 Task: Find connections with filter location Noisiel with filter topic #realestateagentwith filter profile language Spanish with filter current company Future Group India with filter school Loyola School Jamshedpur with filter industry Postal Services with filter service category Home Networking with filter keywords title Software Engineer
Action: Mouse moved to (670, 120)
Screenshot: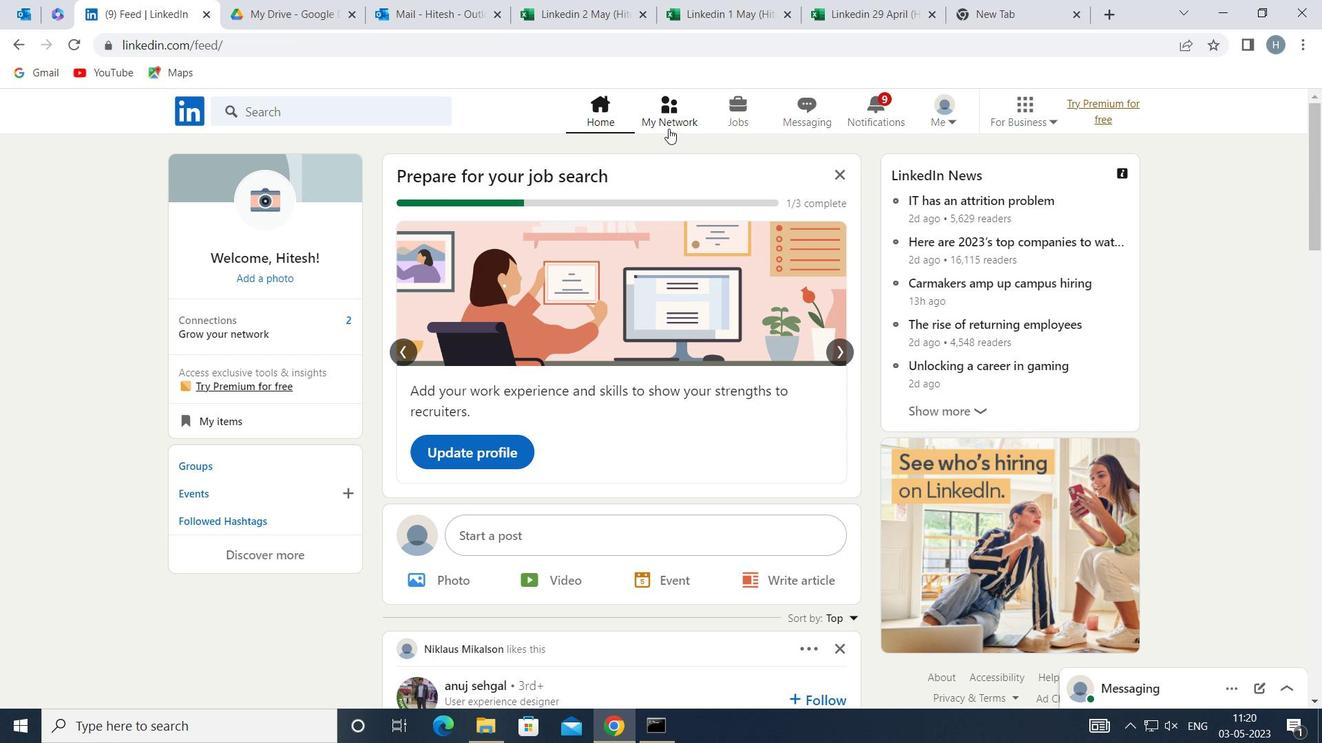 
Action: Mouse pressed left at (670, 120)
Screenshot: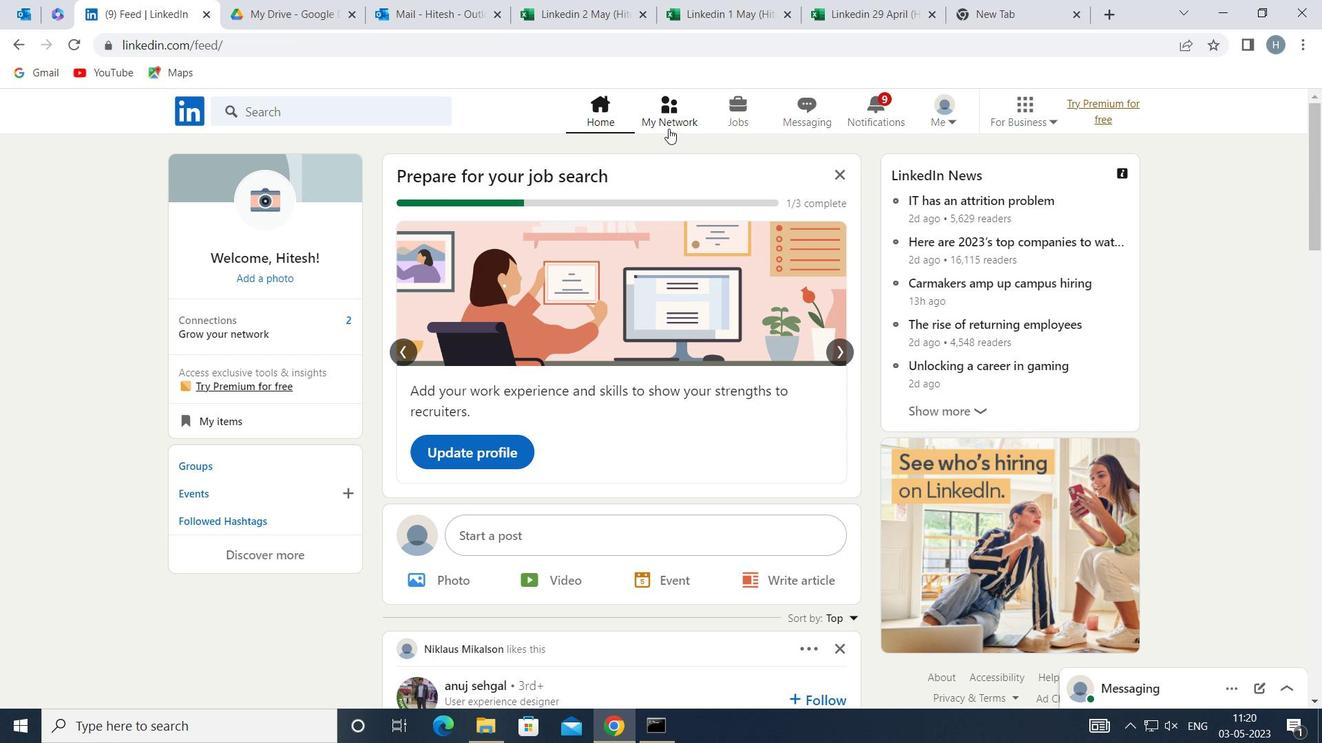 
Action: Mouse moved to (386, 204)
Screenshot: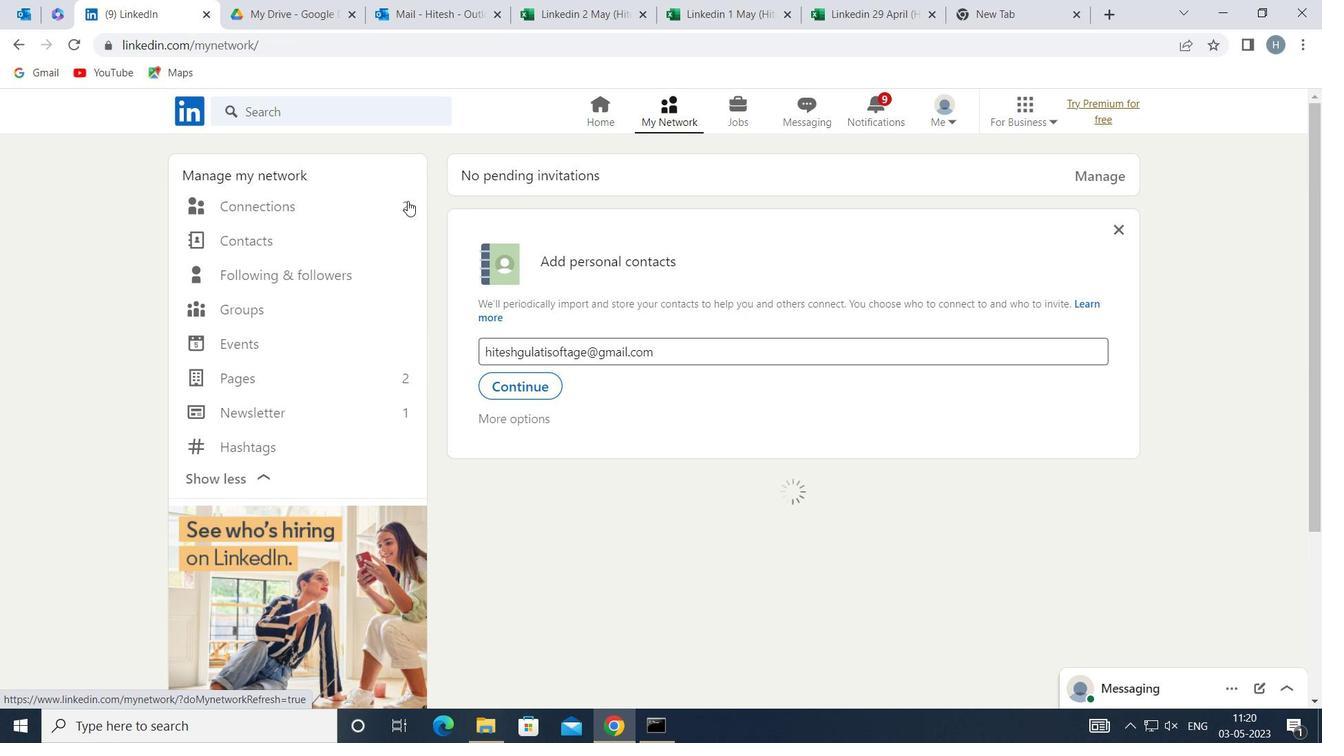 
Action: Mouse pressed left at (386, 204)
Screenshot: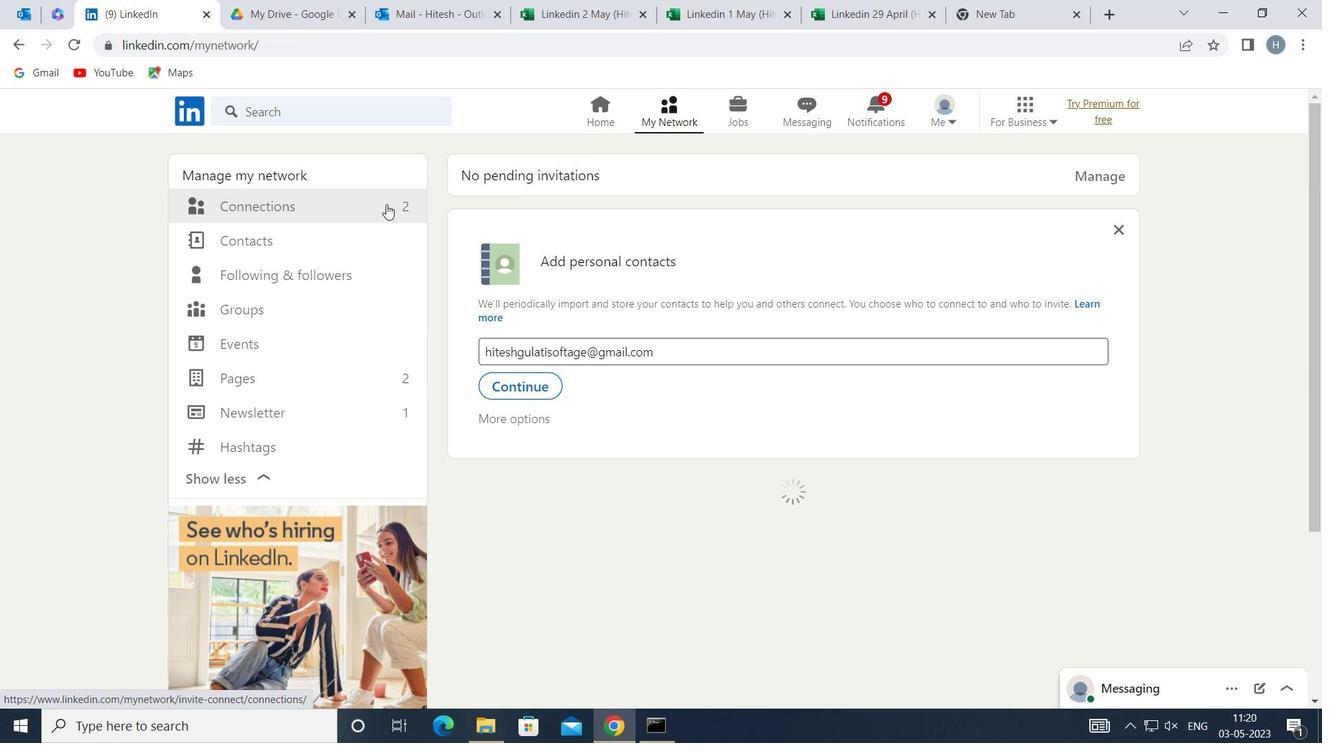
Action: Mouse moved to (786, 210)
Screenshot: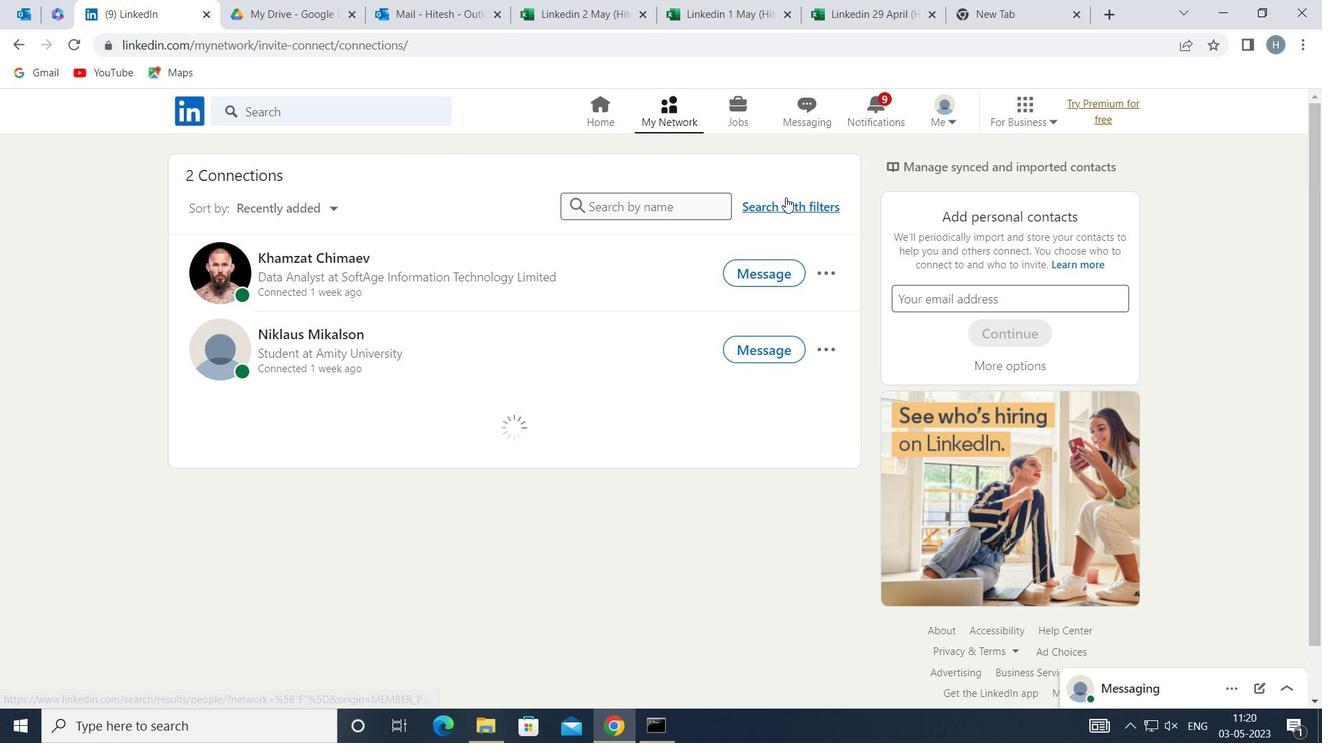 
Action: Mouse pressed left at (786, 210)
Screenshot: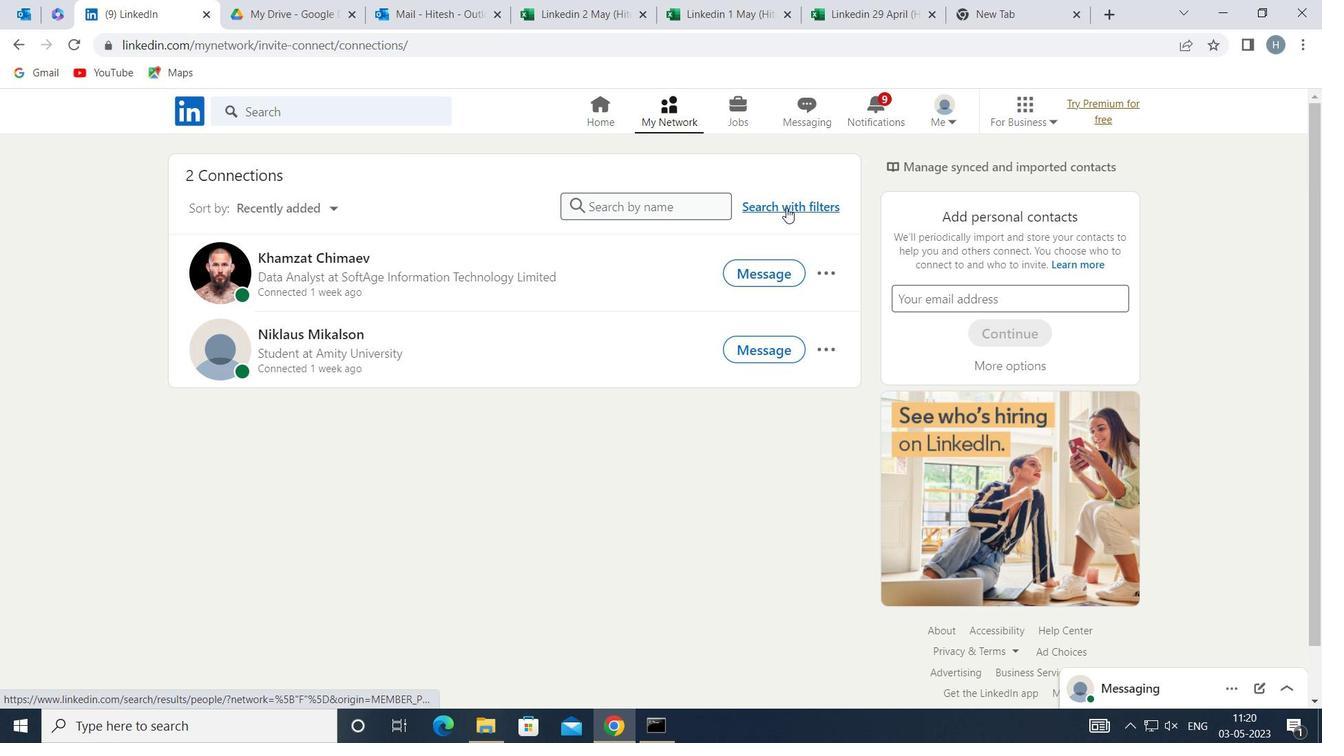 
Action: Mouse moved to (723, 157)
Screenshot: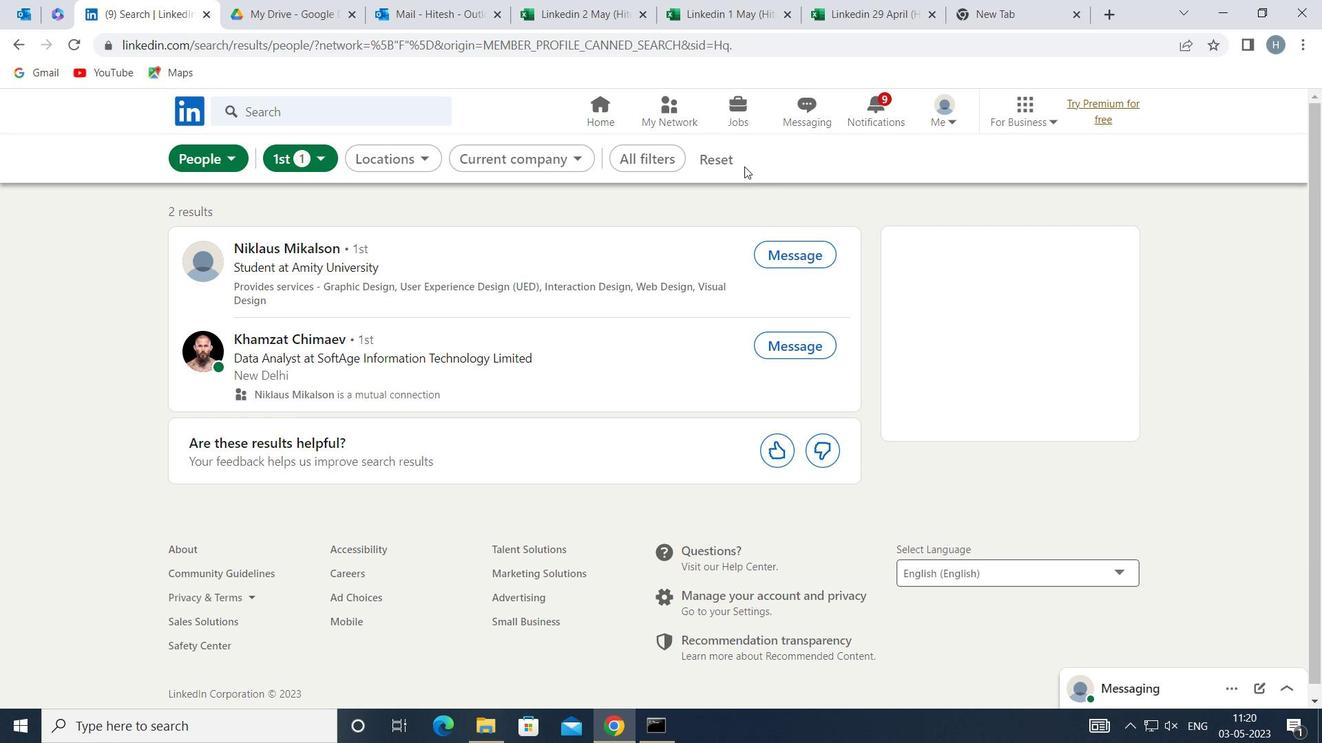 
Action: Mouse pressed left at (723, 157)
Screenshot: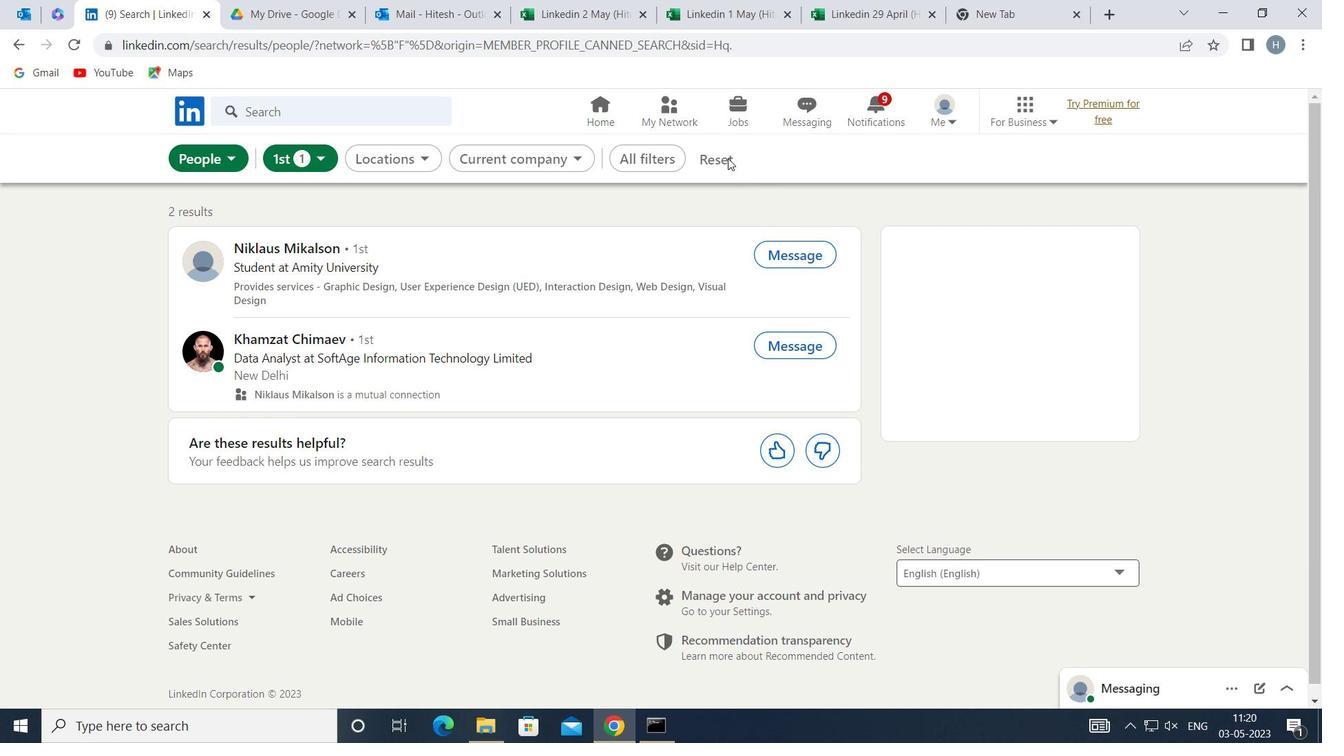 
Action: Mouse moved to (709, 157)
Screenshot: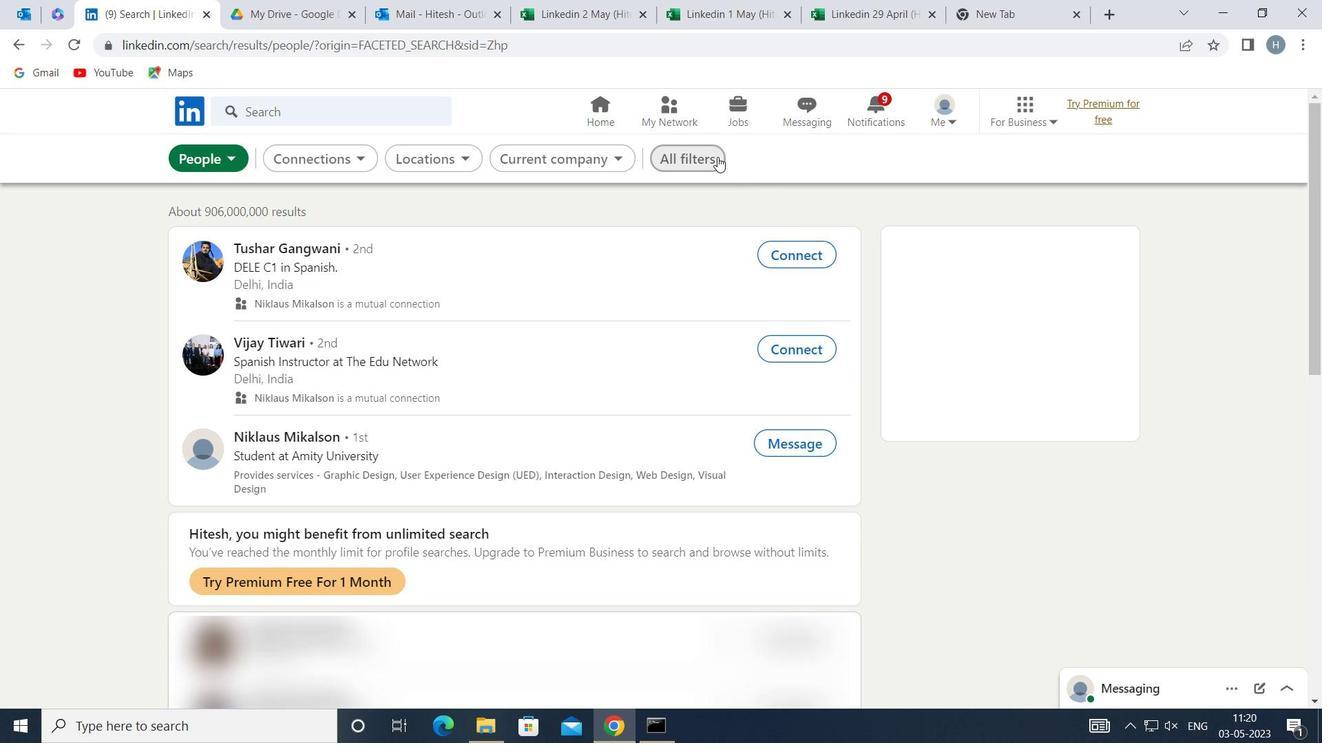 
Action: Mouse pressed left at (709, 157)
Screenshot: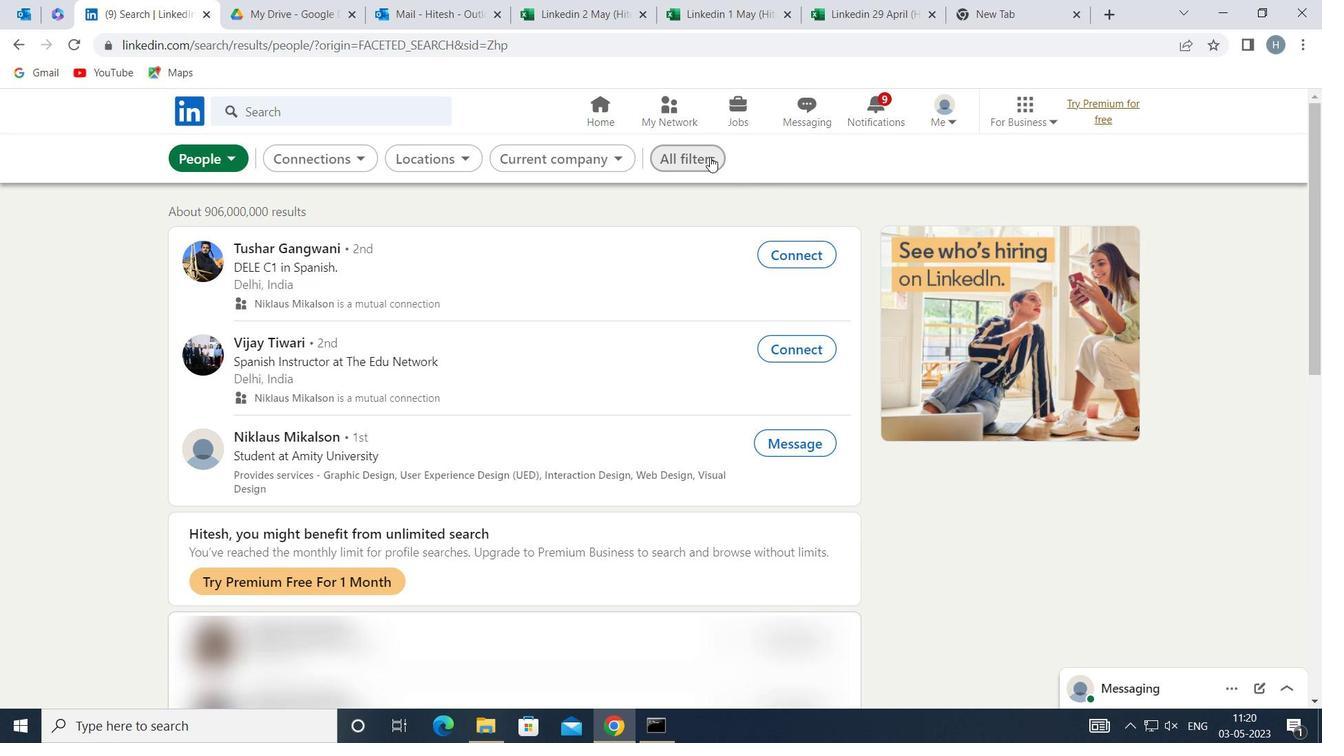 
Action: Mouse moved to (1029, 355)
Screenshot: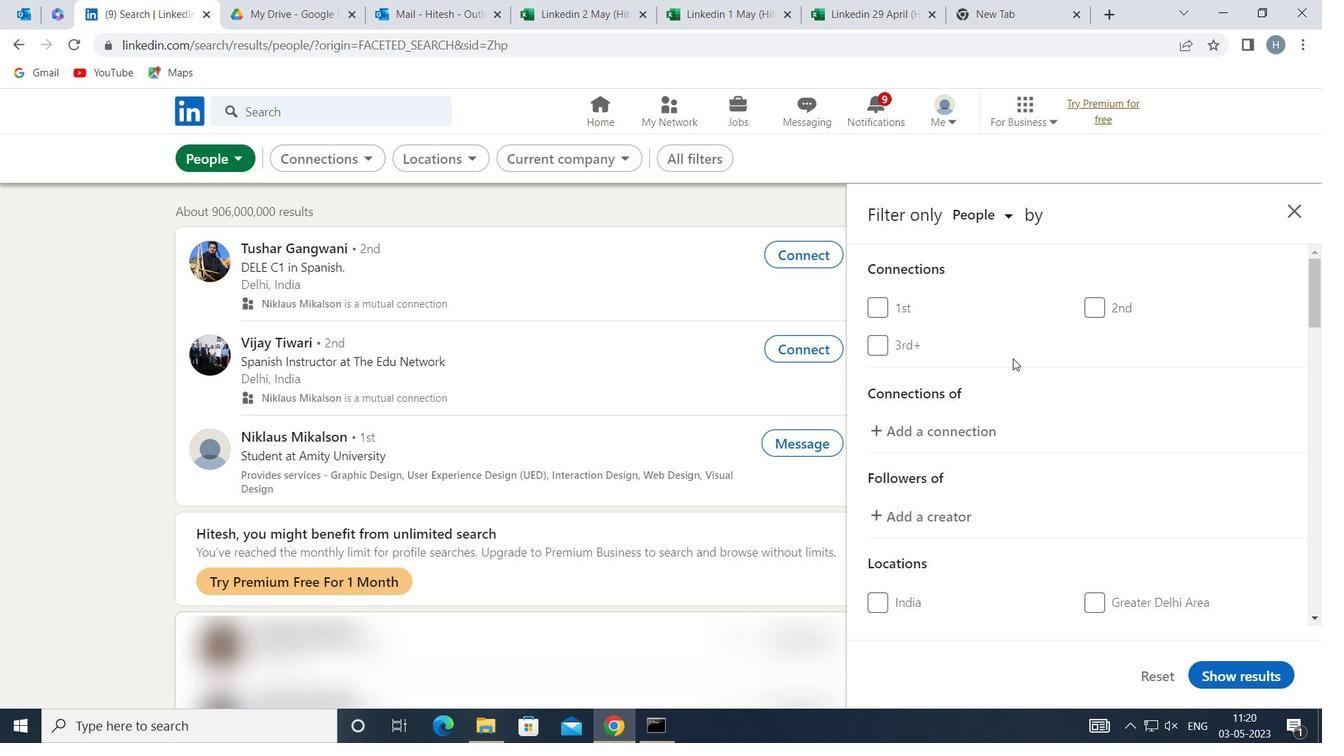 
Action: Mouse scrolled (1029, 354) with delta (0, 0)
Screenshot: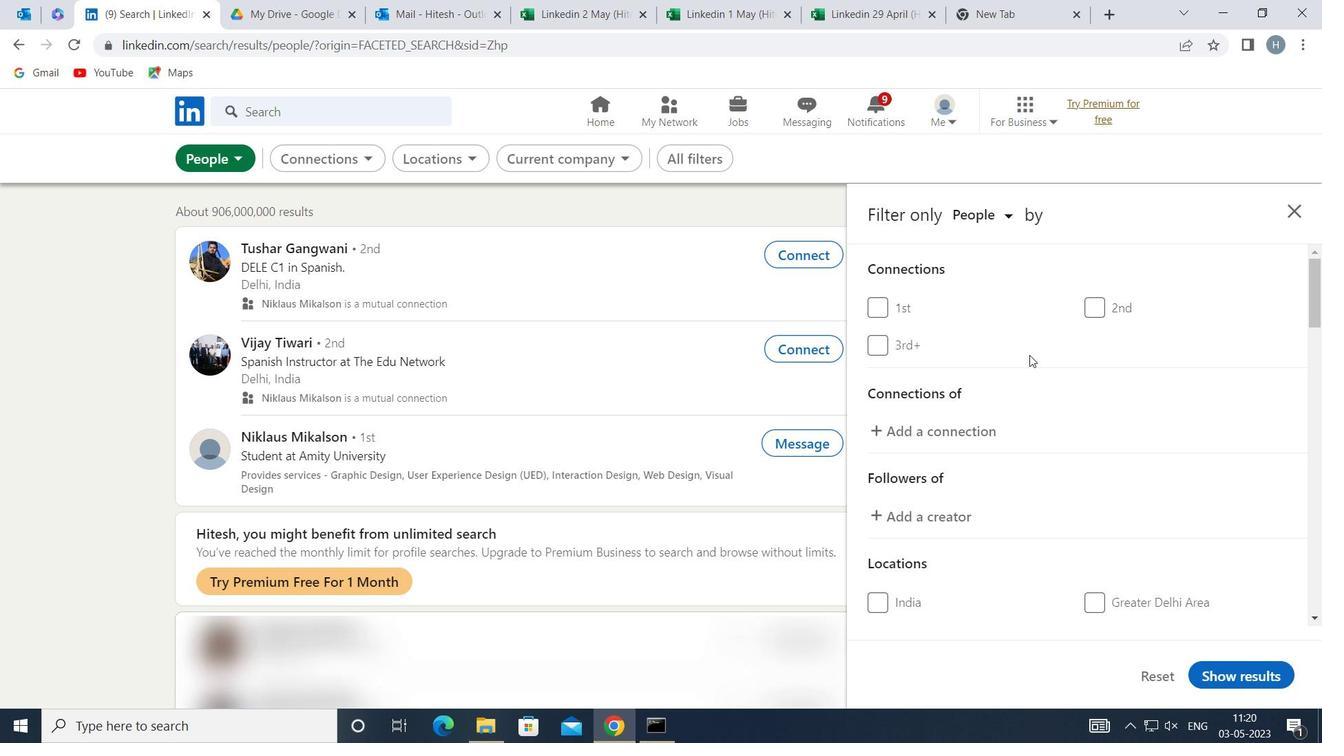 
Action: Mouse scrolled (1029, 354) with delta (0, 0)
Screenshot: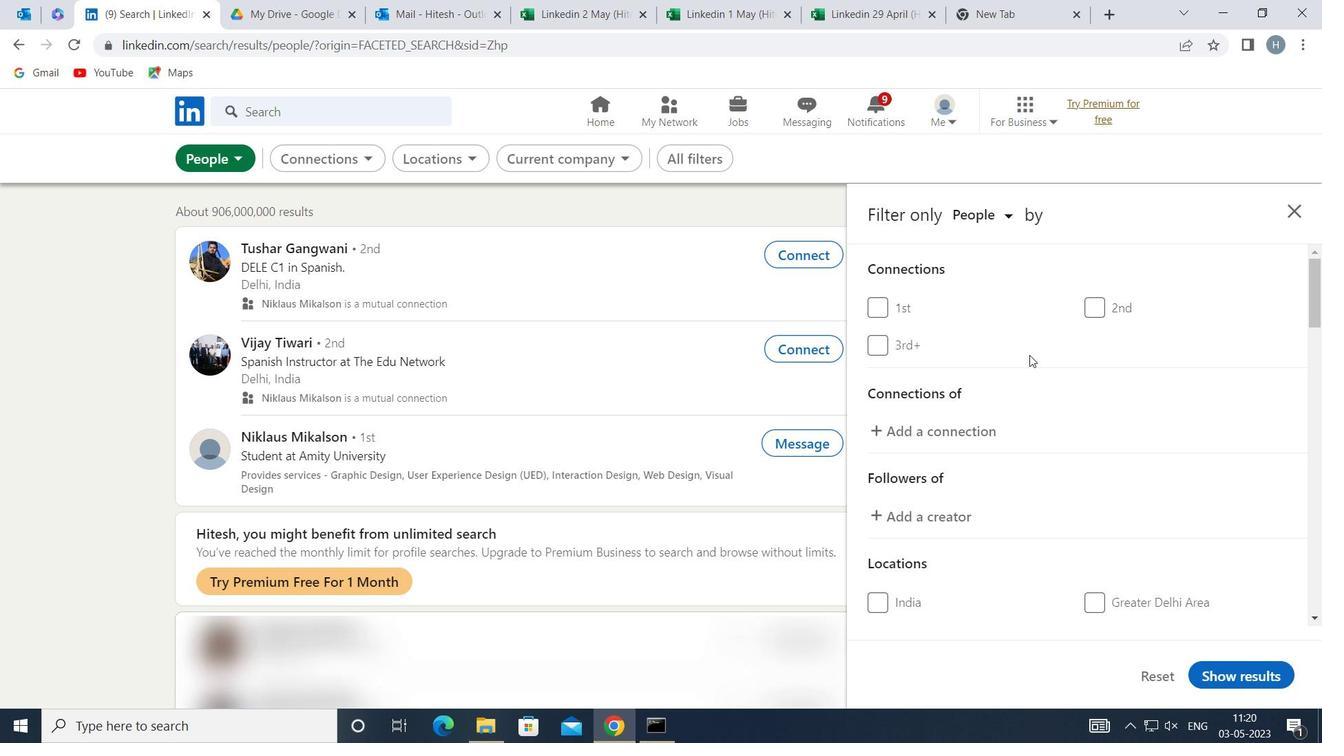 
Action: Mouse scrolled (1029, 354) with delta (0, 0)
Screenshot: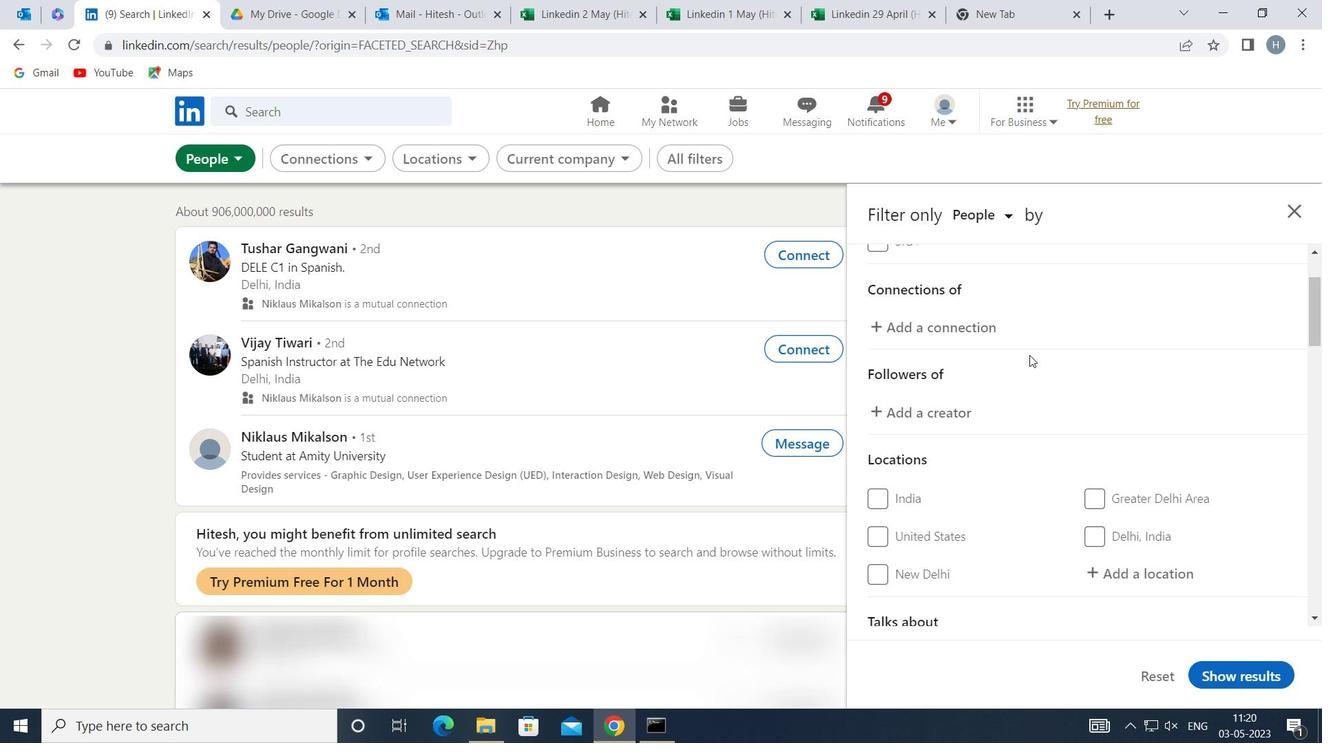 
Action: Mouse moved to (1105, 415)
Screenshot: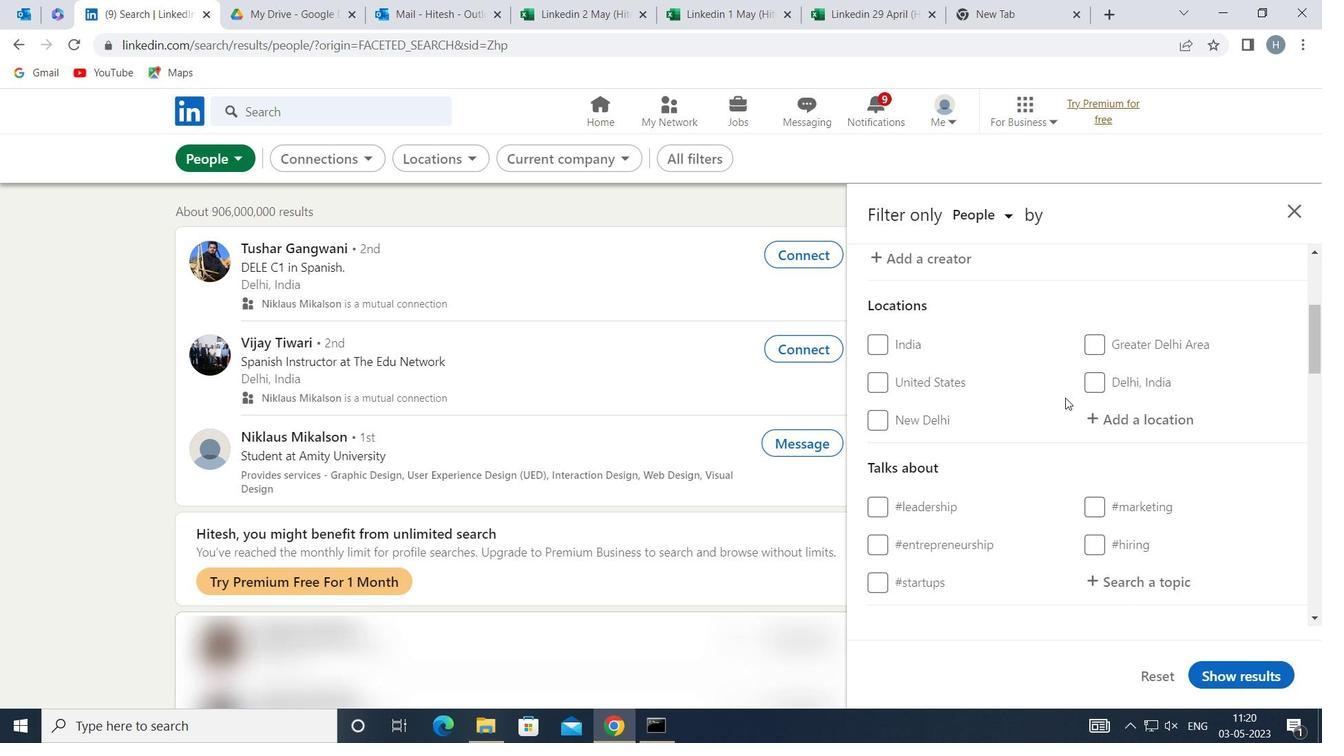 
Action: Mouse pressed left at (1105, 415)
Screenshot: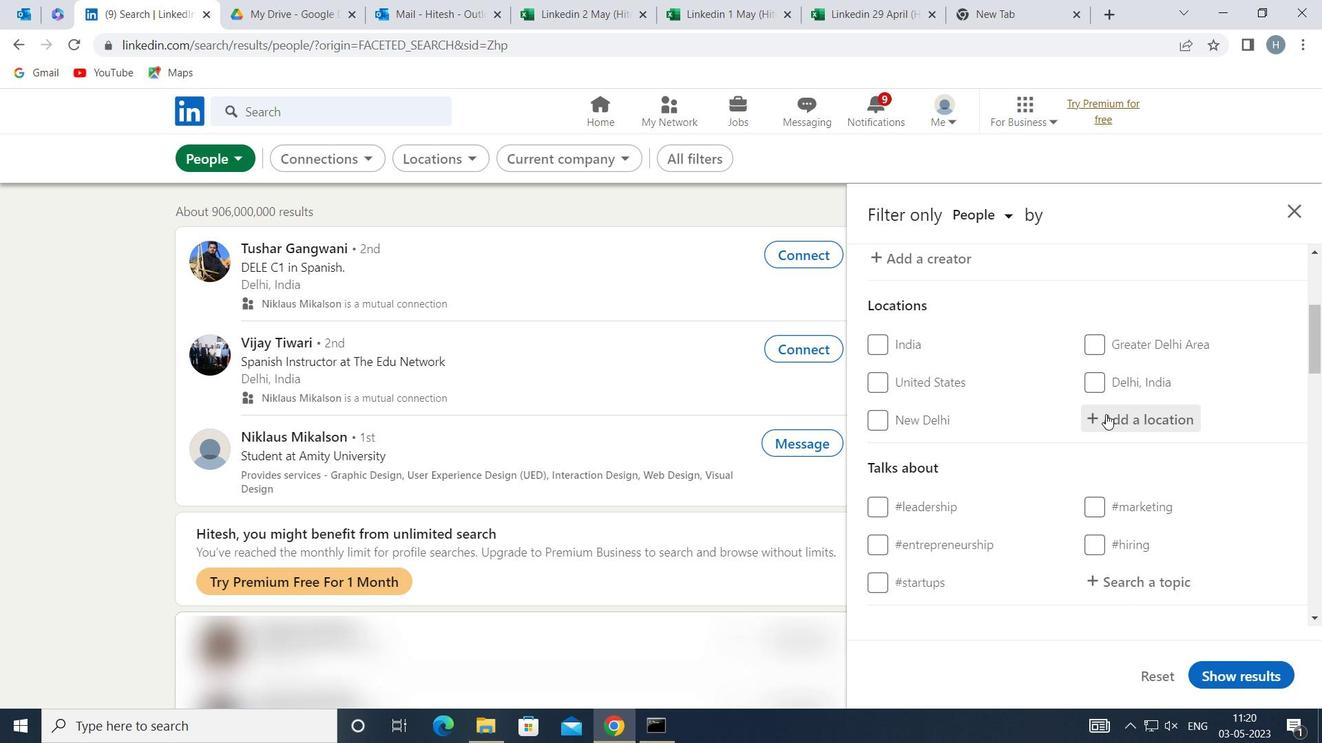 
Action: Mouse moved to (1105, 415)
Screenshot: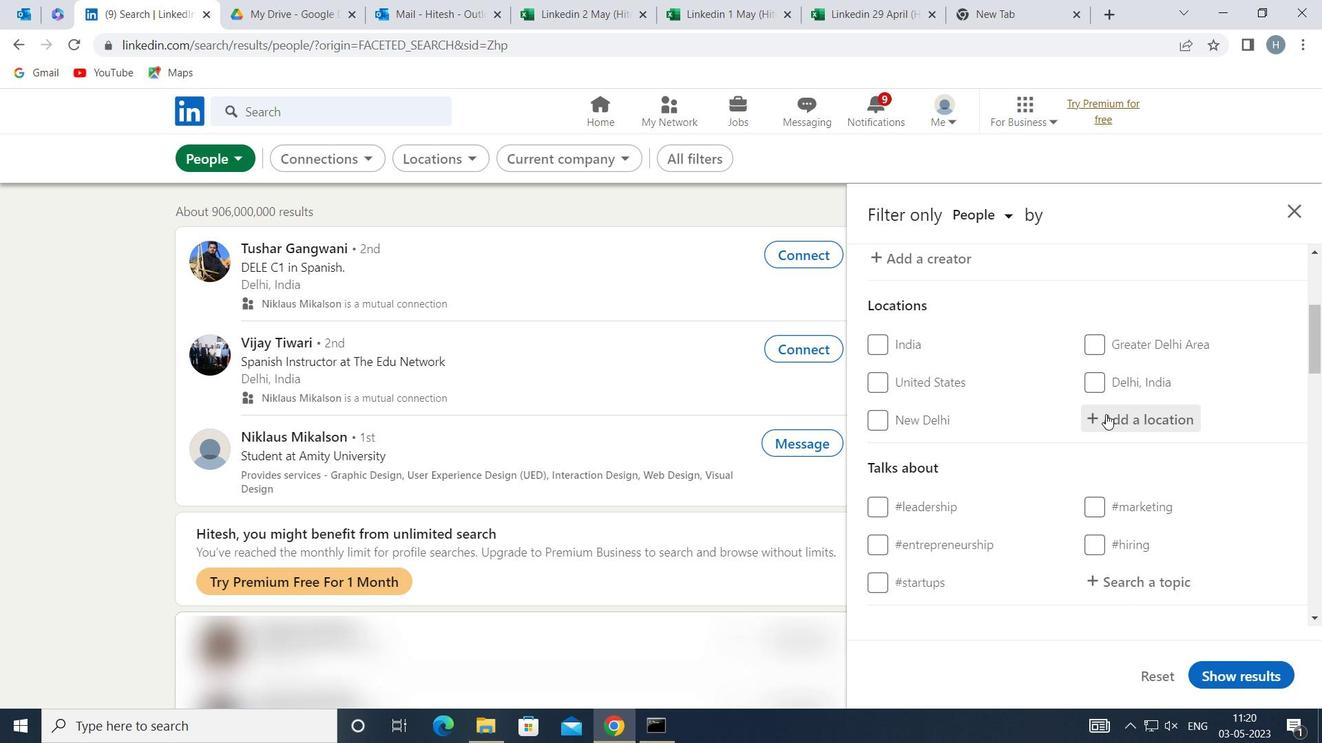 
Action: Key pressed <Key.shift>NOISIEL
Screenshot: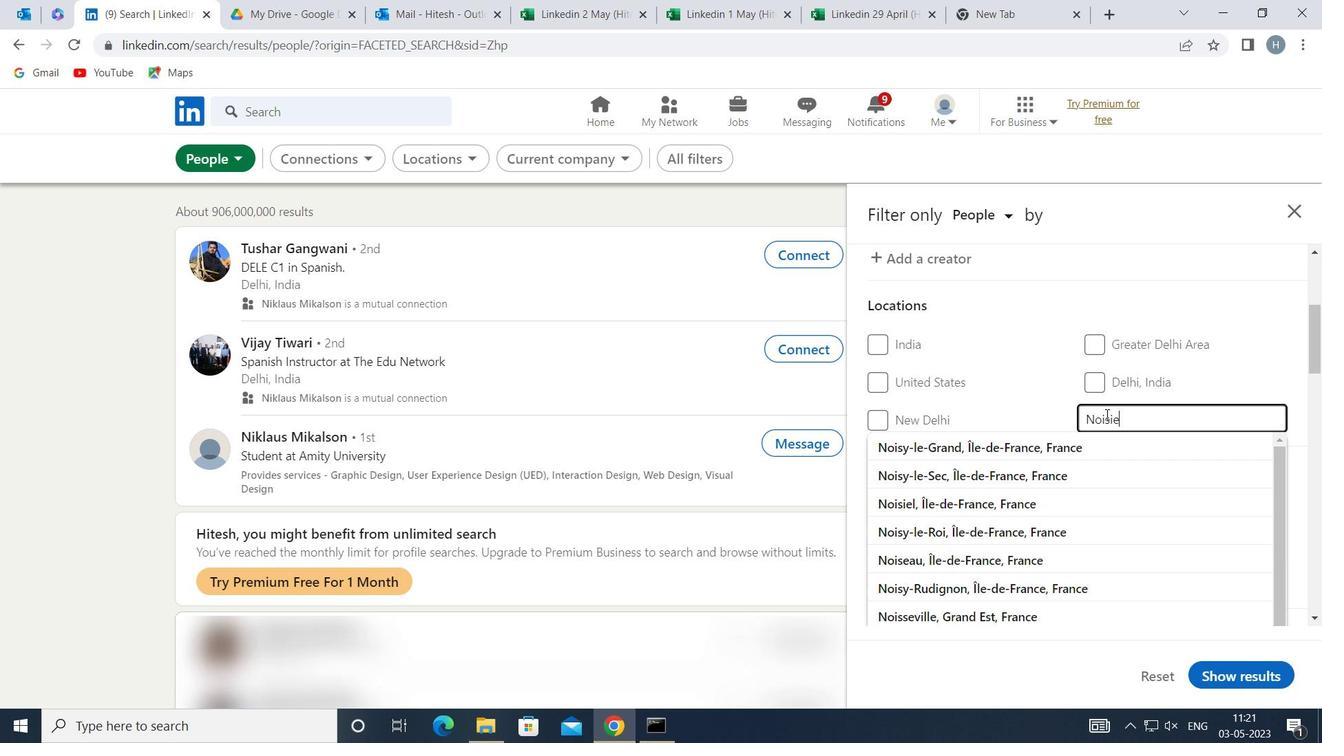 
Action: Mouse moved to (1092, 456)
Screenshot: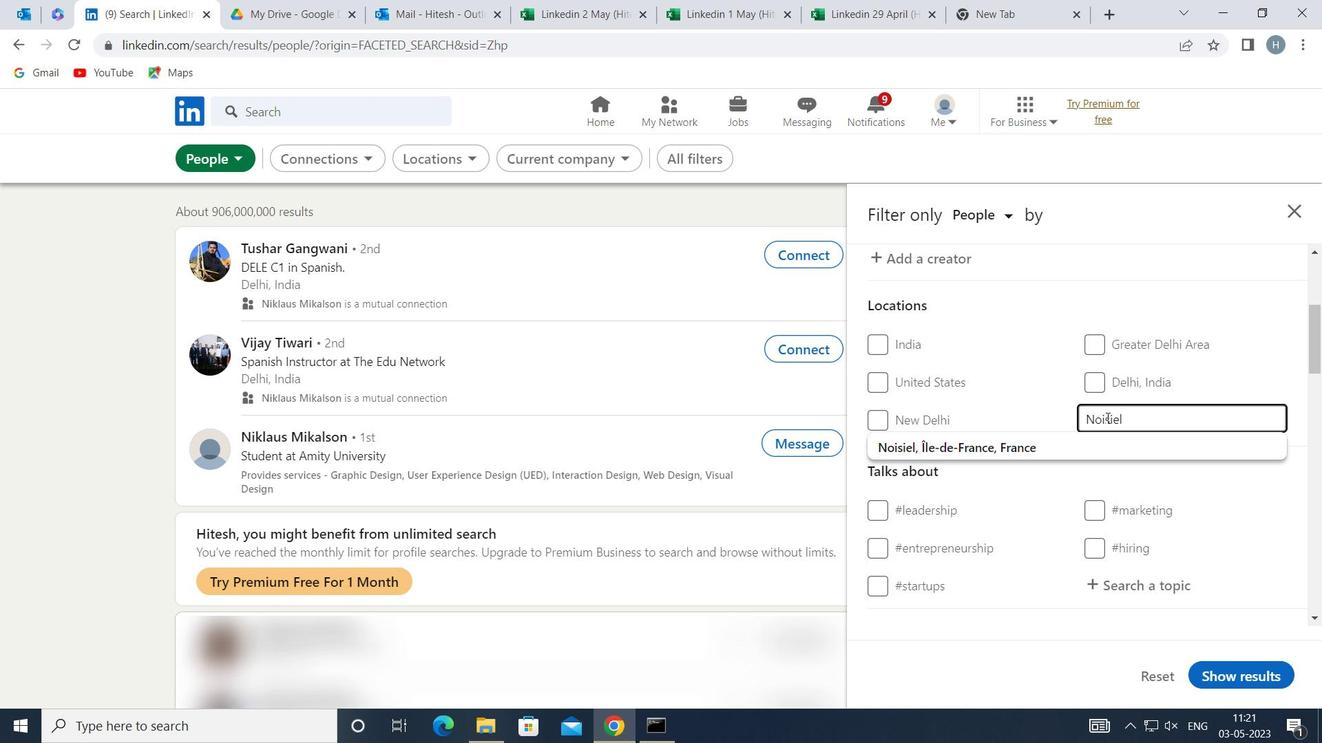 
Action: Mouse pressed left at (1092, 456)
Screenshot: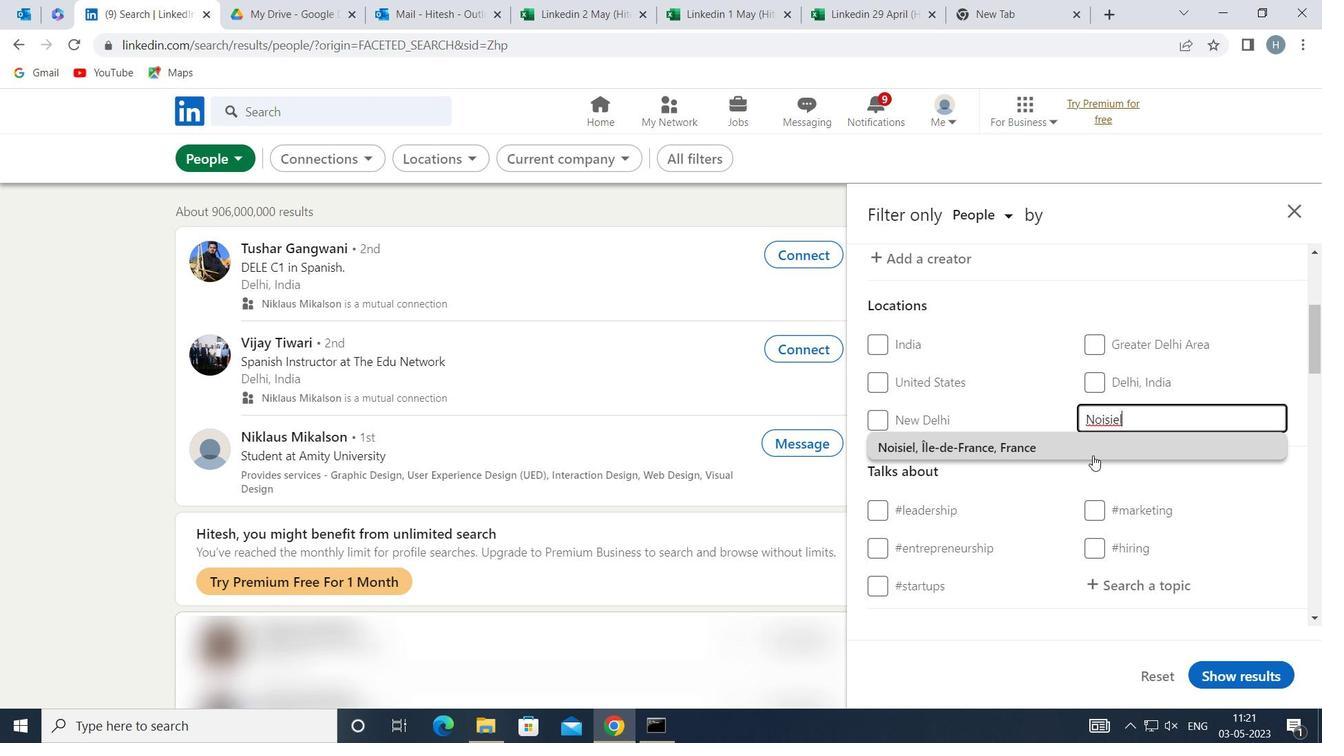
Action: Mouse moved to (1091, 457)
Screenshot: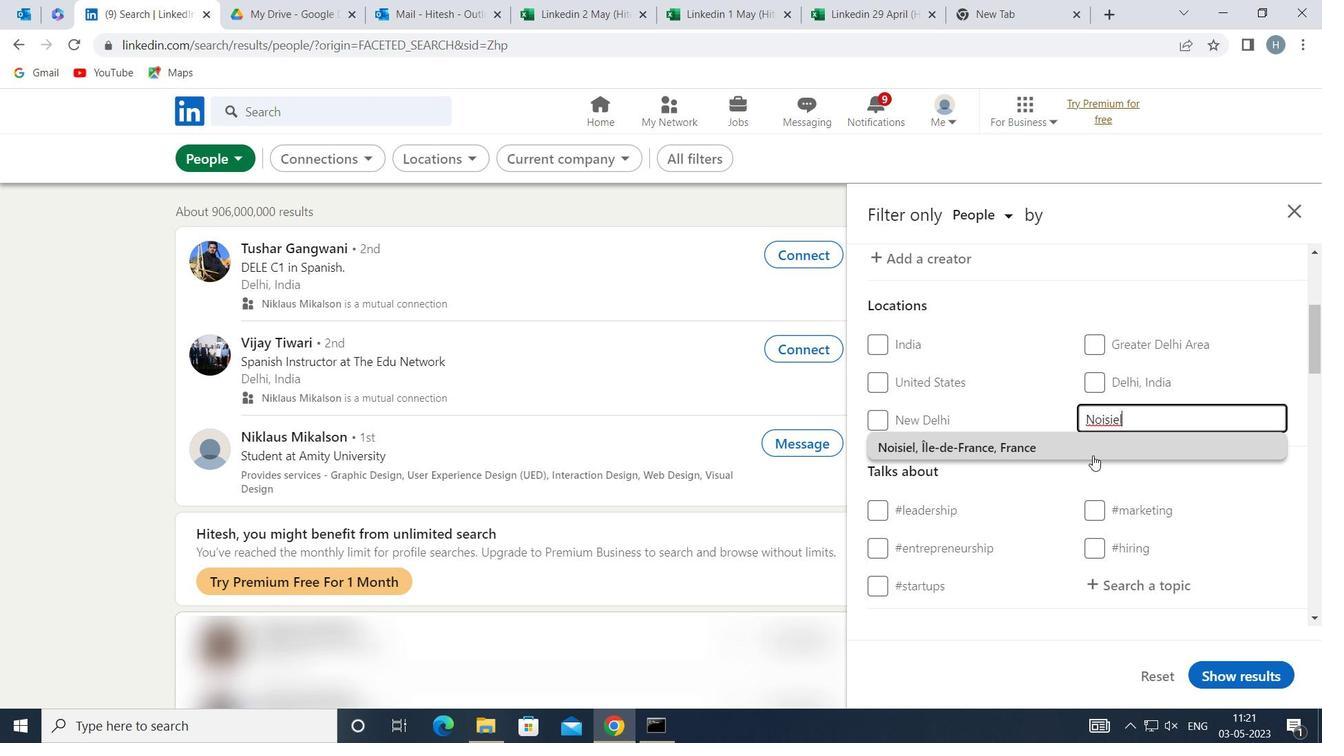 
Action: Mouse scrolled (1091, 457) with delta (0, 0)
Screenshot: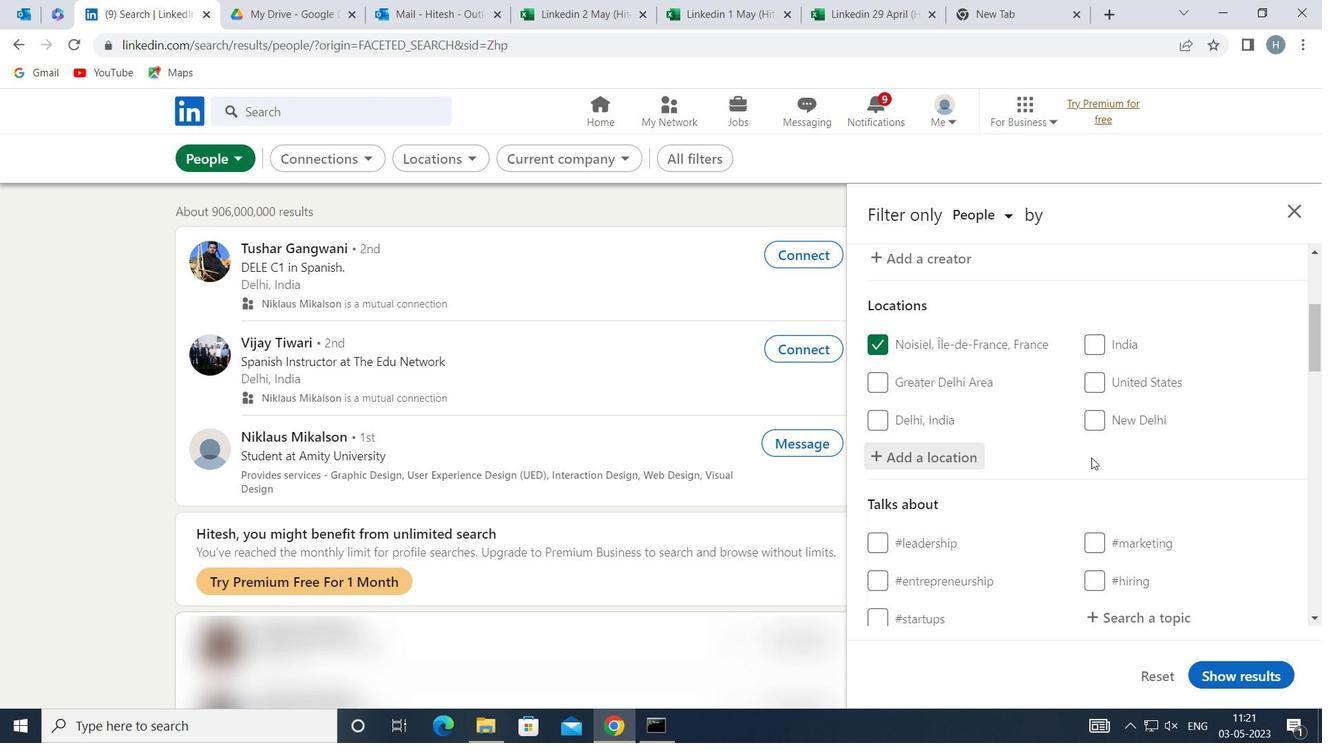 
Action: Mouse scrolled (1091, 457) with delta (0, 0)
Screenshot: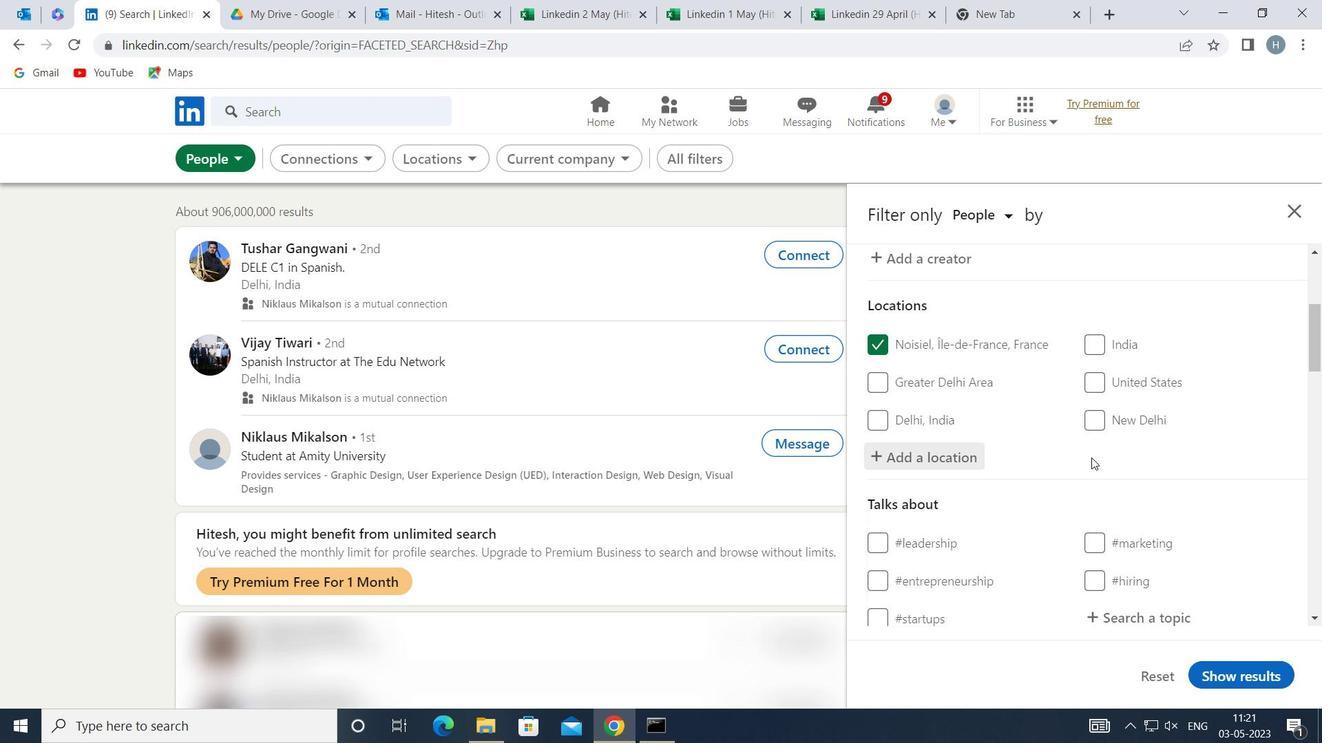 
Action: Mouse moved to (1171, 437)
Screenshot: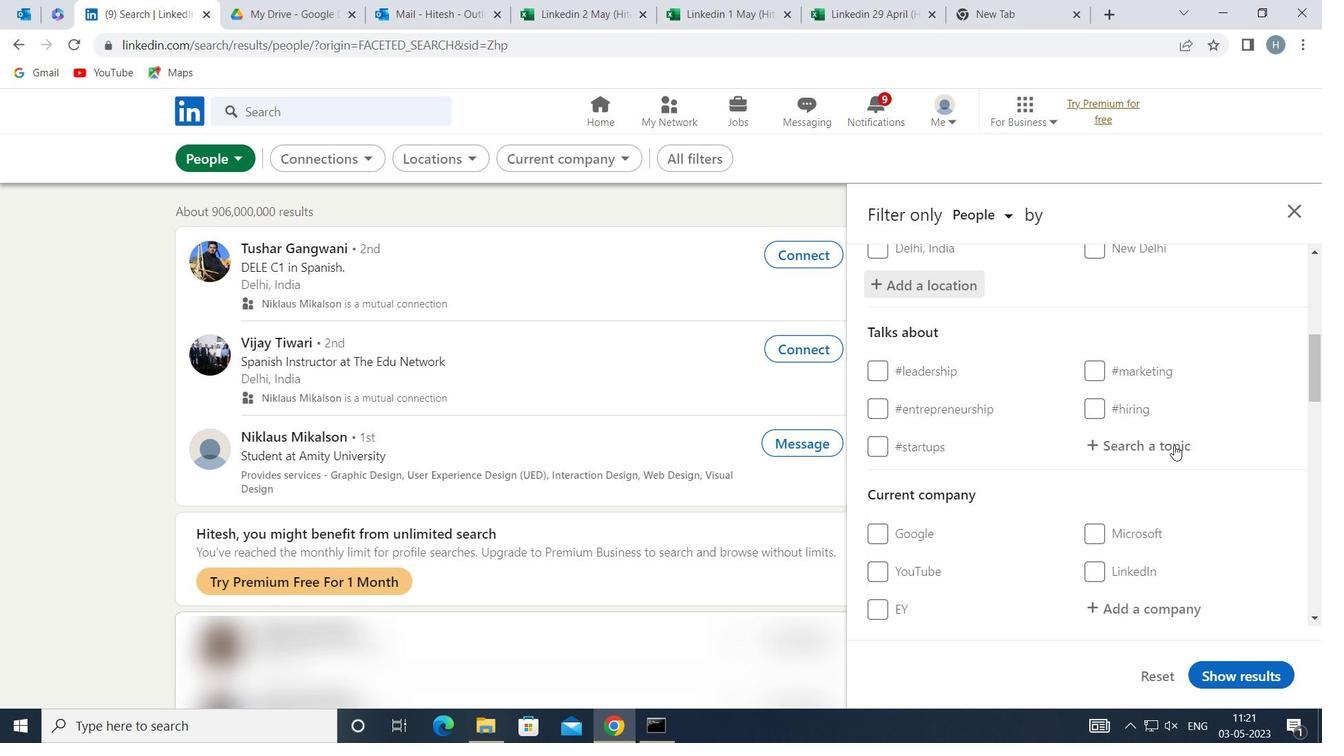 
Action: Mouse pressed left at (1171, 437)
Screenshot: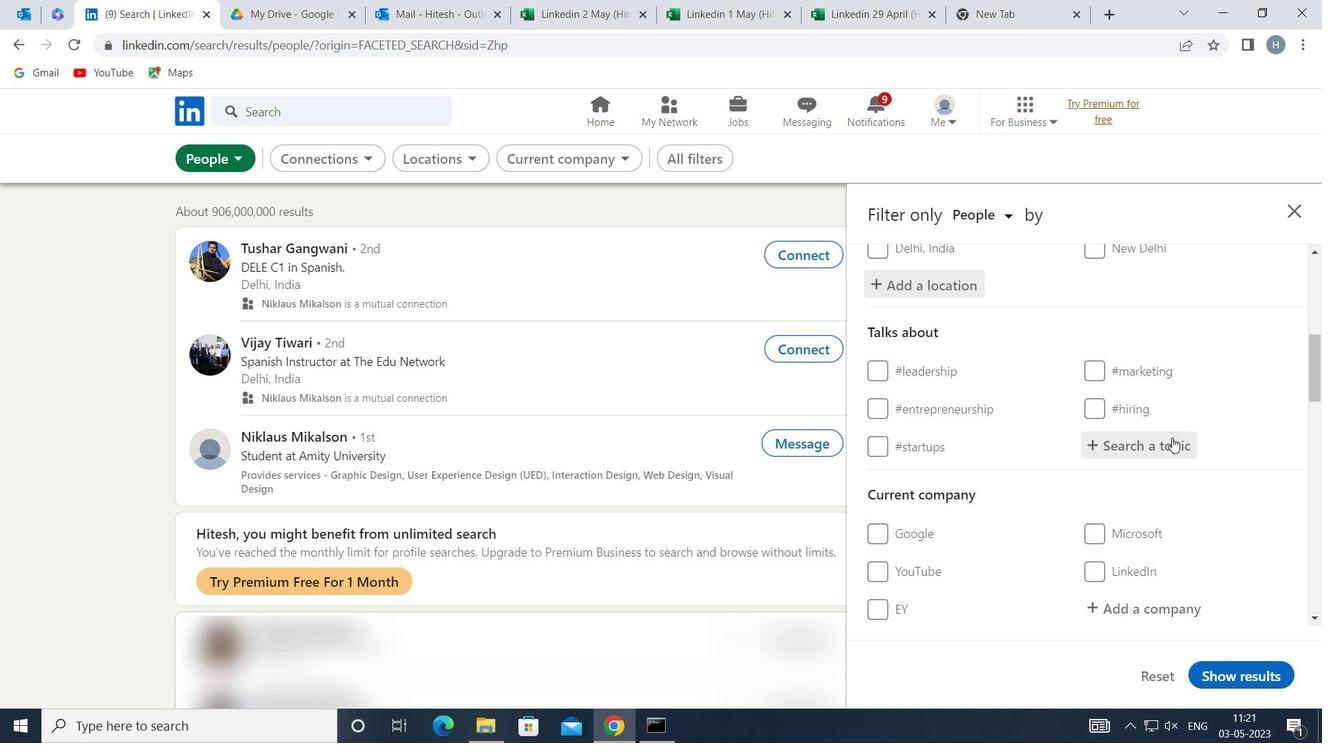 
Action: Key pressed REALESTATEAGE
Screenshot: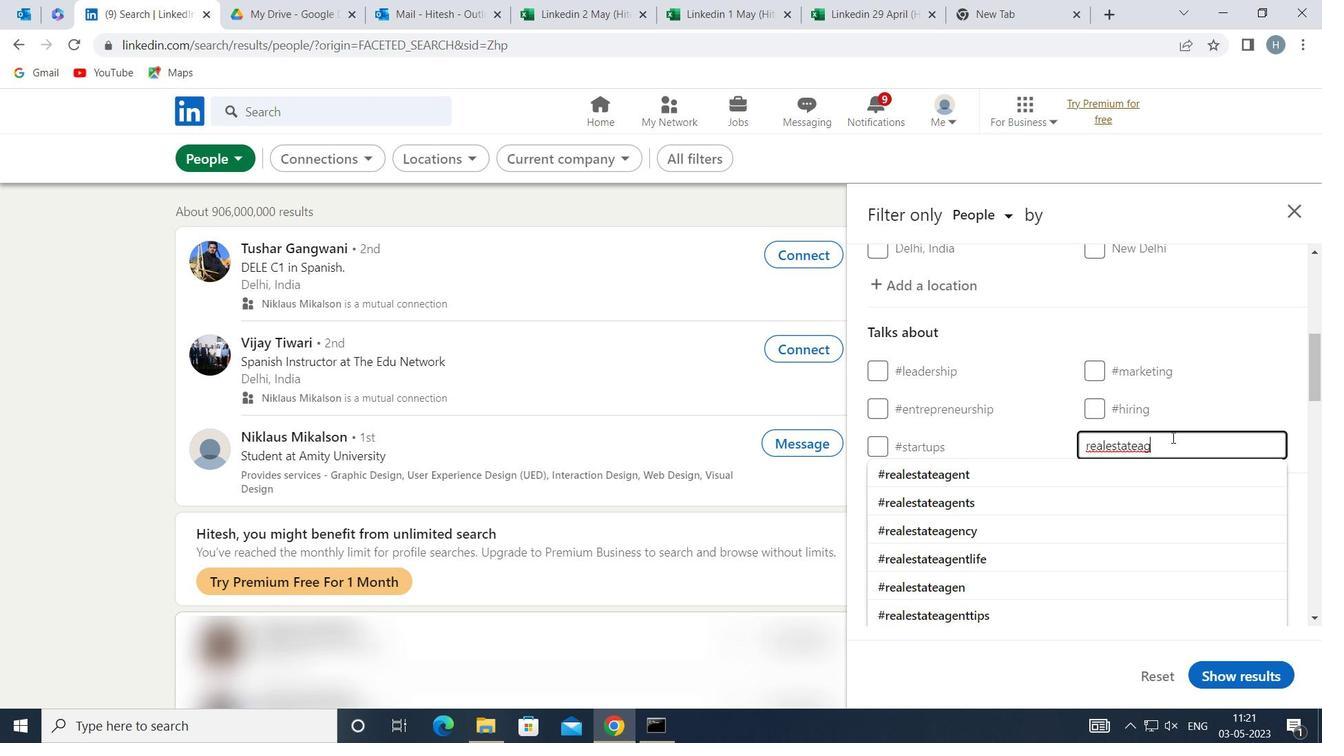 
Action: Mouse moved to (1075, 475)
Screenshot: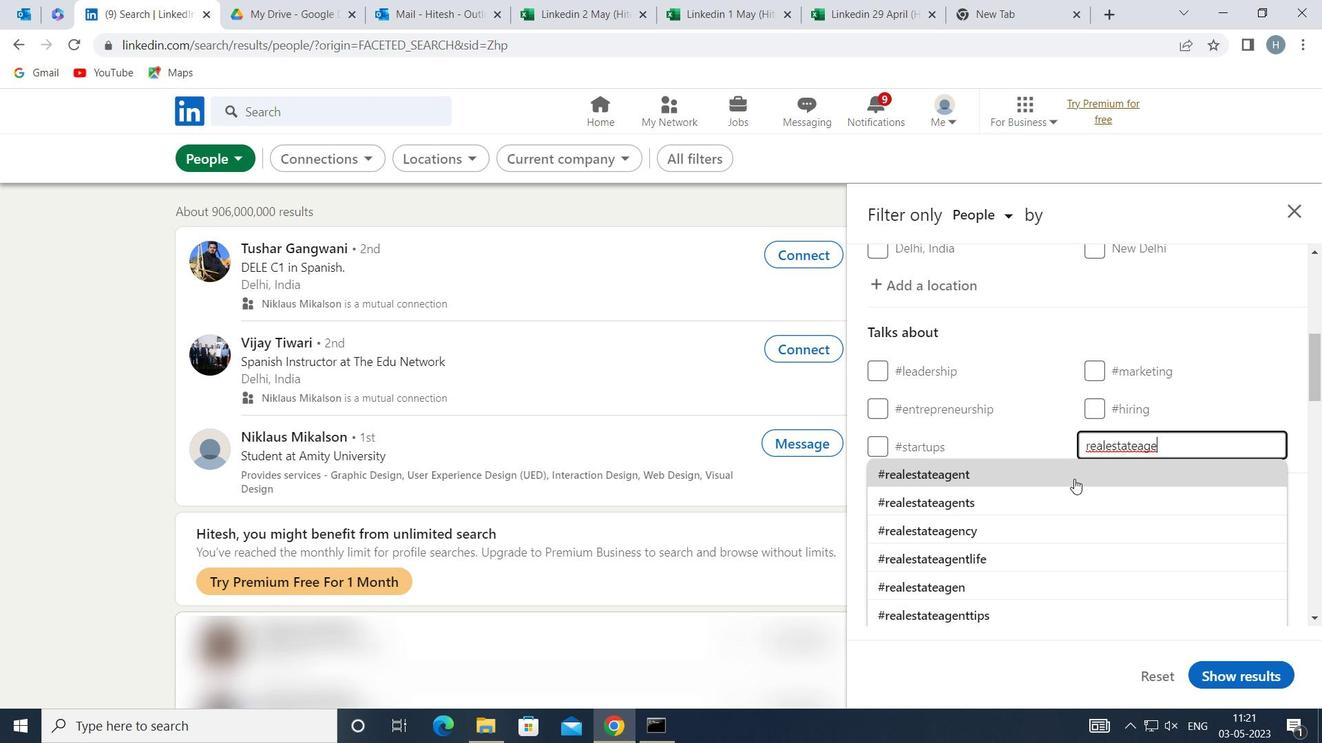 
Action: Mouse pressed left at (1075, 475)
Screenshot: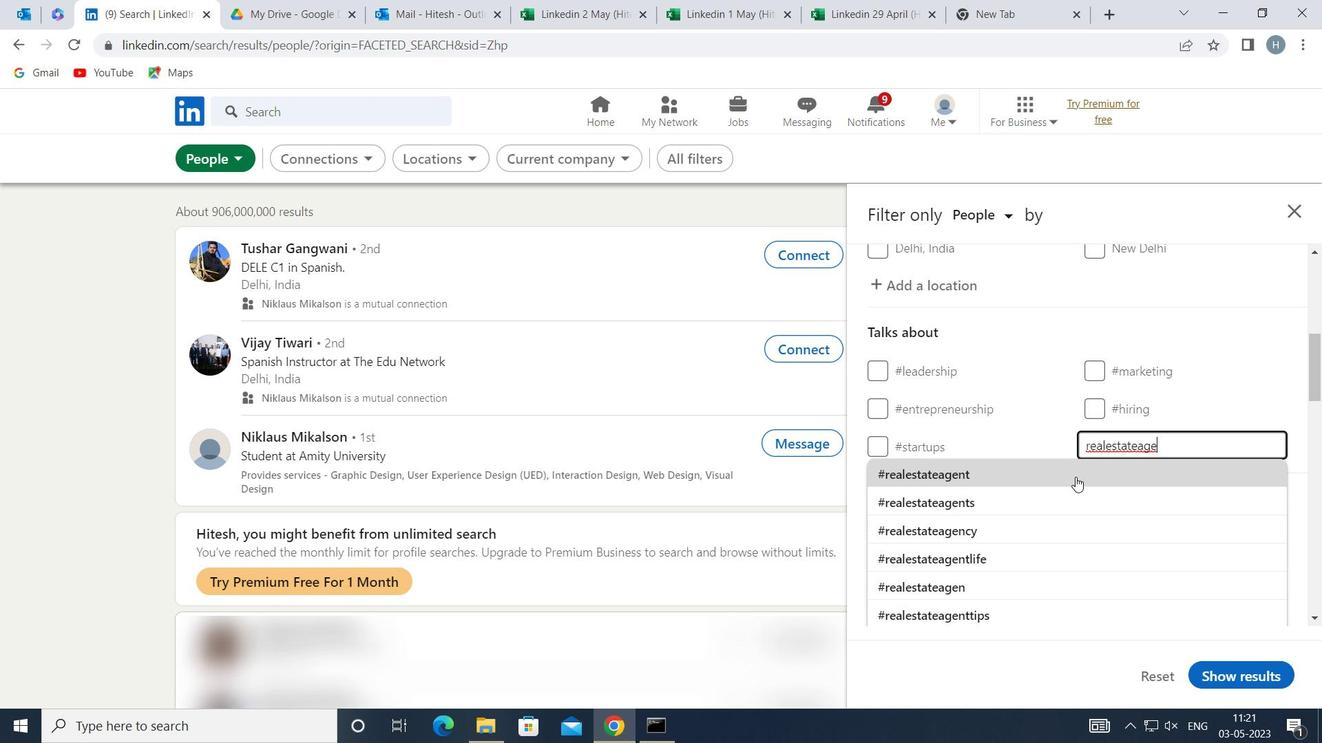 
Action: Mouse moved to (1061, 475)
Screenshot: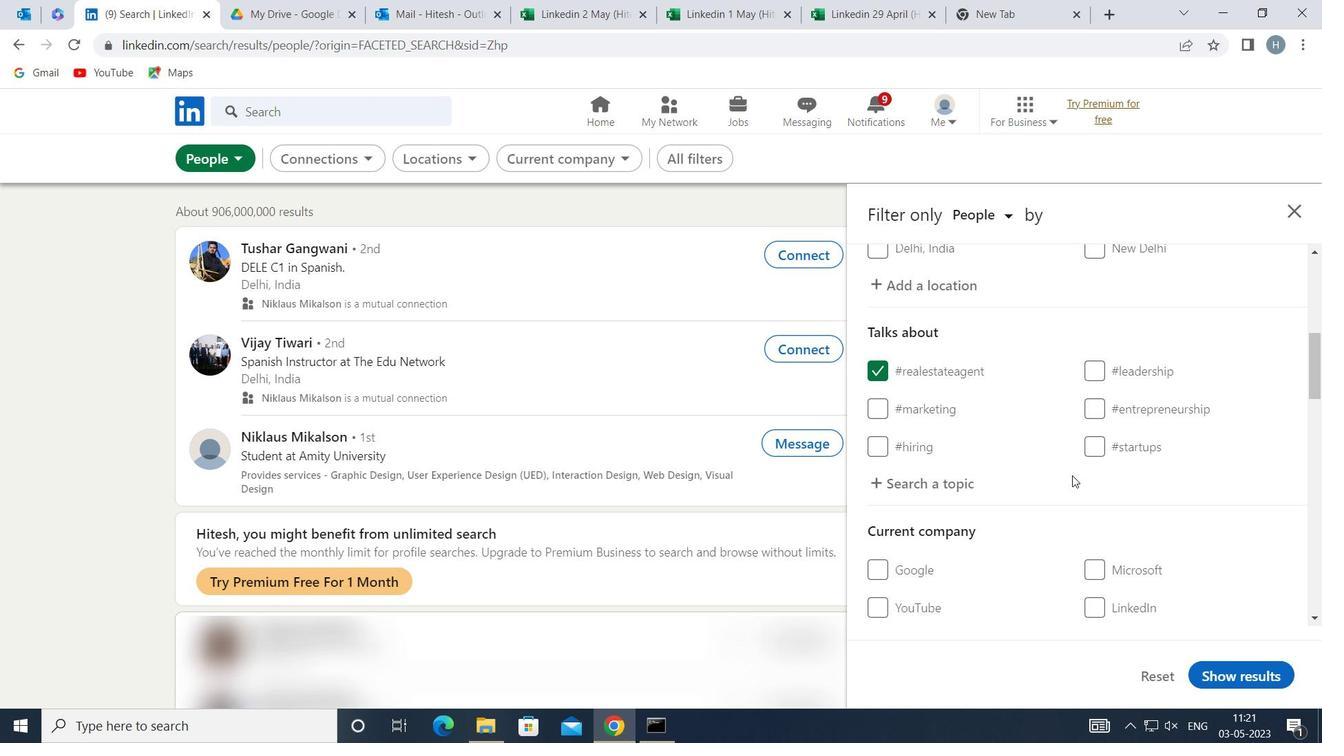 
Action: Mouse scrolled (1061, 475) with delta (0, 0)
Screenshot: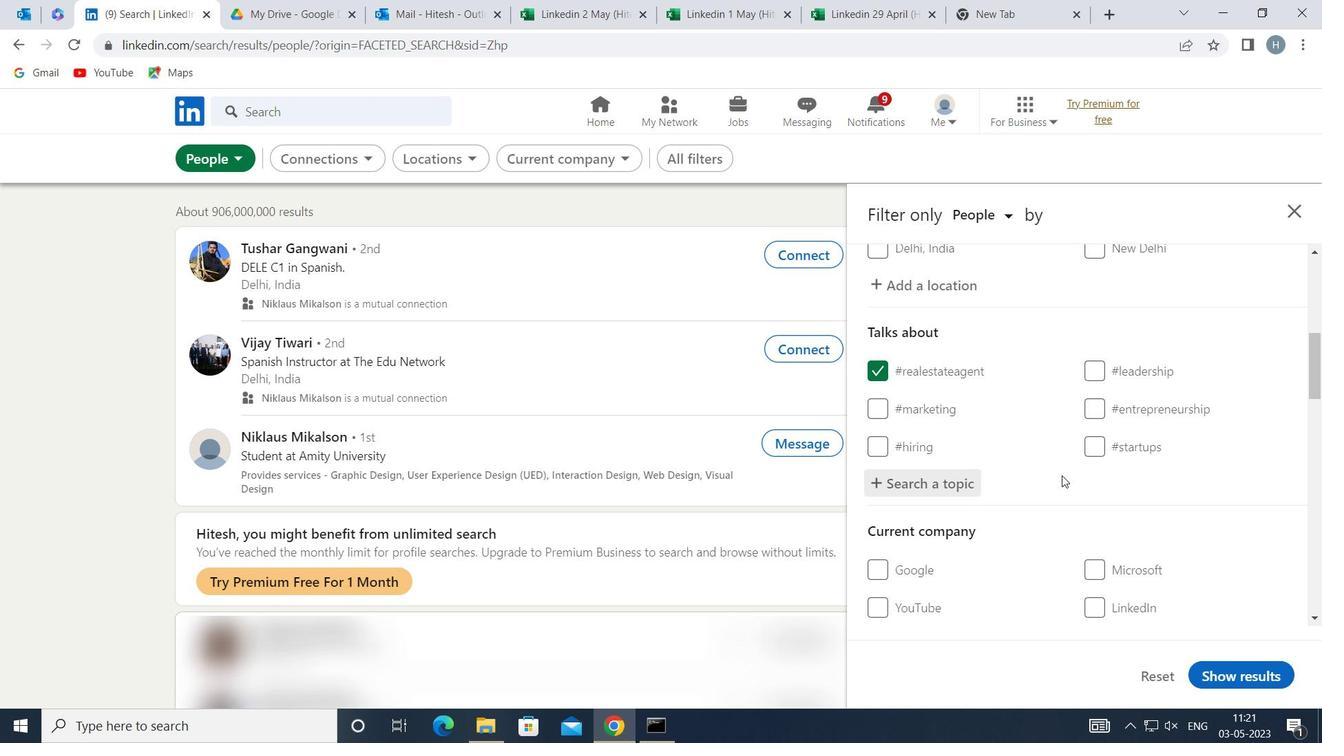 
Action: Mouse moved to (1058, 477)
Screenshot: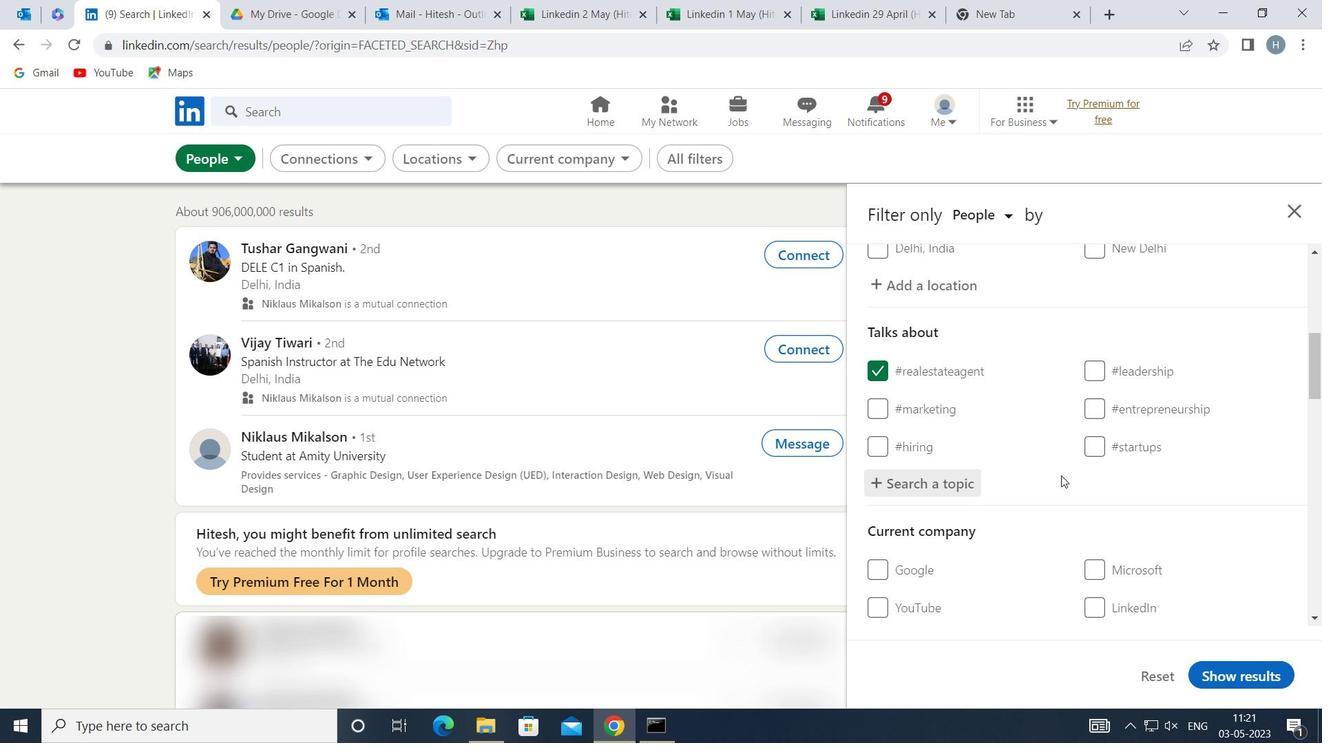 
Action: Mouse scrolled (1058, 476) with delta (0, 0)
Screenshot: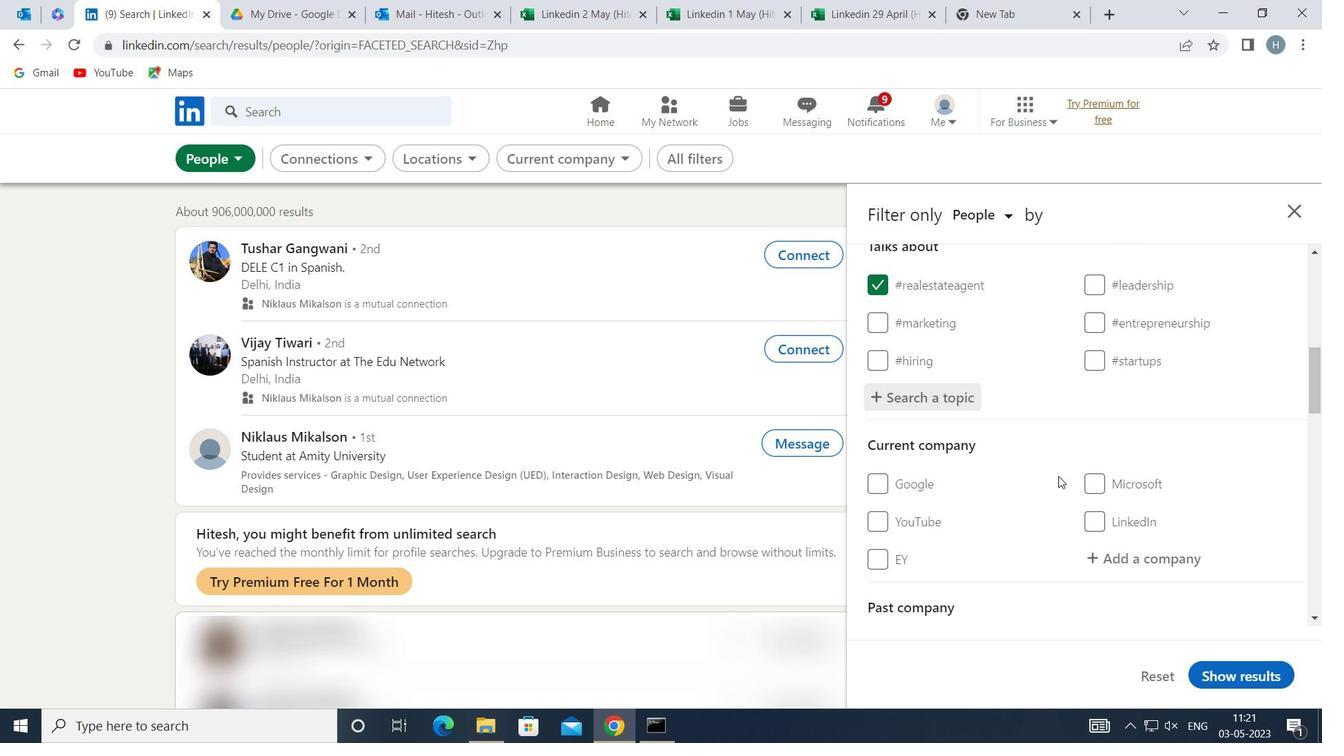 
Action: Mouse scrolled (1058, 476) with delta (0, 0)
Screenshot: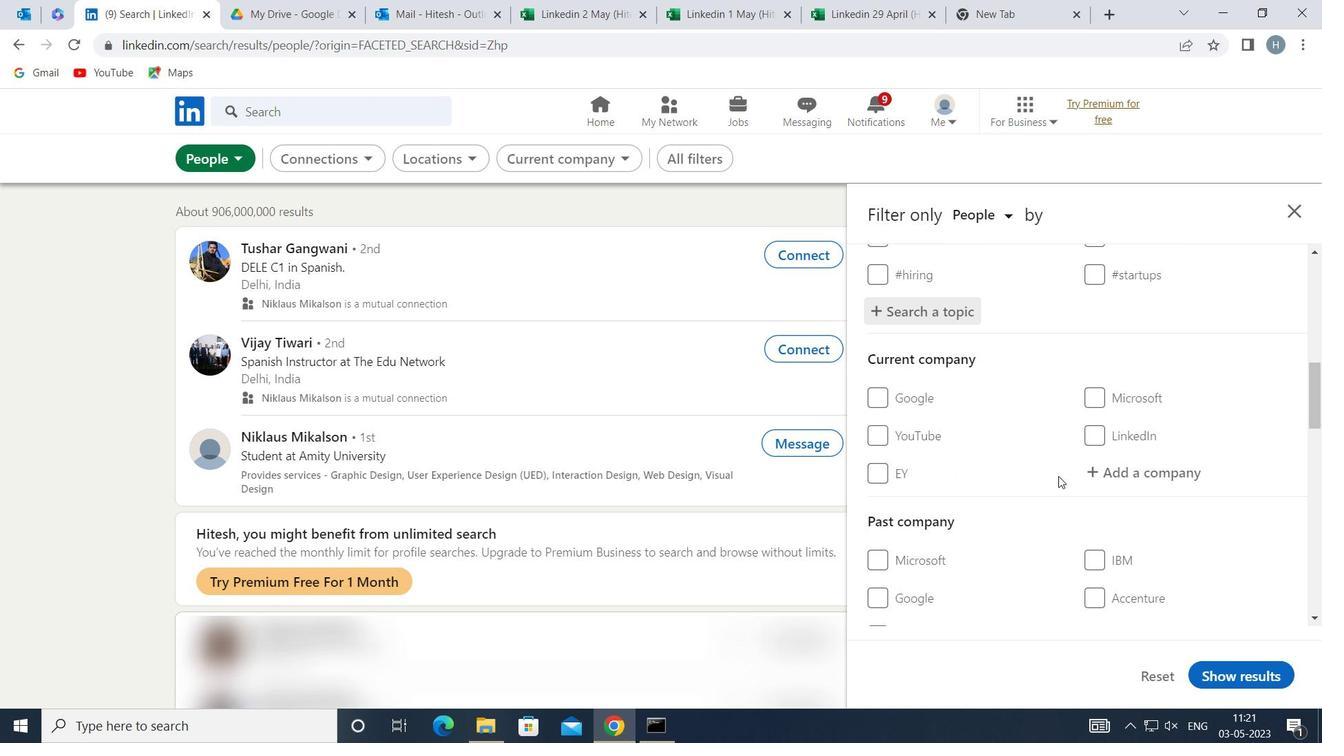 
Action: Mouse moved to (1057, 477)
Screenshot: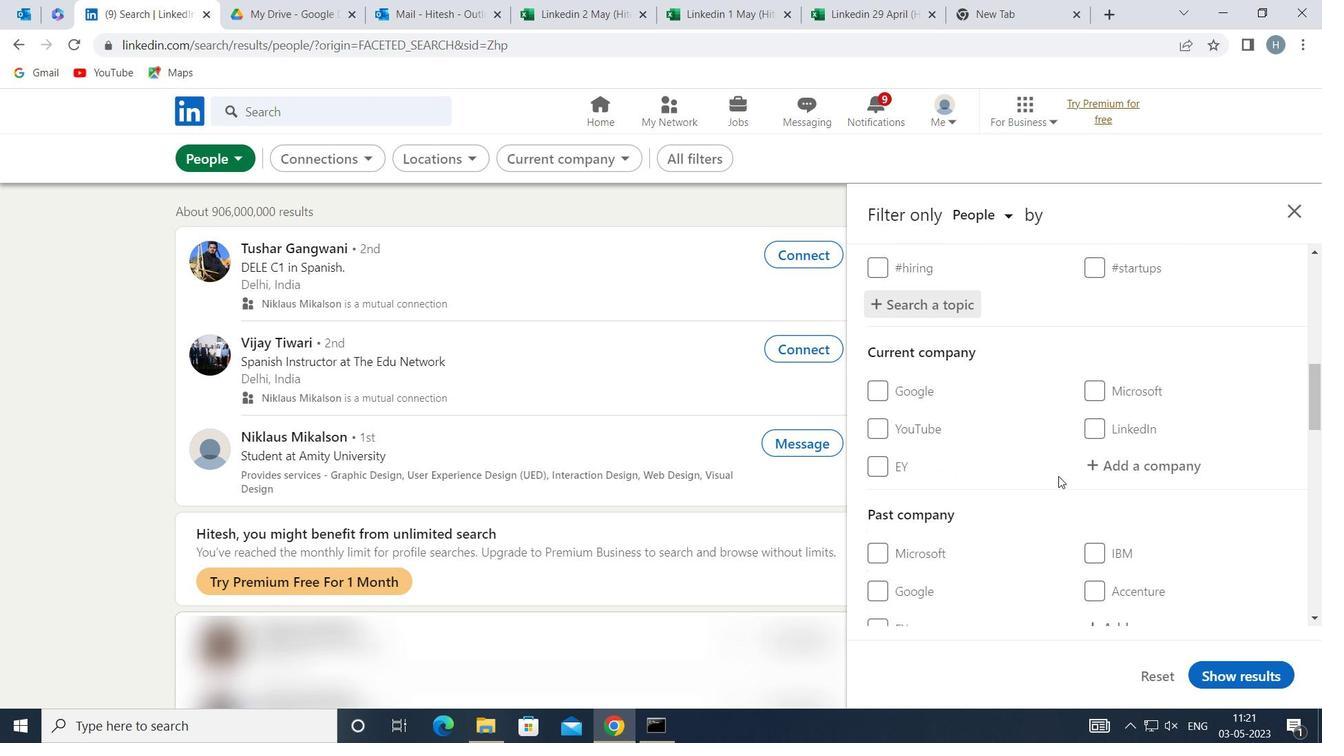 
Action: Mouse scrolled (1057, 477) with delta (0, 0)
Screenshot: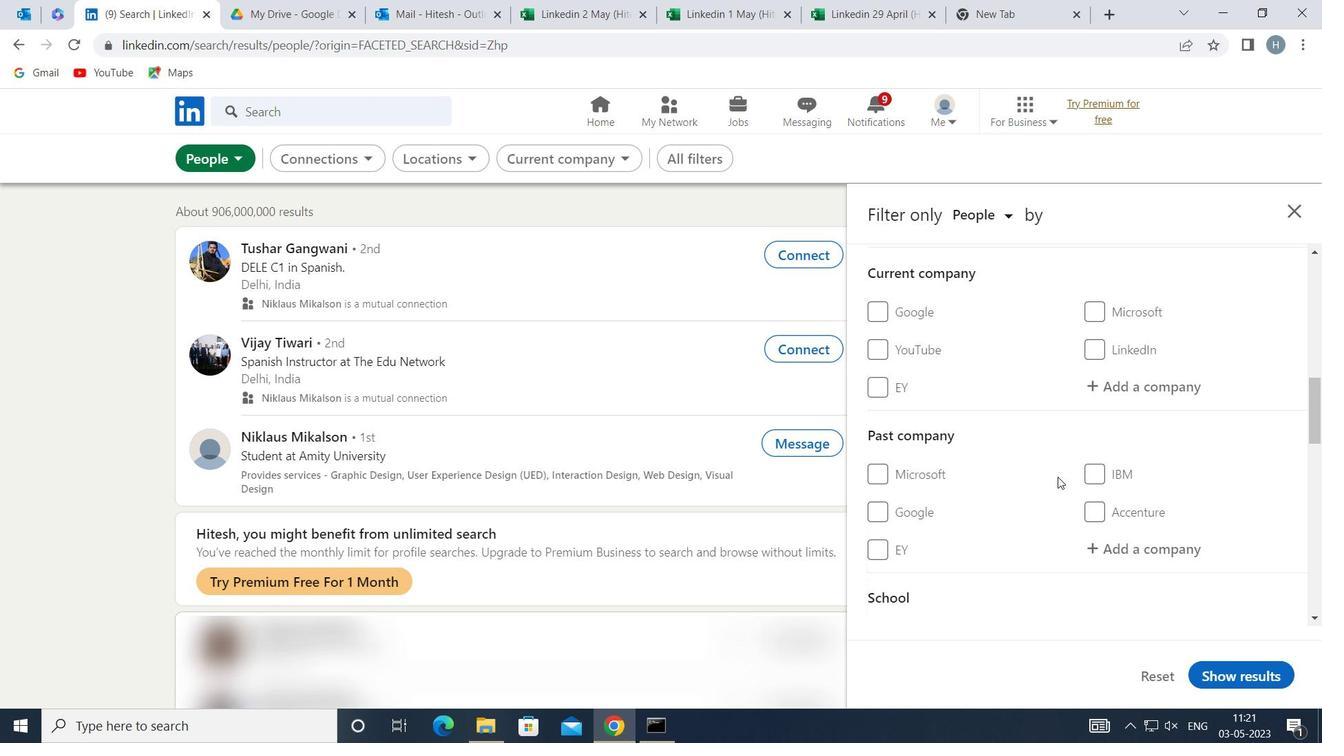 
Action: Mouse moved to (1056, 479)
Screenshot: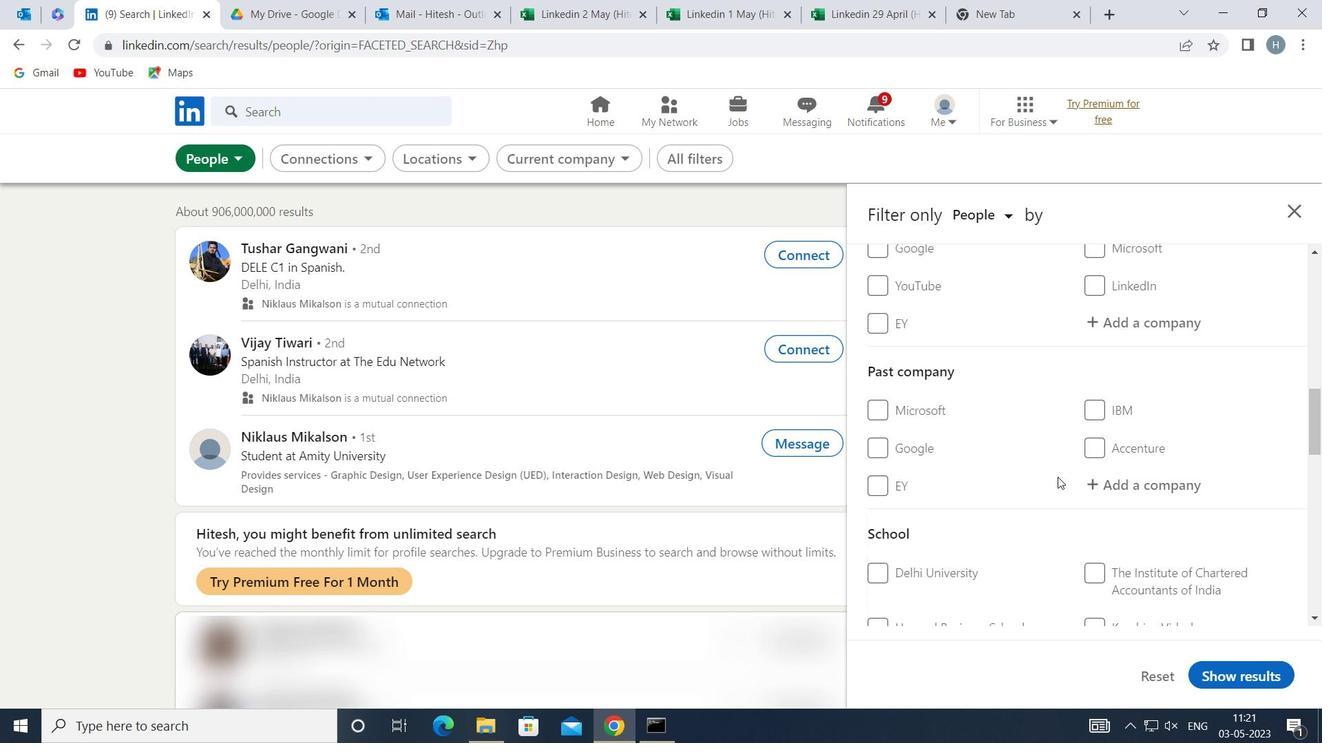 
Action: Mouse scrolled (1056, 479) with delta (0, 0)
Screenshot: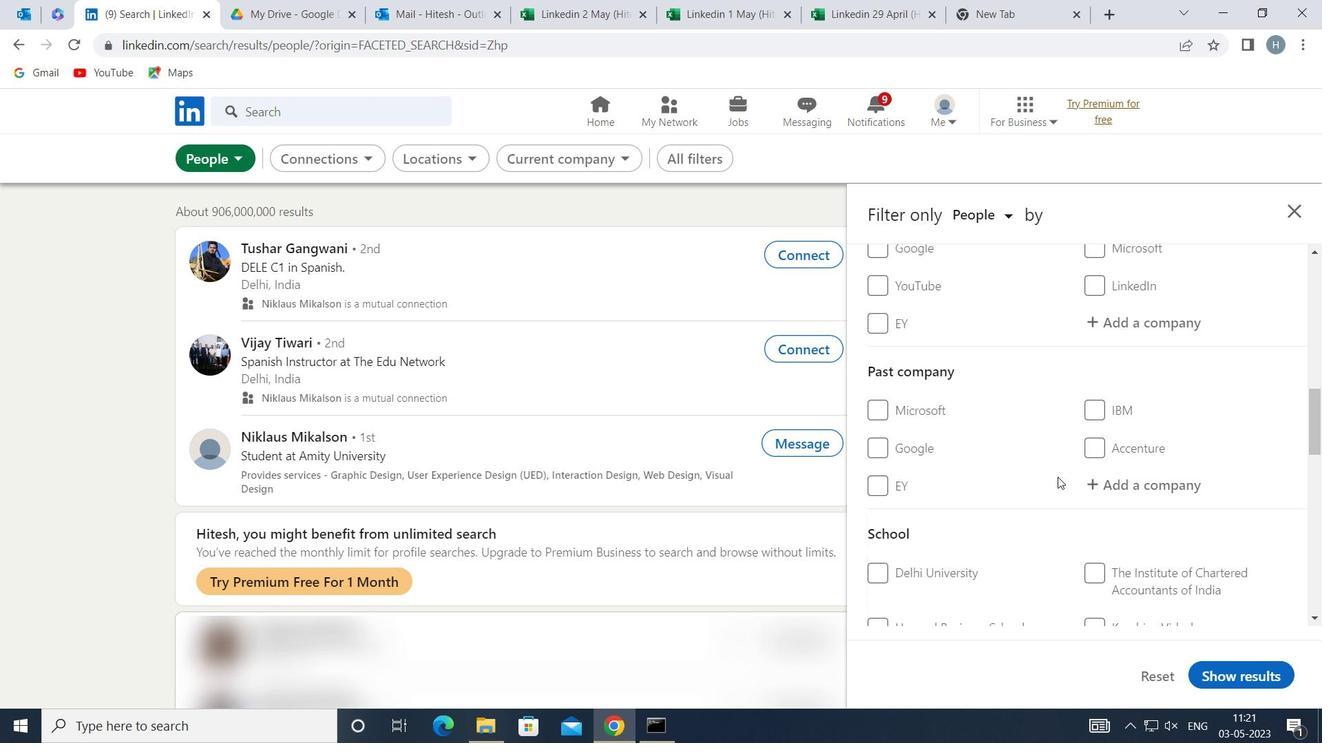 
Action: Mouse moved to (1056, 488)
Screenshot: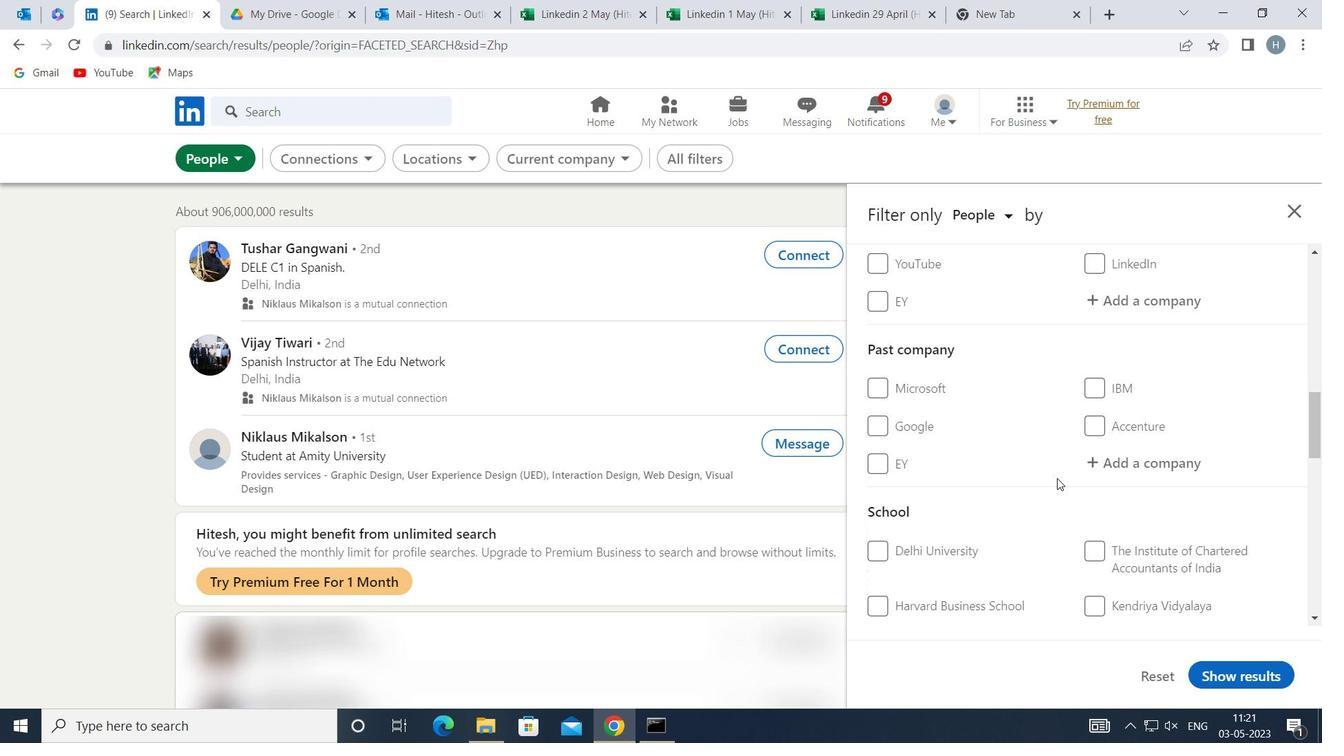 
Action: Mouse scrolled (1056, 487) with delta (0, 0)
Screenshot: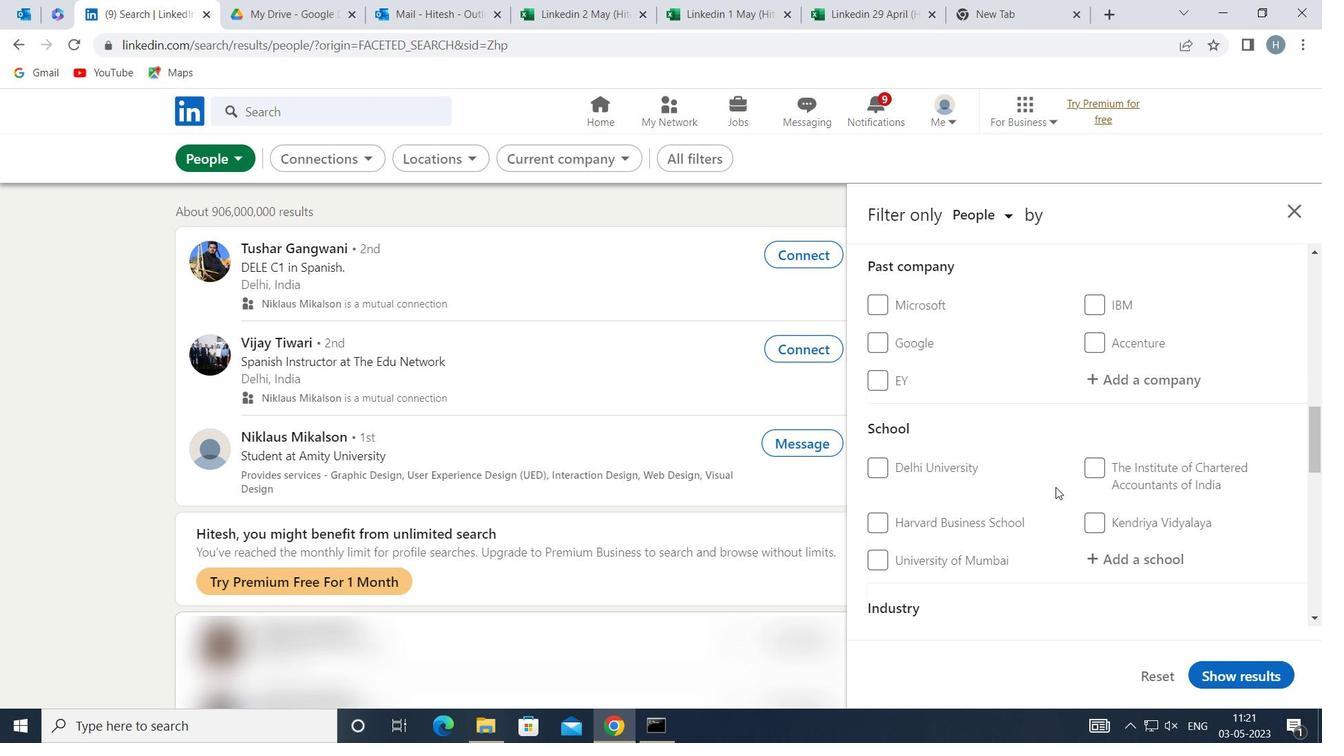 
Action: Mouse scrolled (1056, 487) with delta (0, 0)
Screenshot: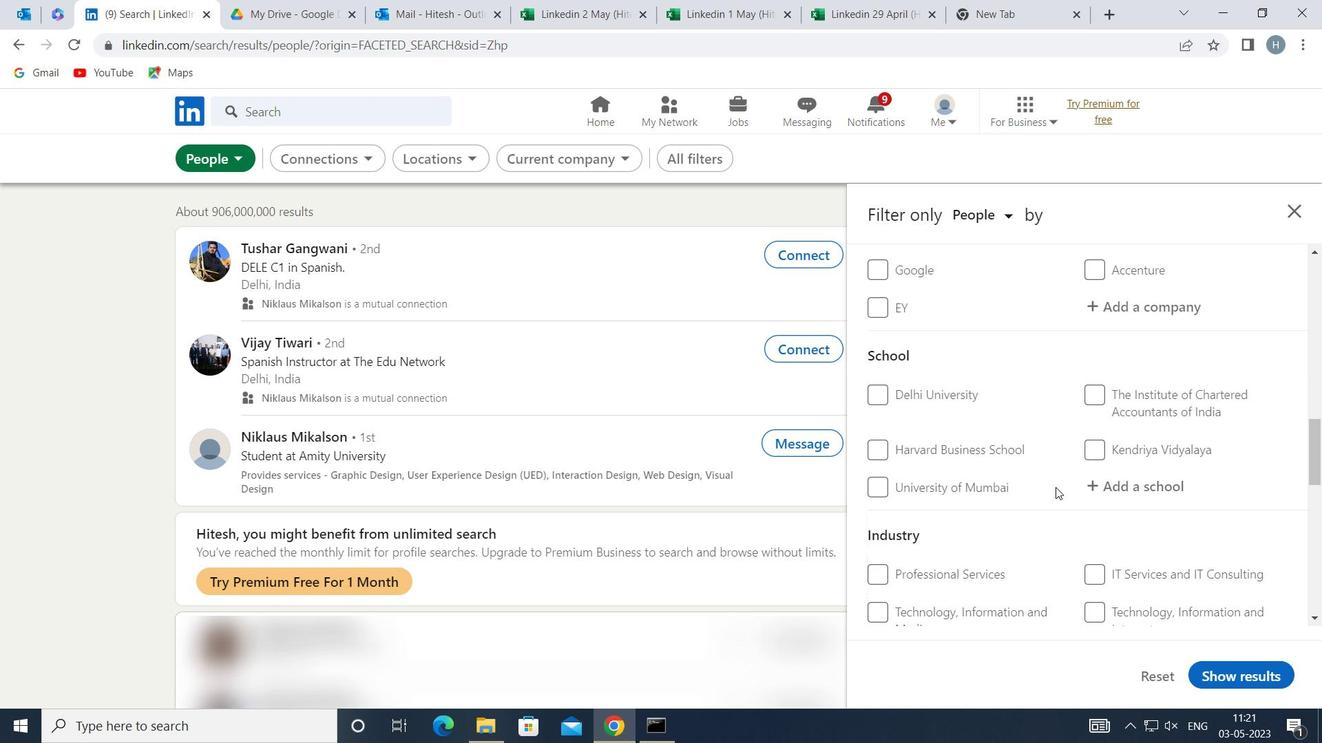 
Action: Mouse scrolled (1056, 487) with delta (0, 0)
Screenshot: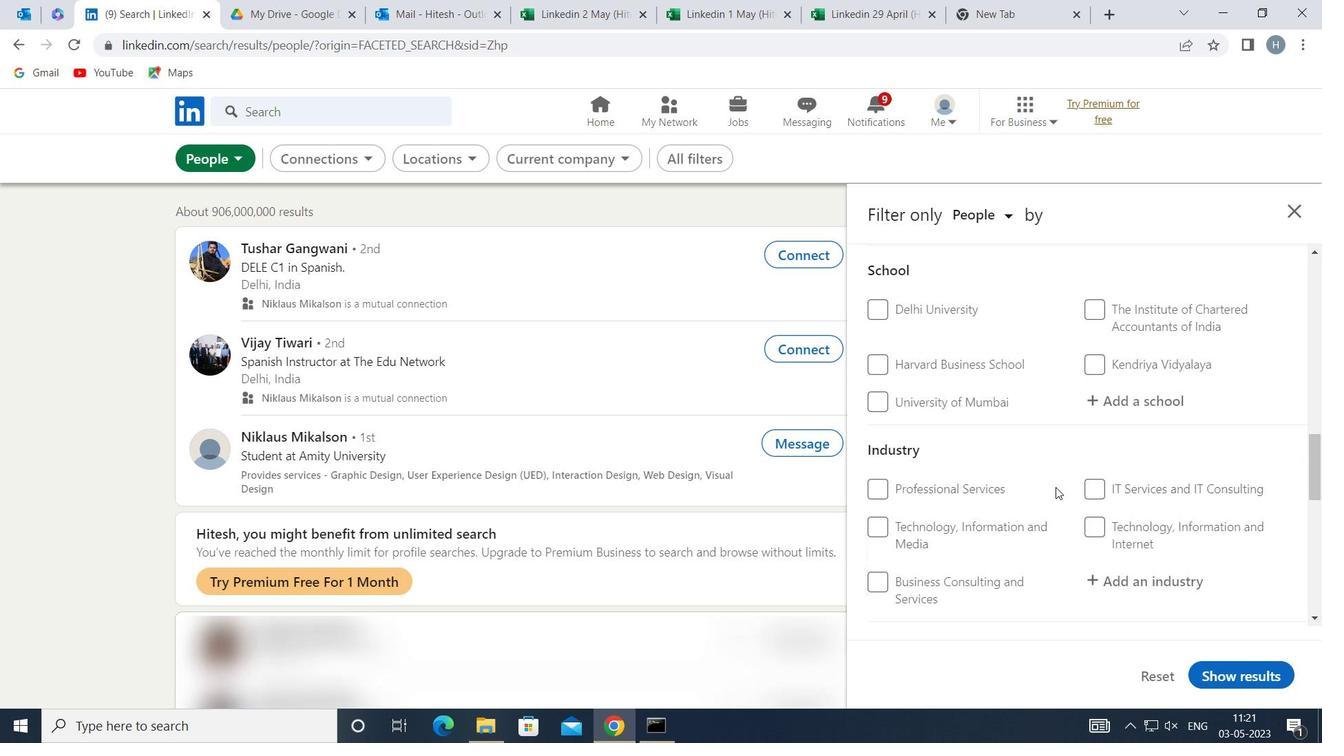 
Action: Mouse scrolled (1056, 487) with delta (0, 0)
Screenshot: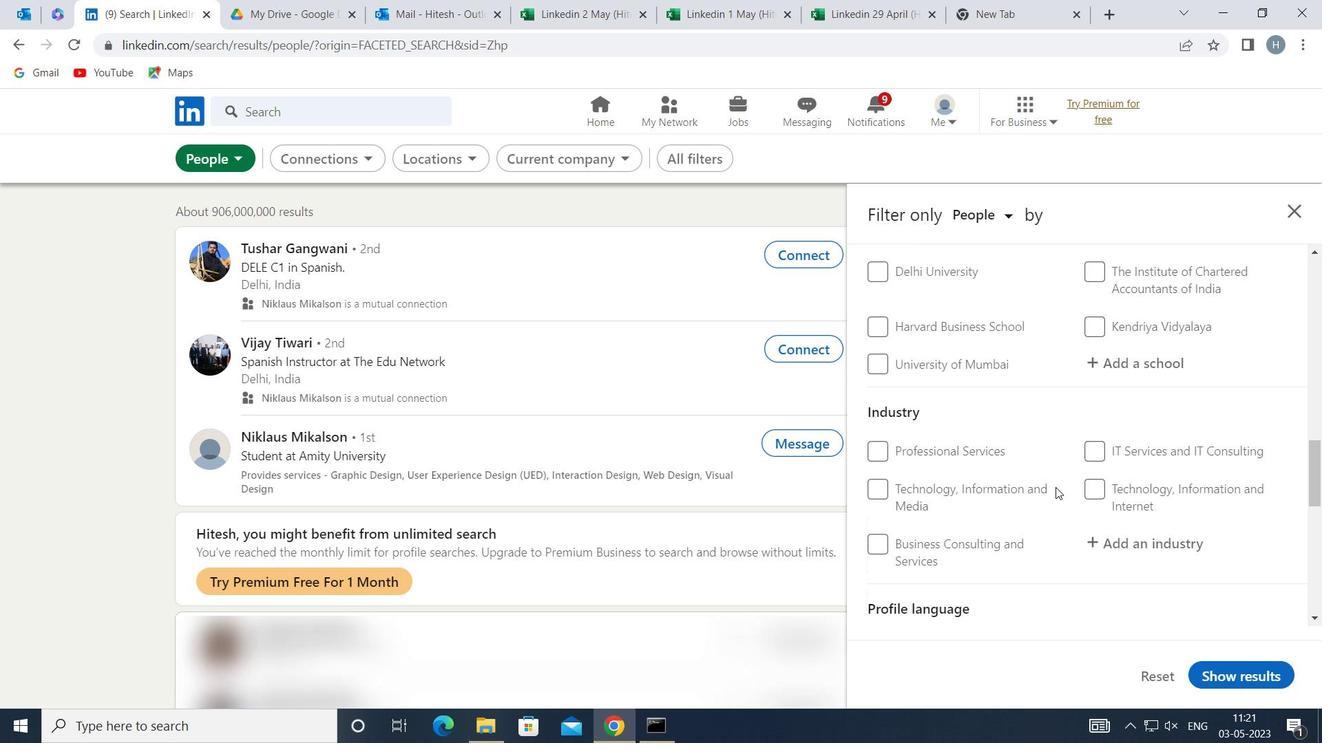 
Action: Mouse moved to (877, 535)
Screenshot: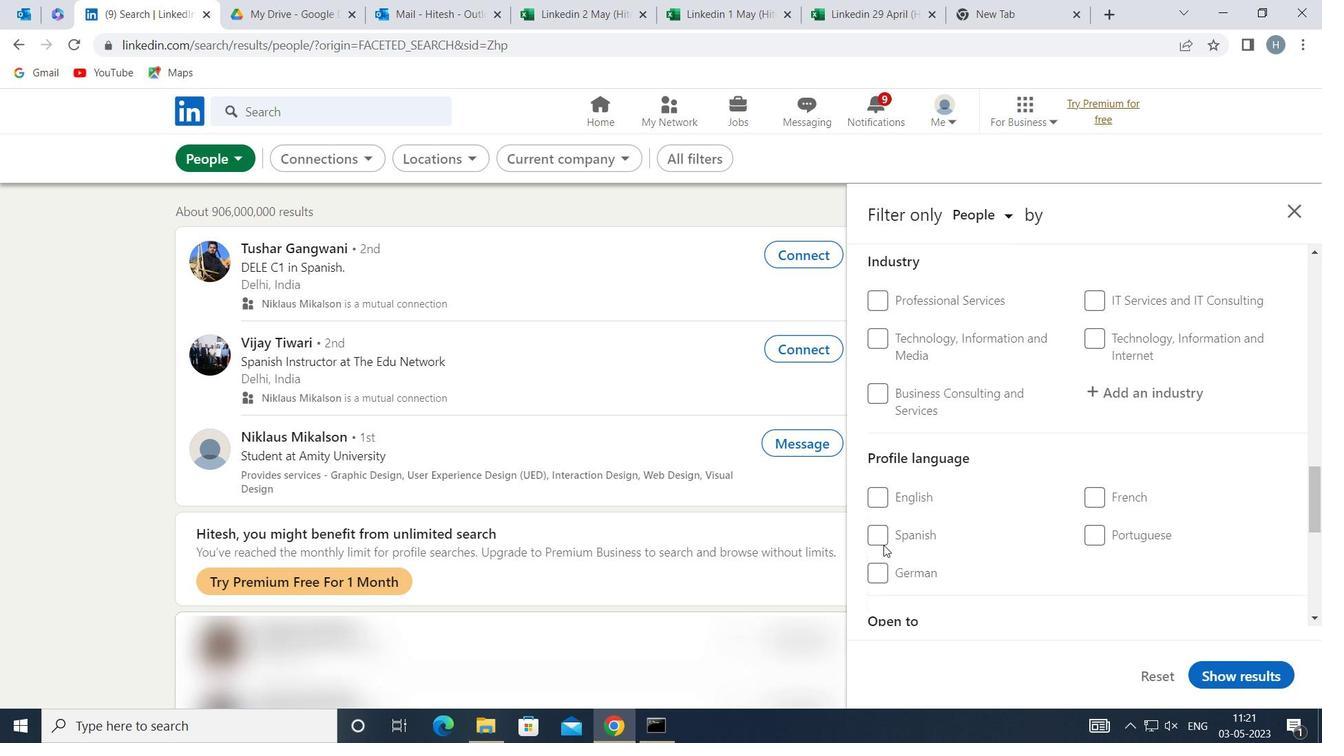 
Action: Mouse pressed left at (877, 535)
Screenshot: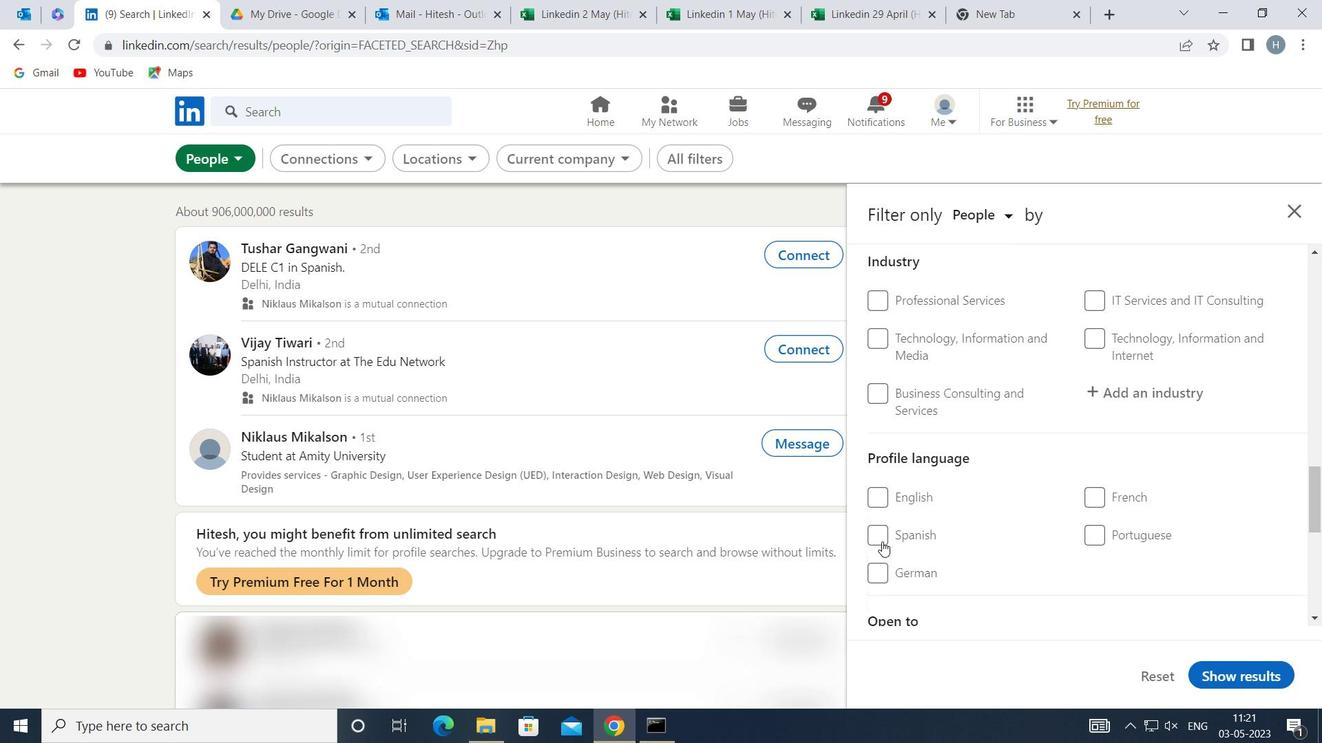 
Action: Mouse moved to (1005, 524)
Screenshot: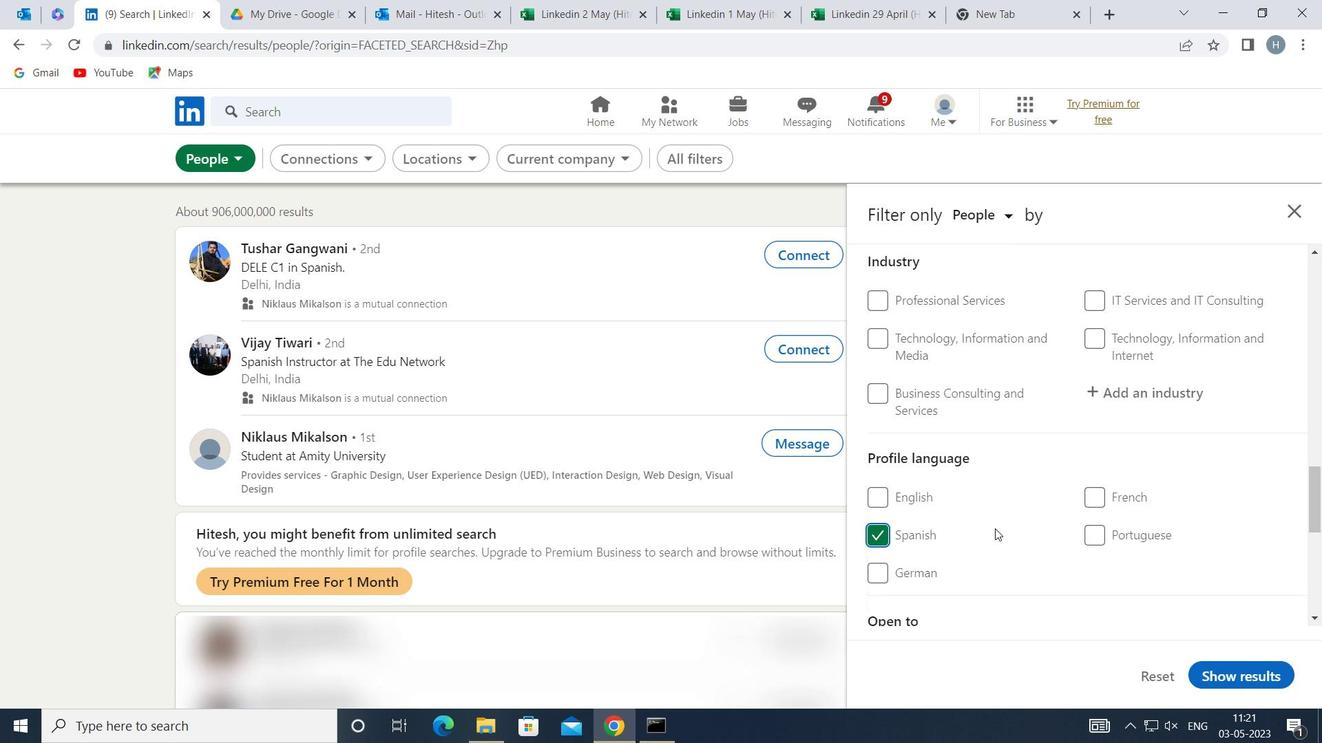 
Action: Mouse scrolled (1005, 525) with delta (0, 0)
Screenshot: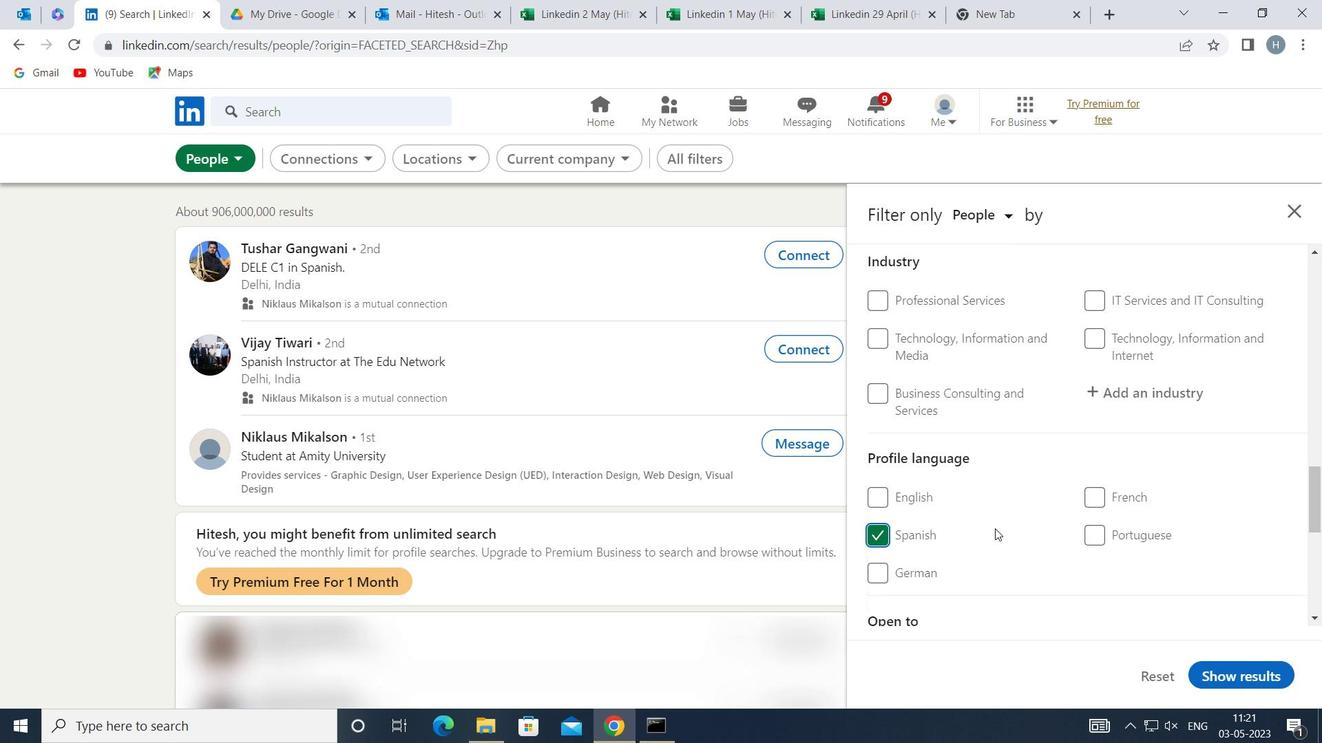 
Action: Mouse moved to (1006, 522)
Screenshot: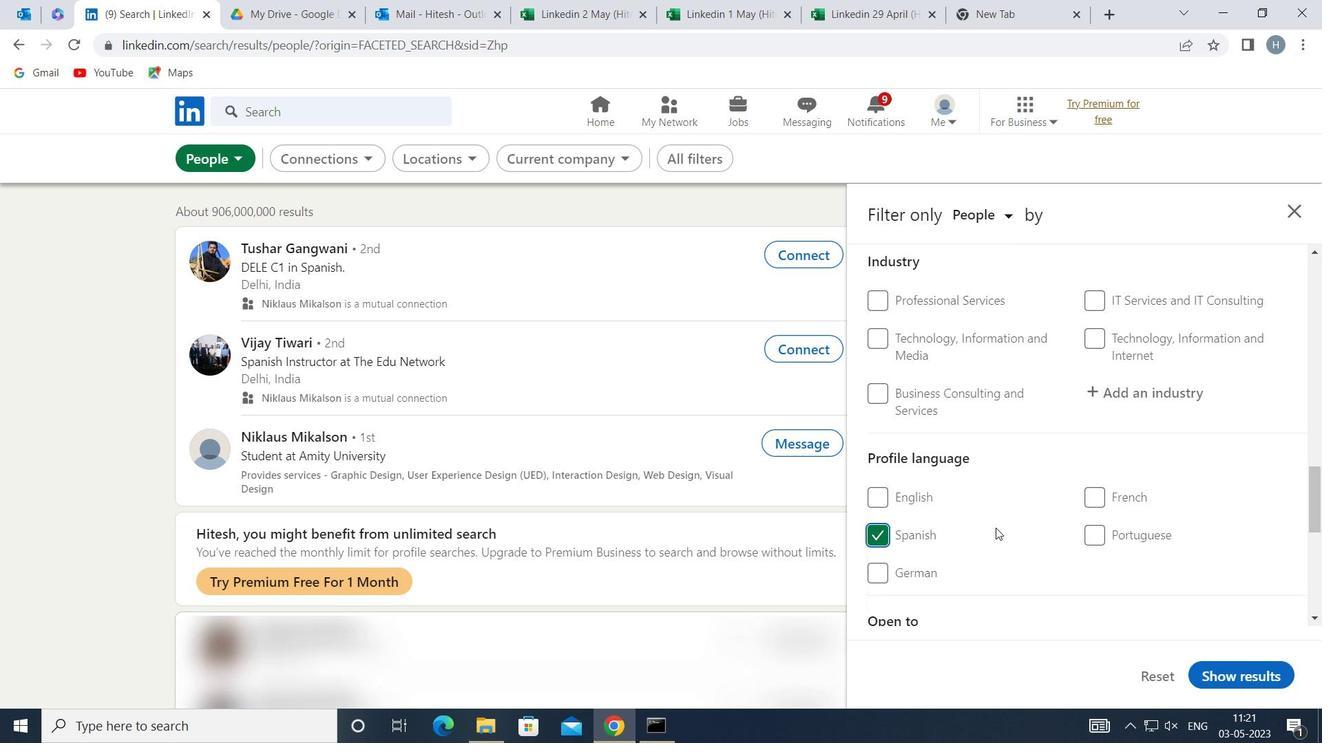 
Action: Mouse scrolled (1006, 523) with delta (0, 0)
Screenshot: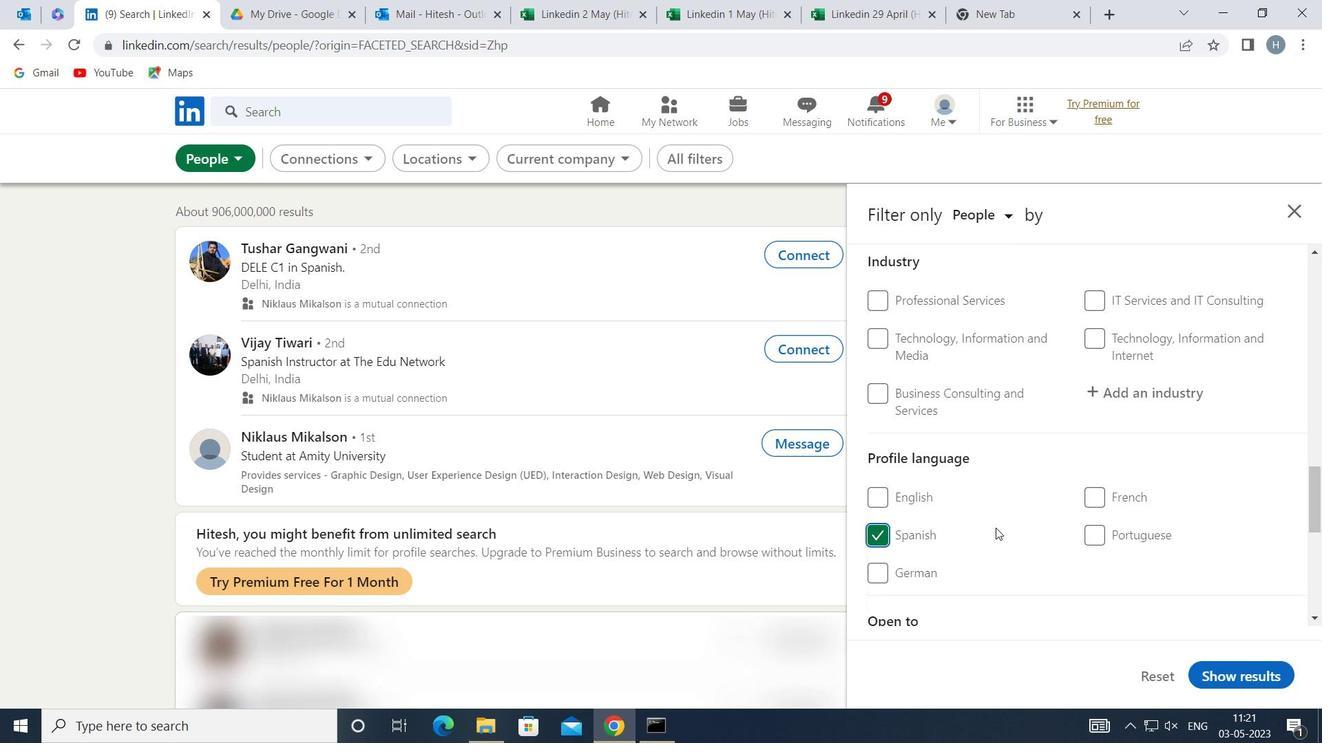 
Action: Mouse moved to (1013, 519)
Screenshot: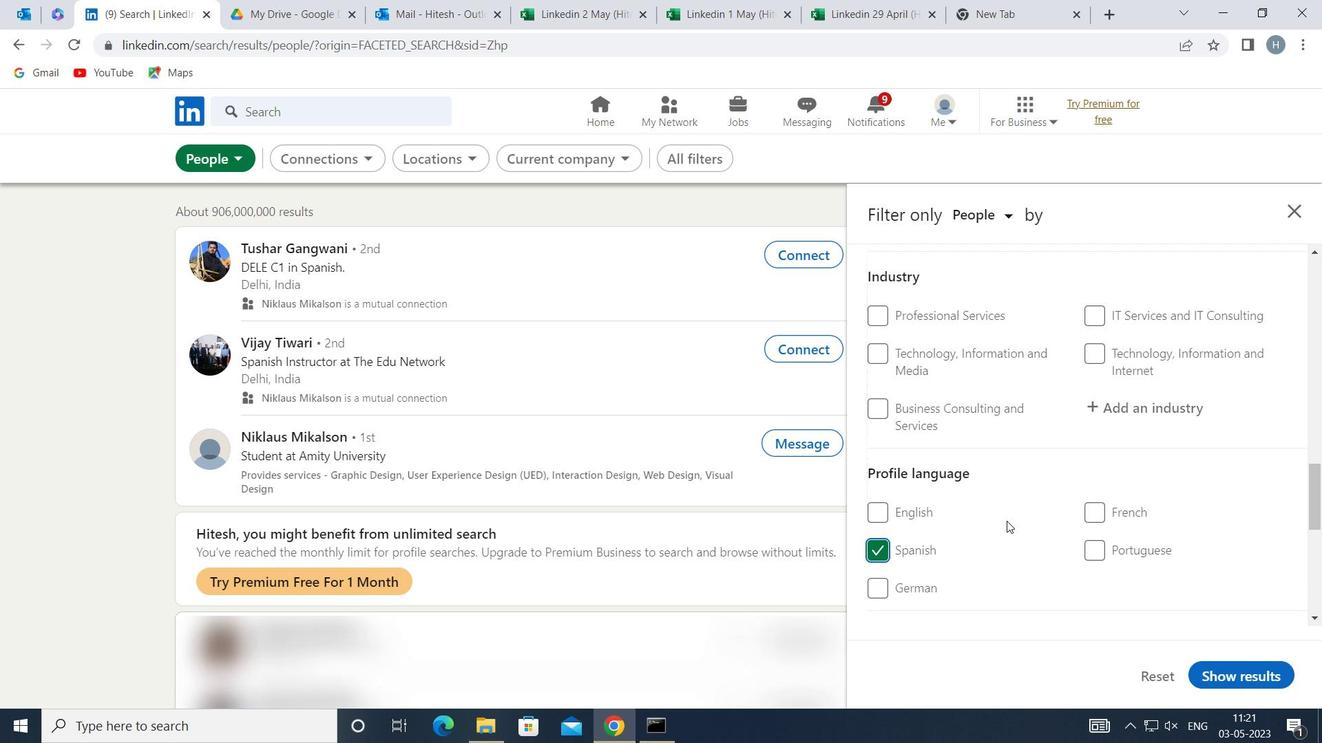 
Action: Mouse scrolled (1013, 520) with delta (0, 0)
Screenshot: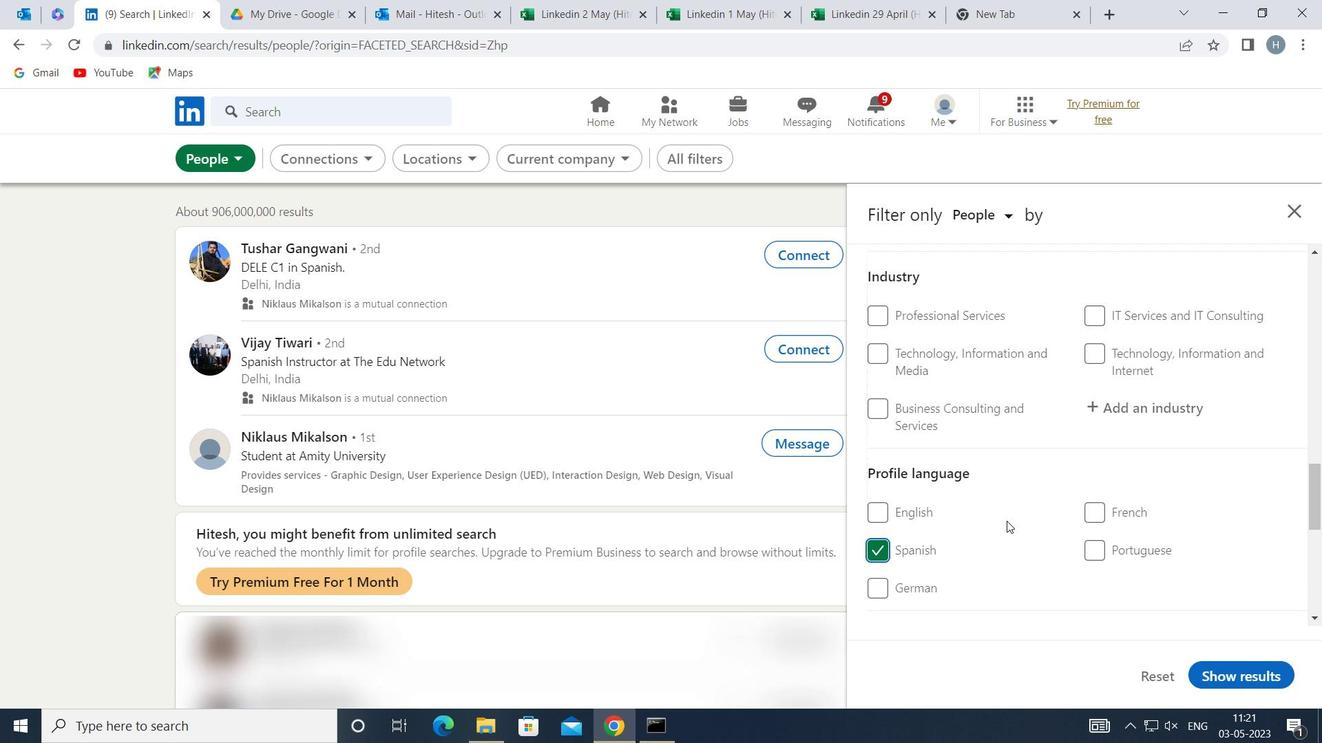 
Action: Mouse scrolled (1013, 520) with delta (0, 0)
Screenshot: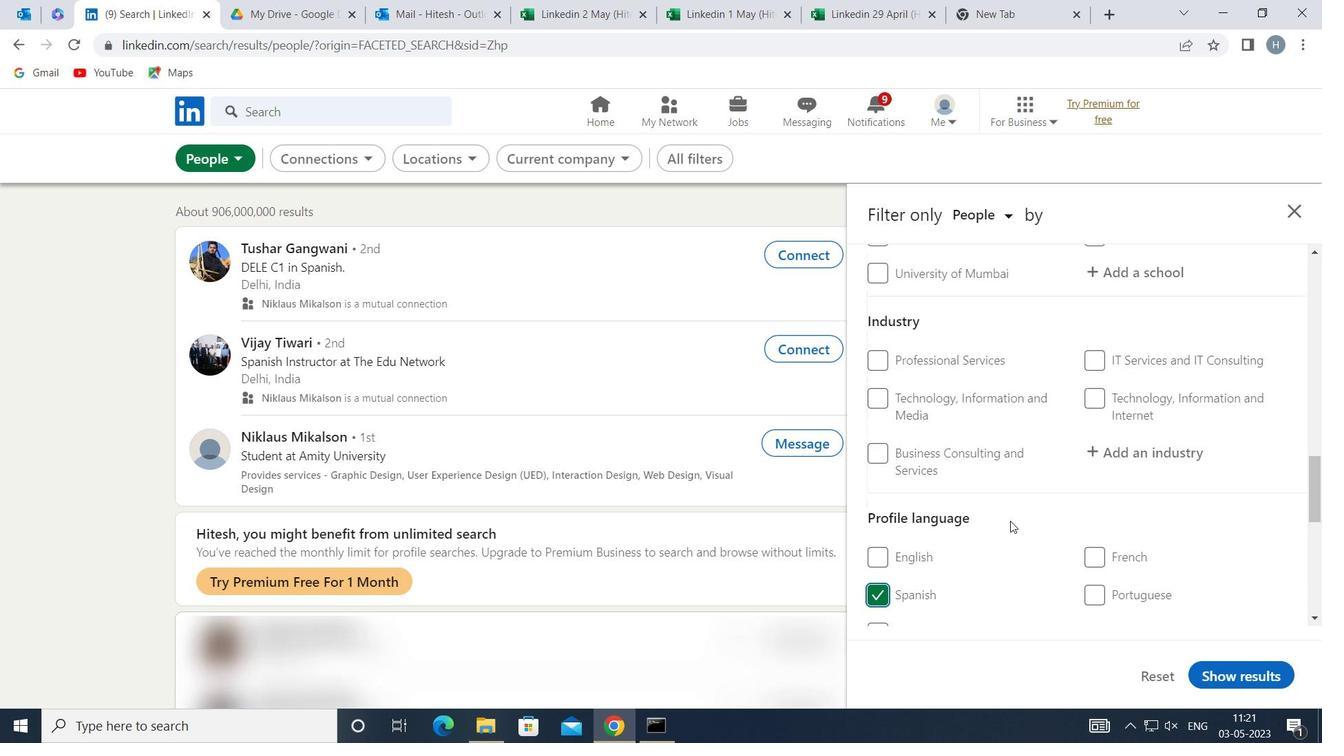 
Action: Mouse moved to (1023, 517)
Screenshot: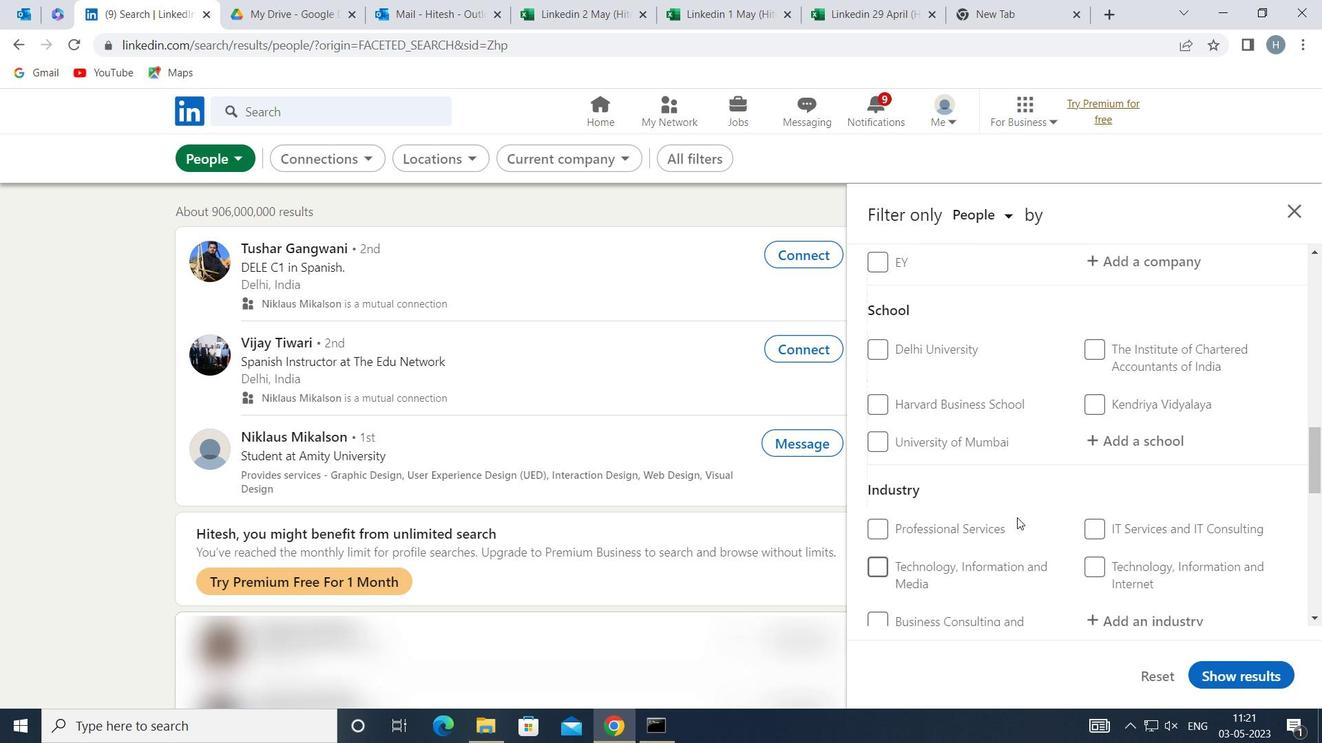 
Action: Mouse scrolled (1023, 517) with delta (0, 0)
Screenshot: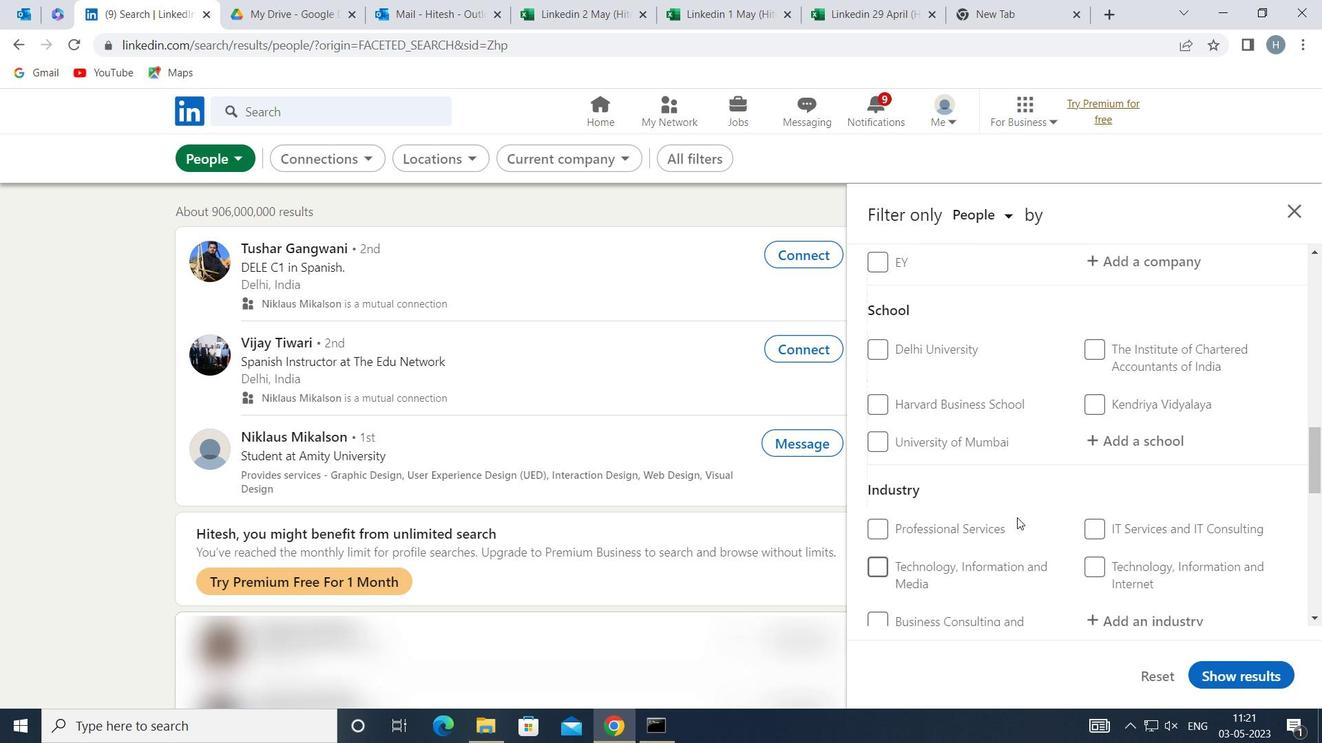 
Action: Mouse moved to (1024, 516)
Screenshot: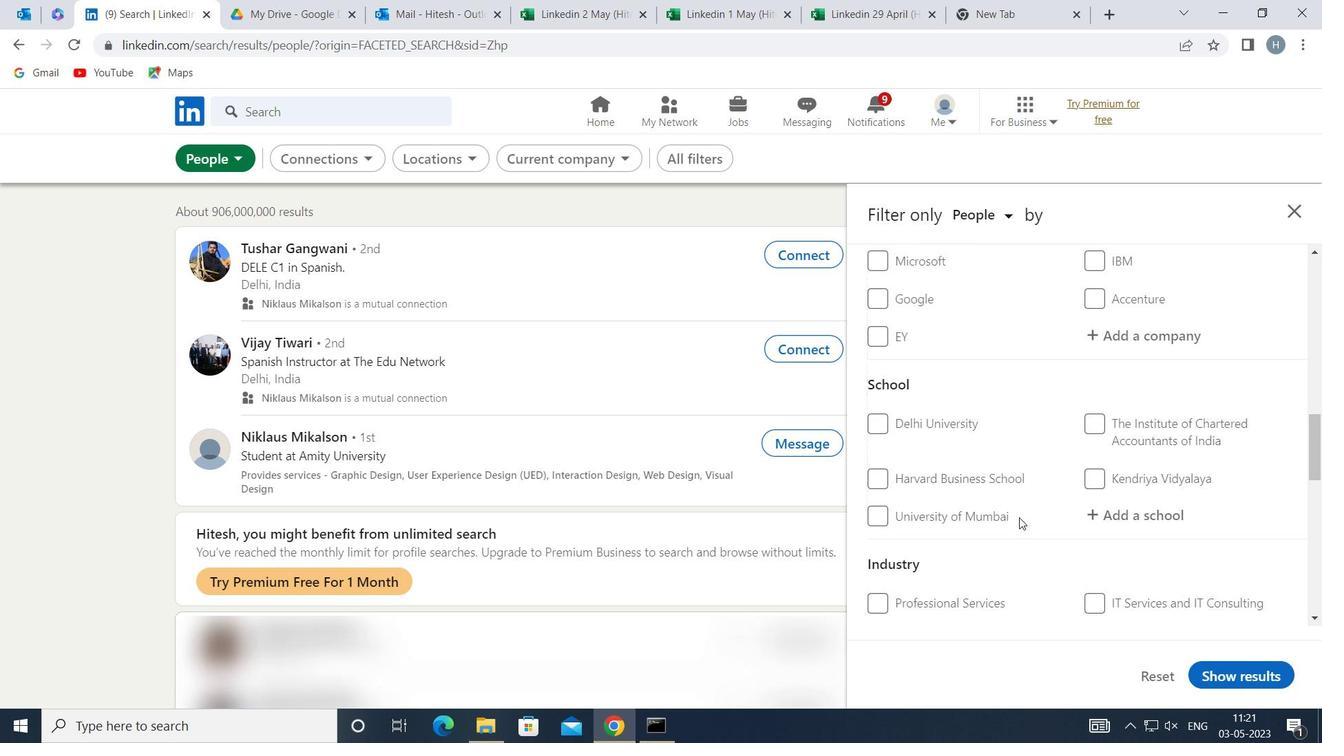 
Action: Mouse scrolled (1024, 517) with delta (0, 0)
Screenshot: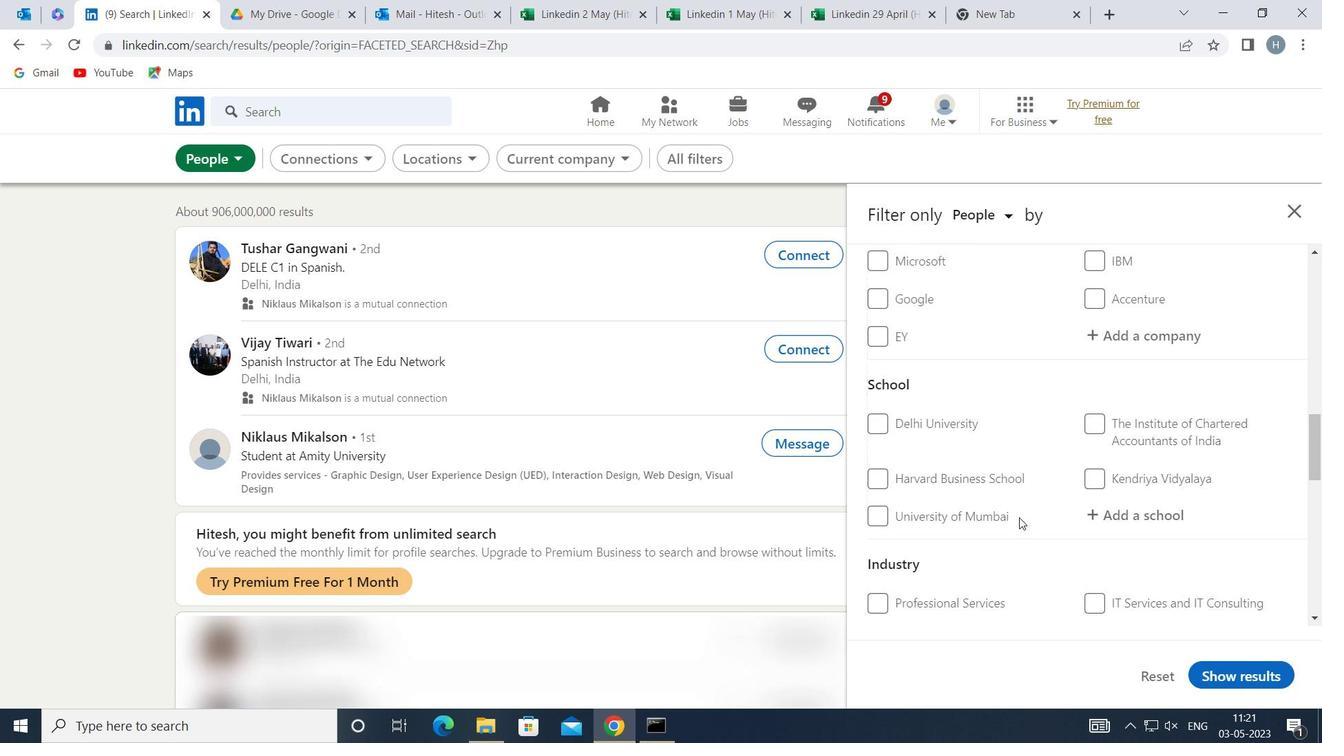 
Action: Mouse scrolled (1024, 517) with delta (0, 0)
Screenshot: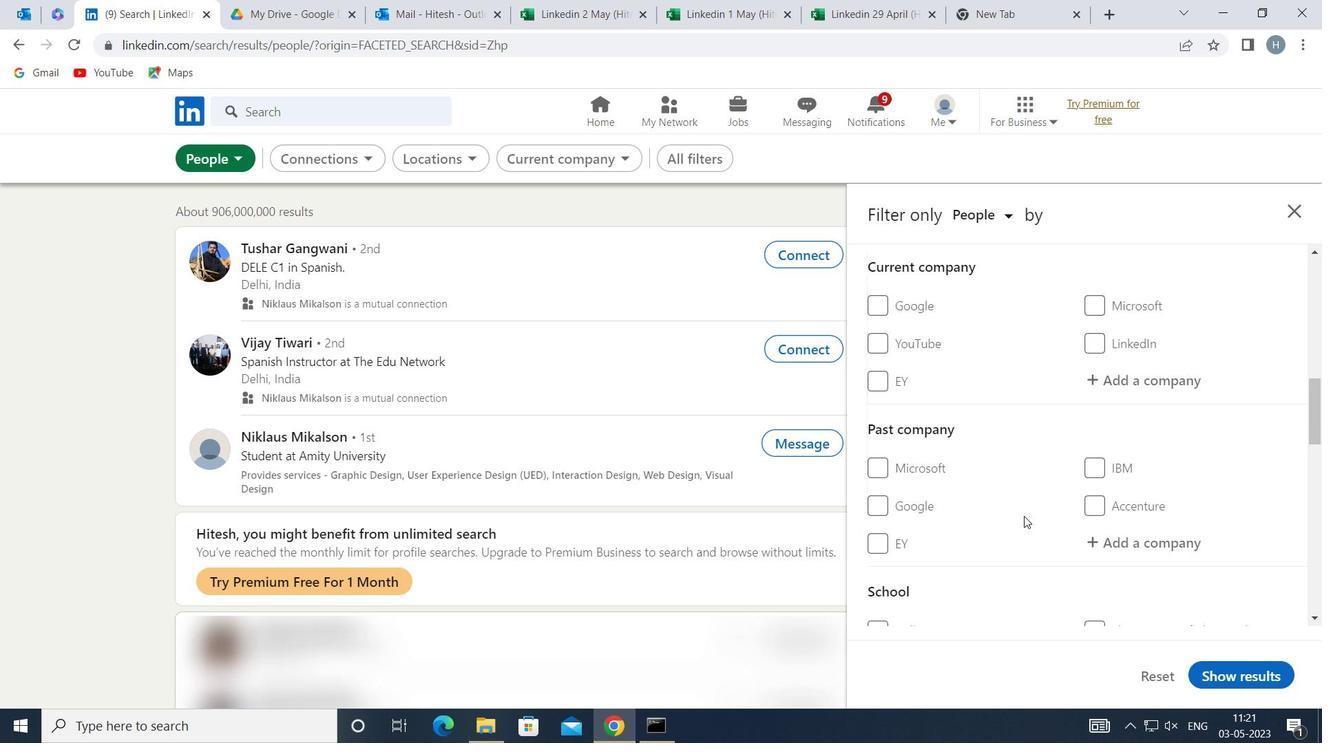 
Action: Mouse moved to (1130, 478)
Screenshot: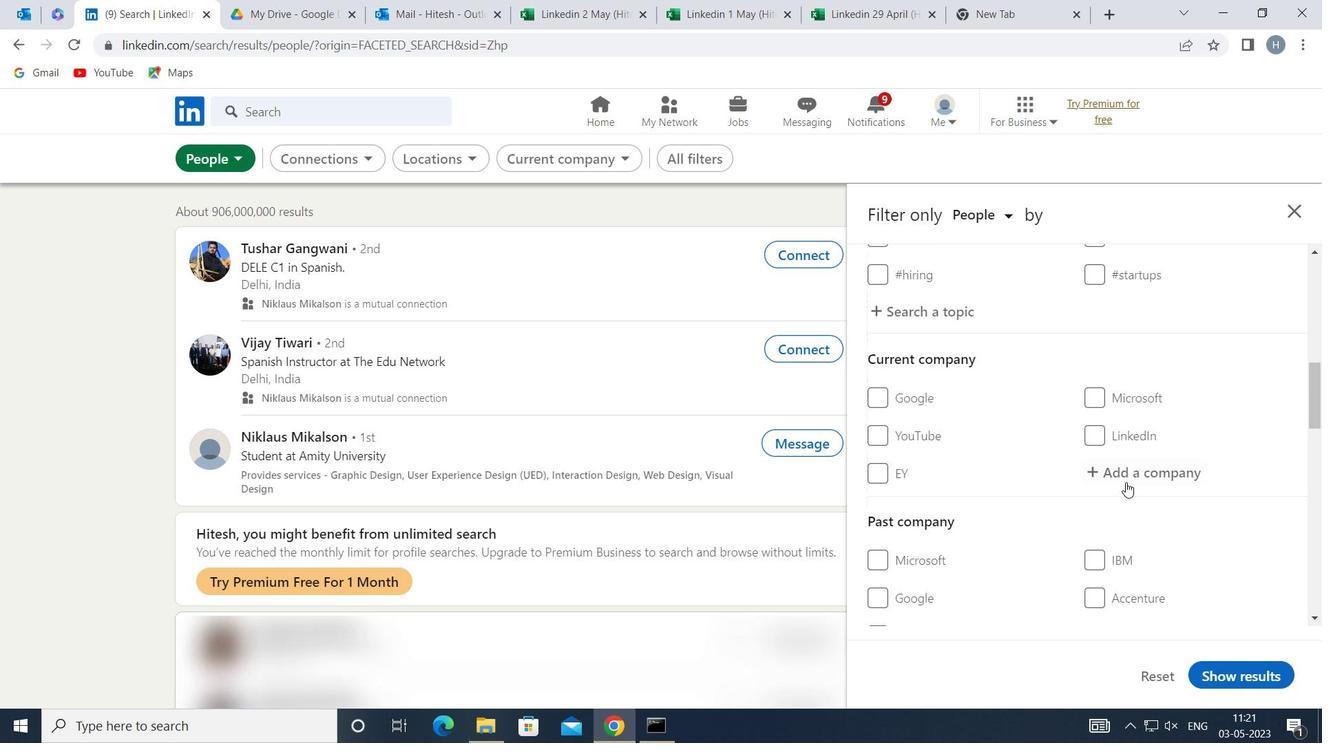 
Action: Mouse pressed left at (1130, 478)
Screenshot: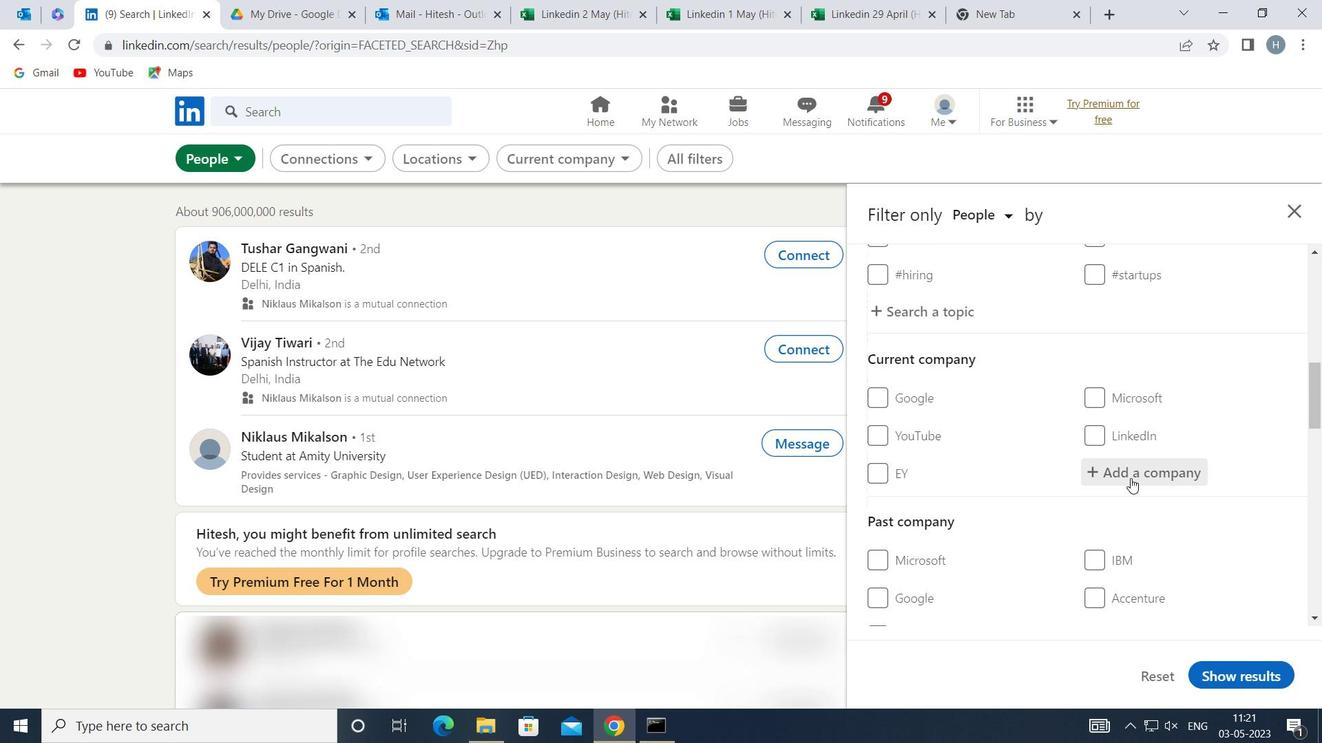 
Action: Mouse moved to (1130, 478)
Screenshot: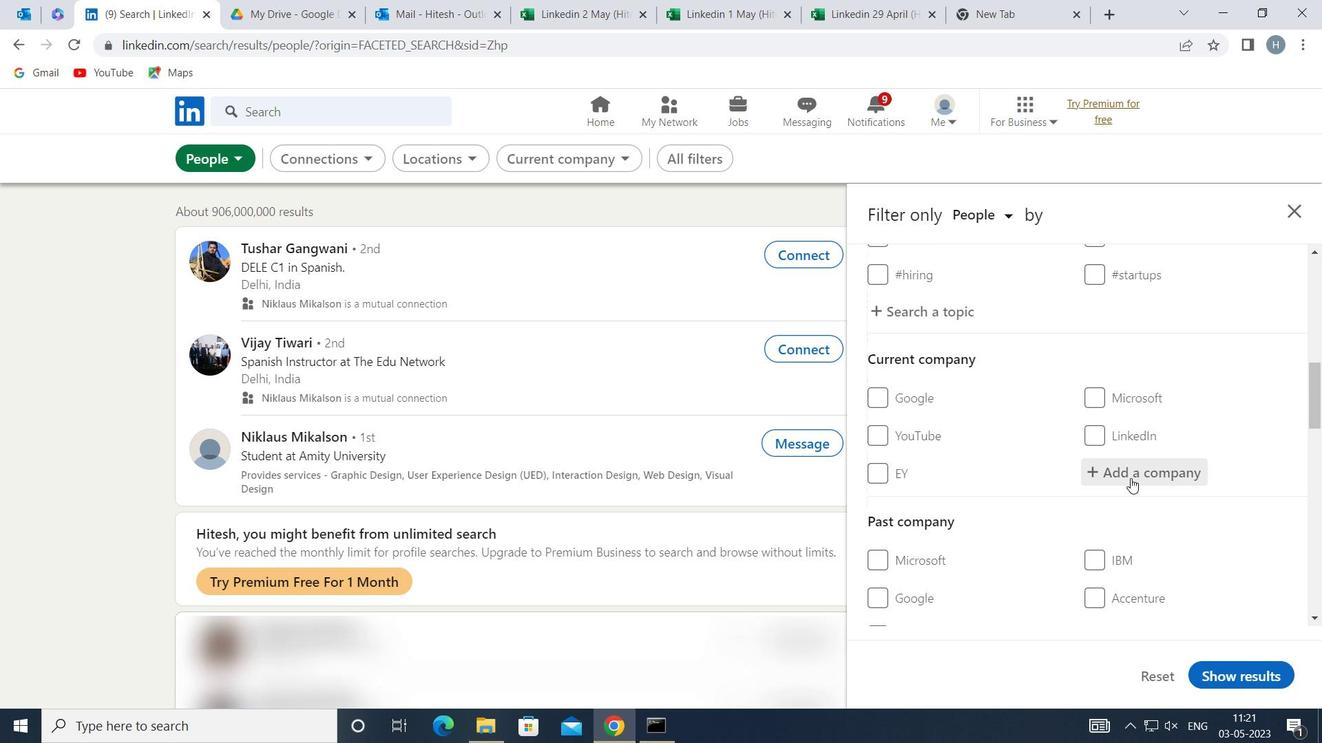 
Action: Key pressed <Key.shift>FUTURE<Key.space><Key.shift>GROUP
Screenshot: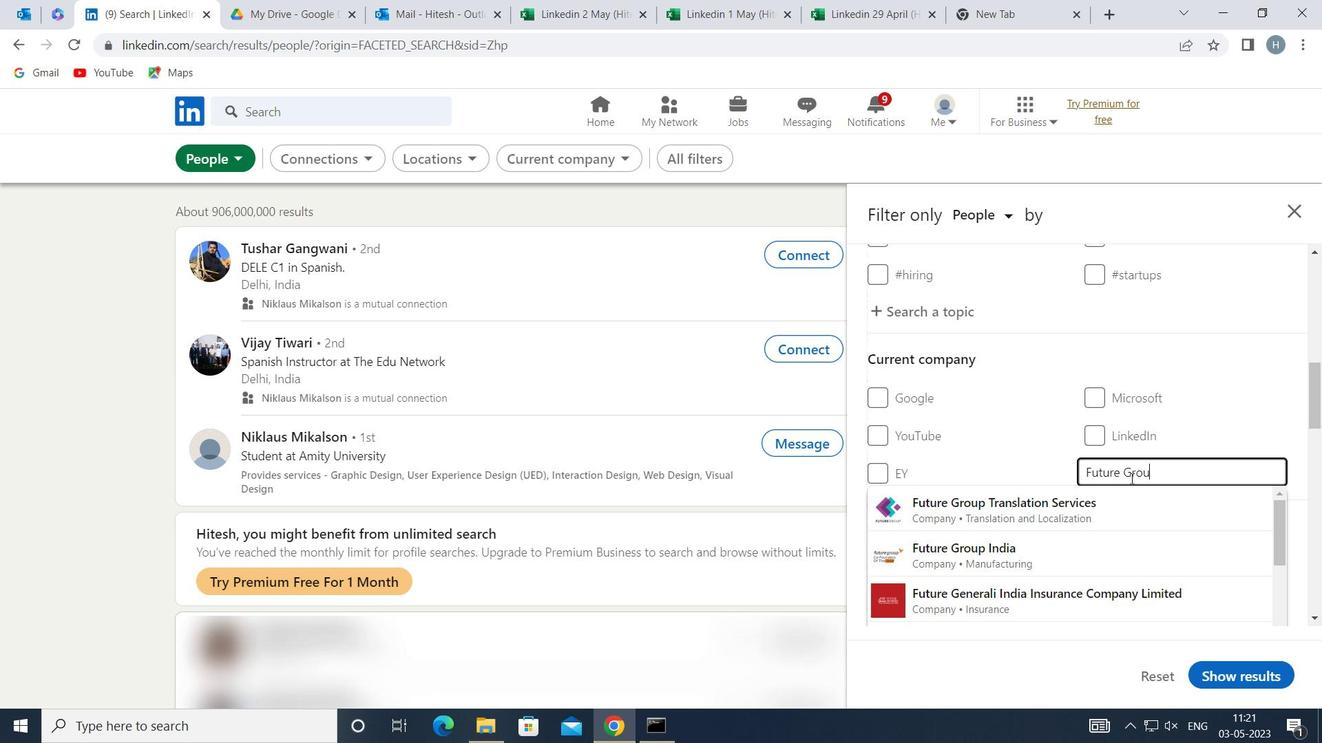 
Action: Mouse moved to (1063, 519)
Screenshot: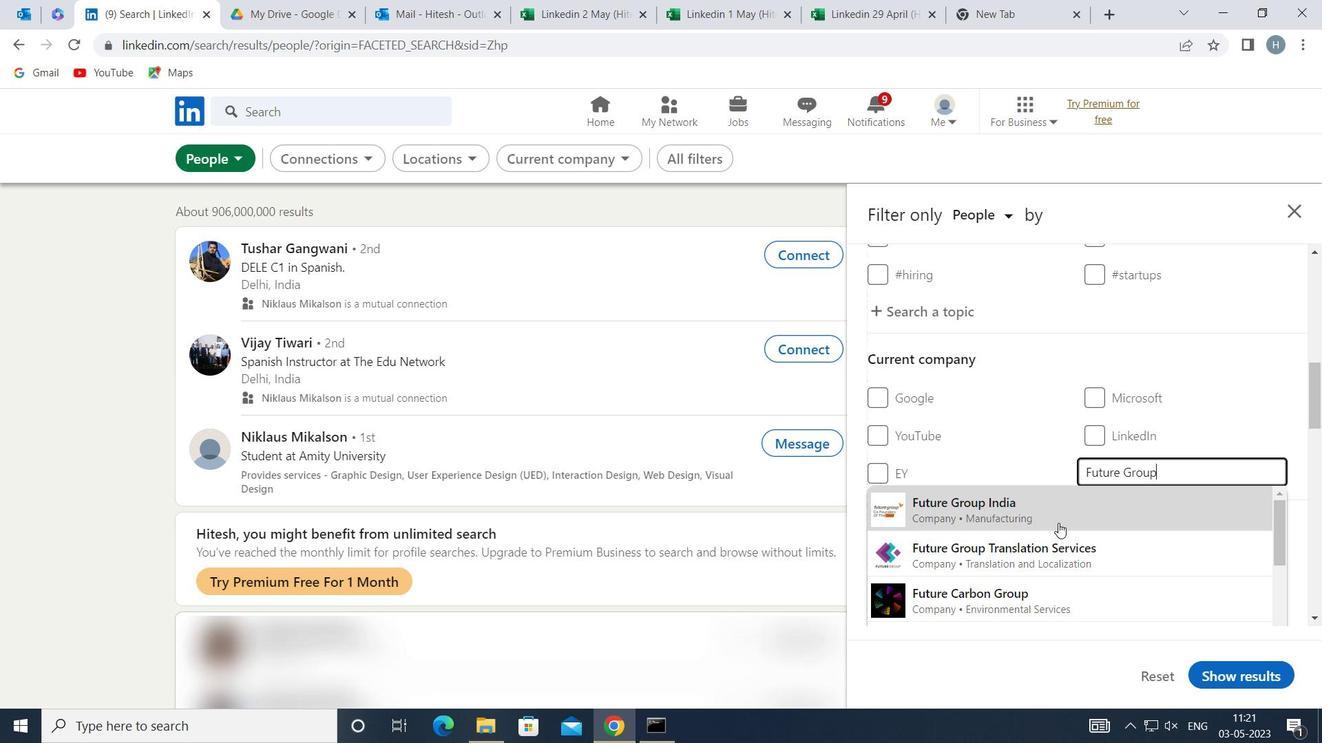 
Action: Mouse pressed left at (1063, 519)
Screenshot: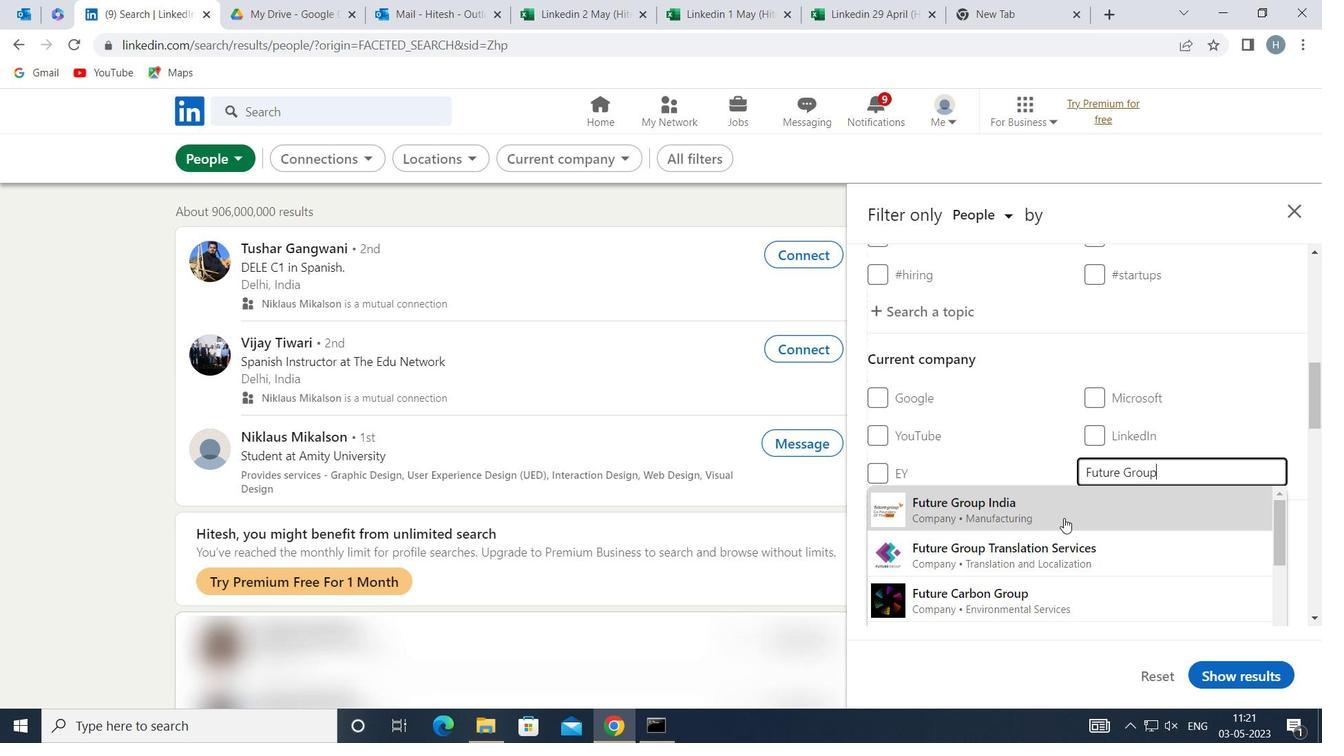 
Action: Mouse moved to (1063, 505)
Screenshot: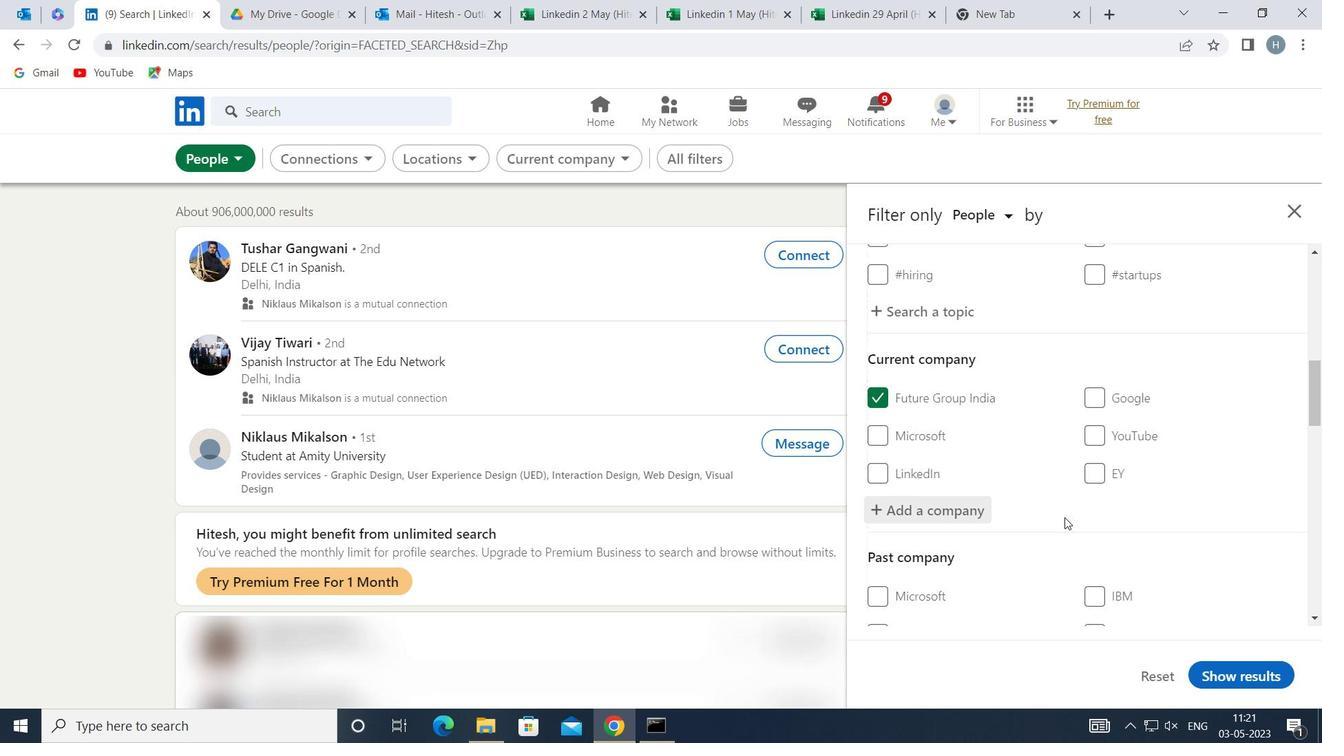 
Action: Mouse scrolled (1063, 504) with delta (0, 0)
Screenshot: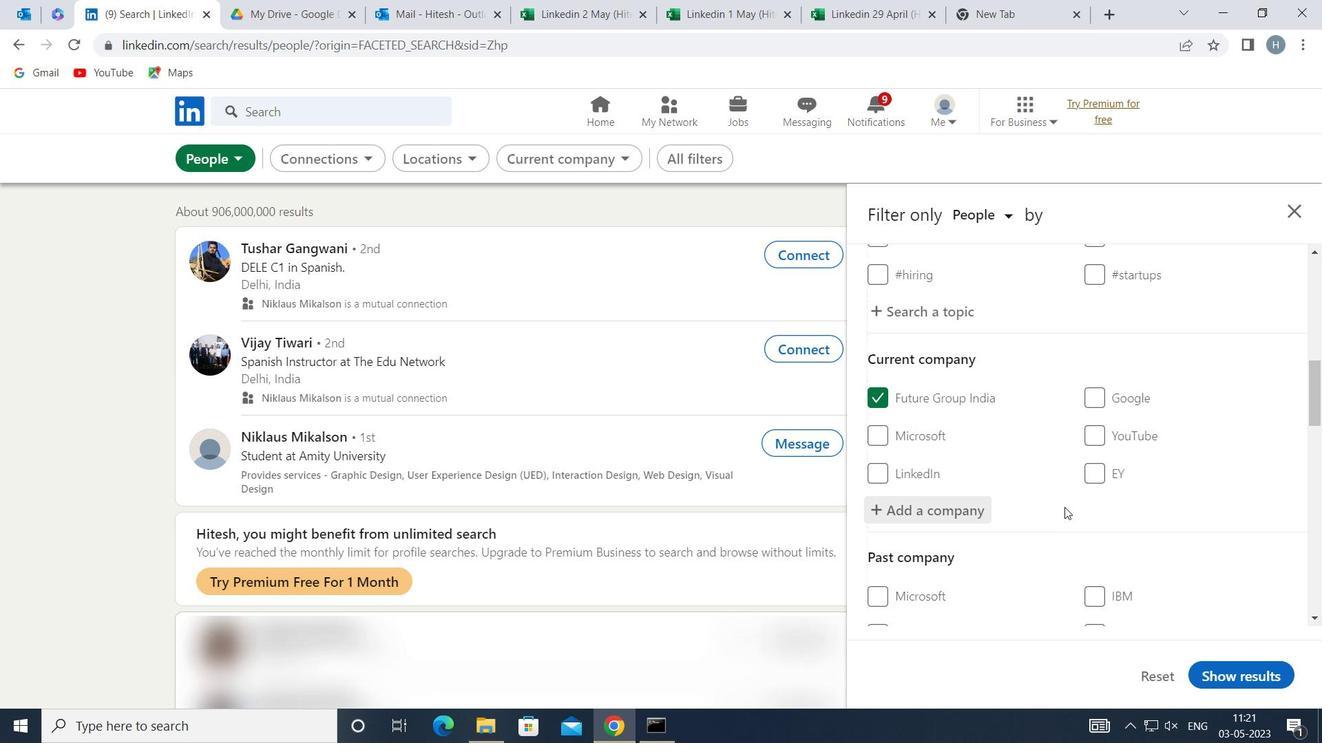
Action: Mouse scrolled (1063, 504) with delta (0, 0)
Screenshot: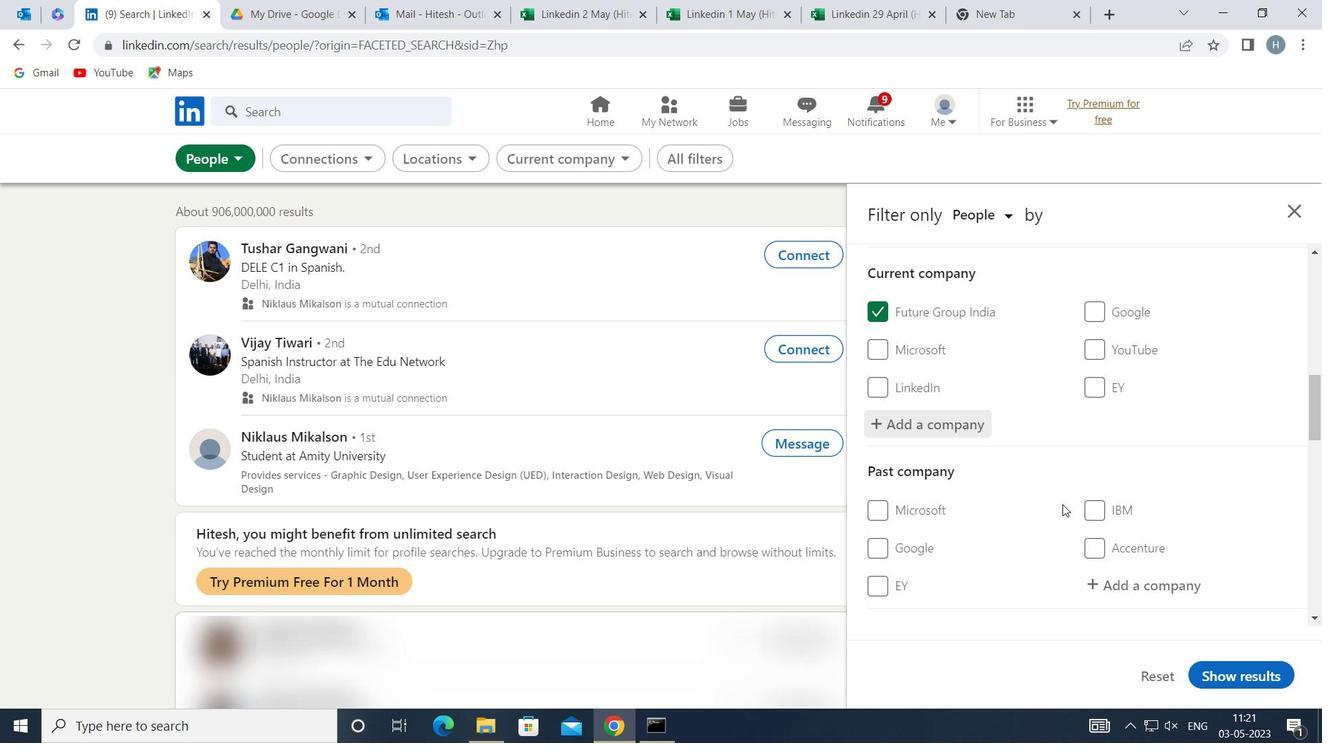 
Action: Mouse moved to (1056, 510)
Screenshot: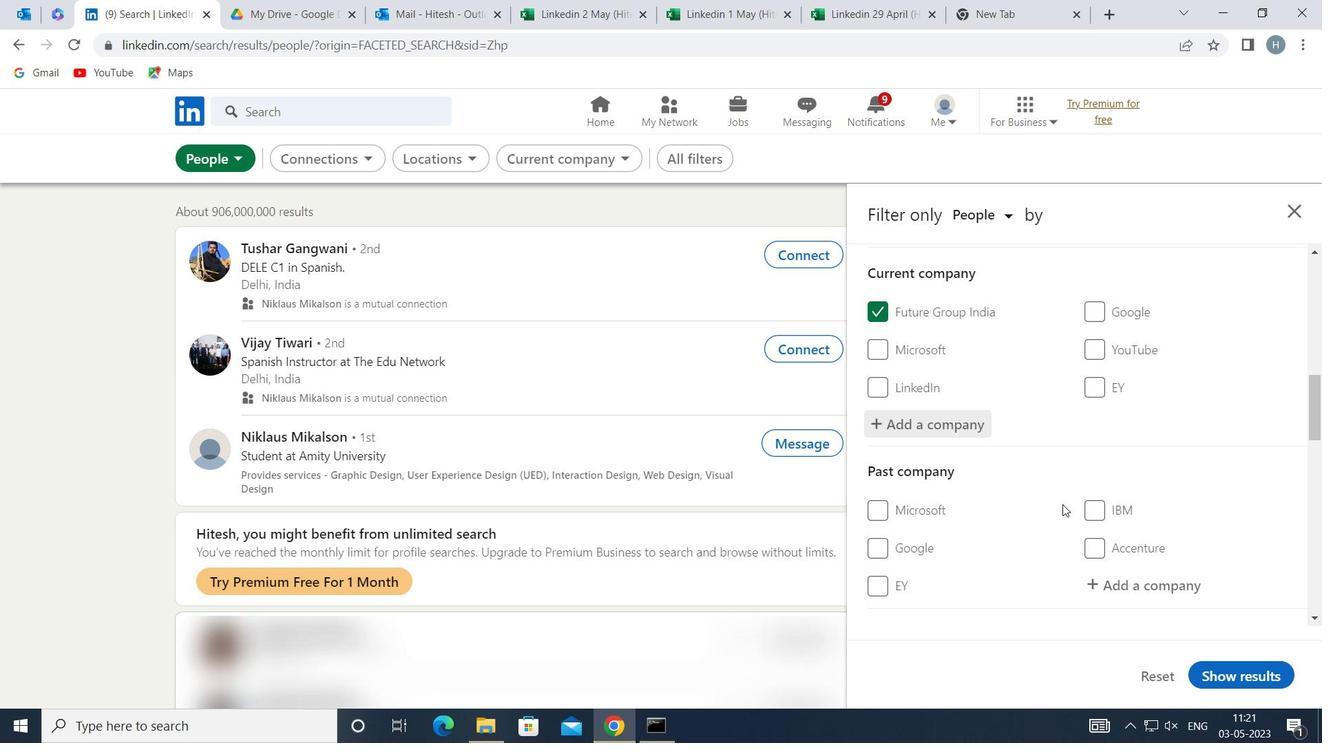 
Action: Mouse scrolled (1056, 510) with delta (0, 0)
Screenshot: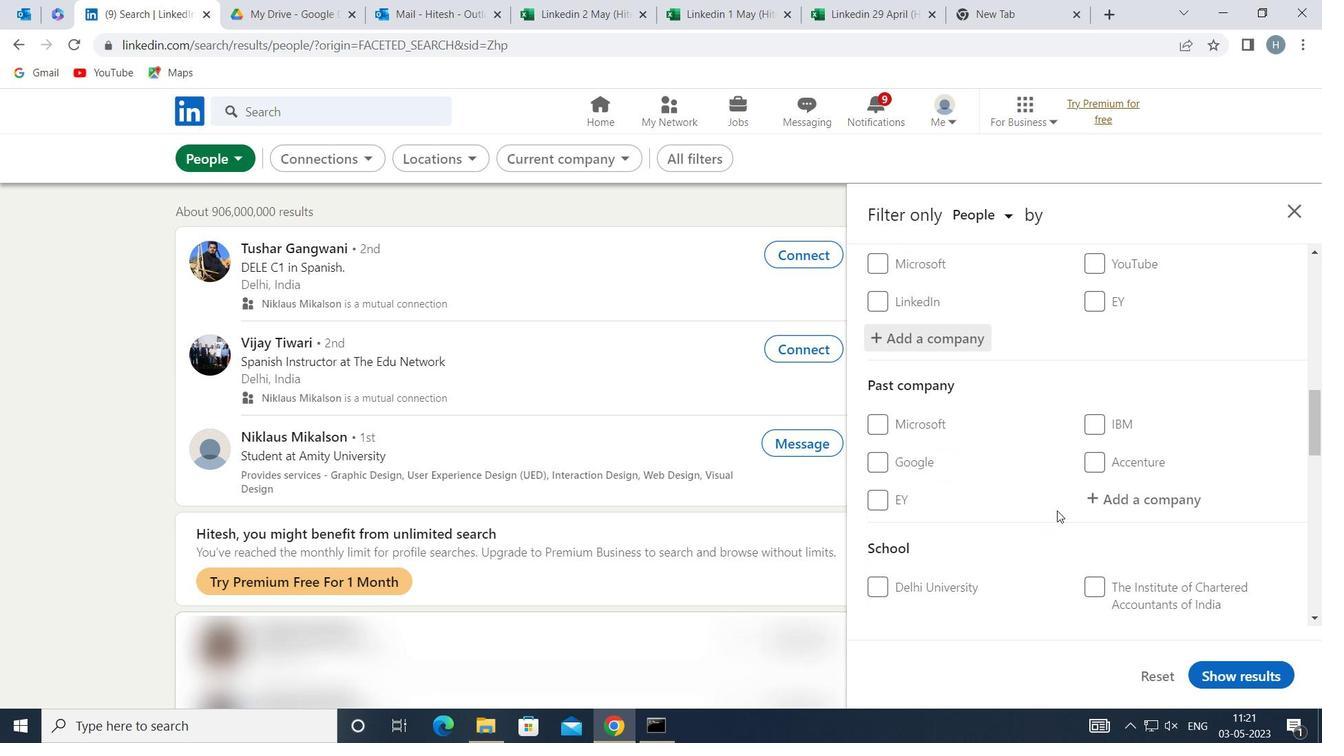 
Action: Mouse scrolled (1056, 510) with delta (0, 0)
Screenshot: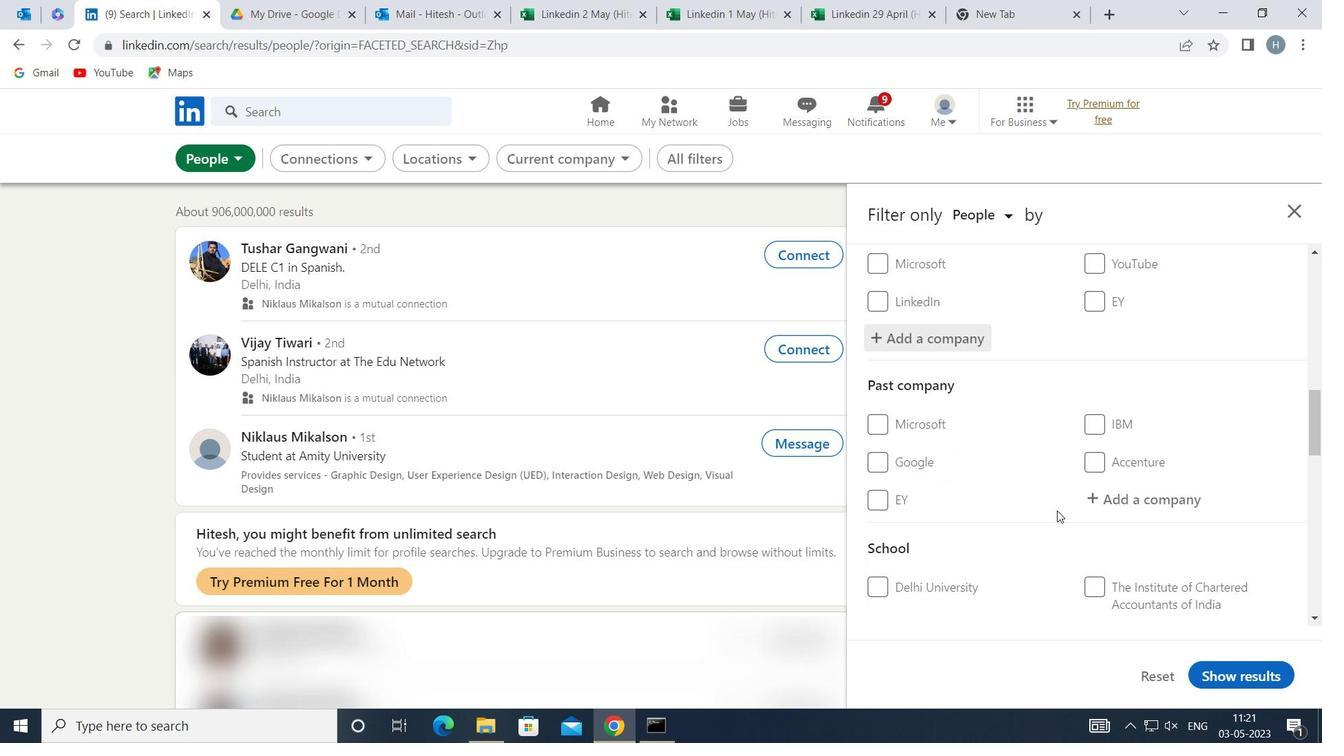 
Action: Mouse moved to (1125, 499)
Screenshot: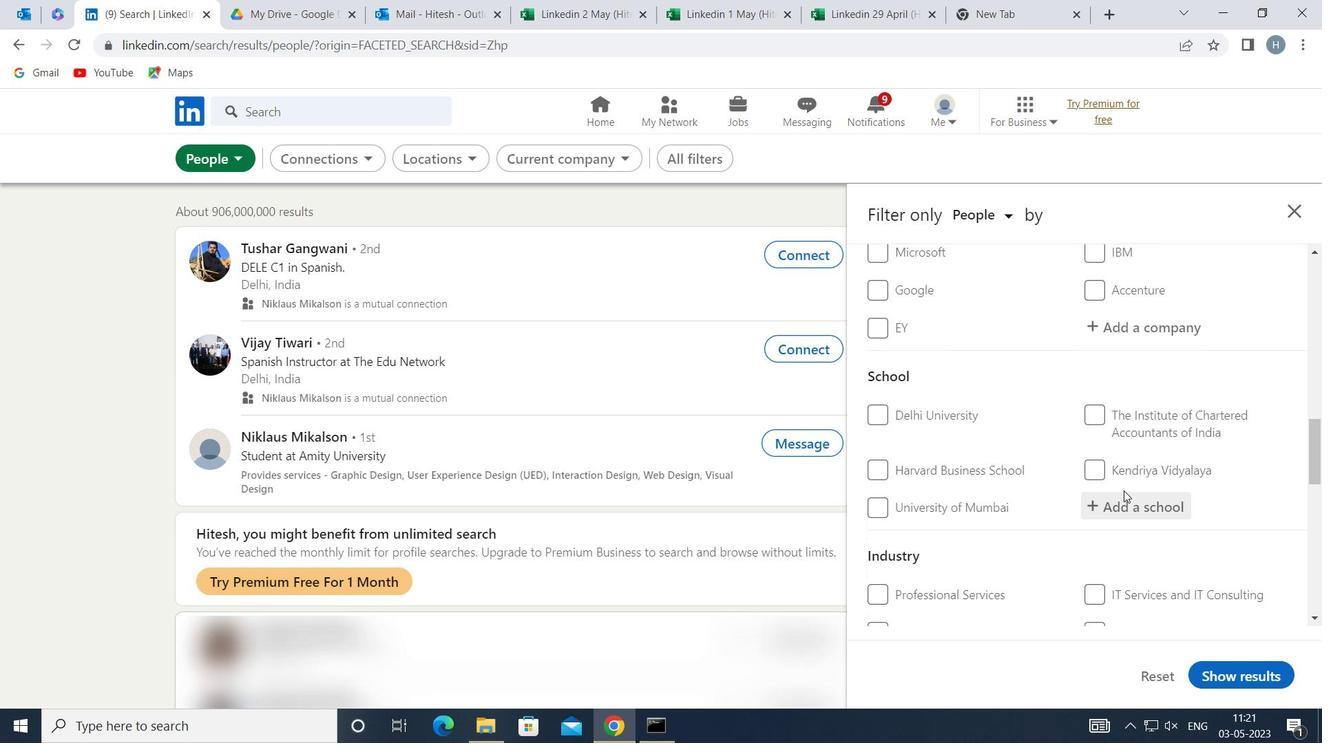 
Action: Mouse pressed left at (1125, 499)
Screenshot: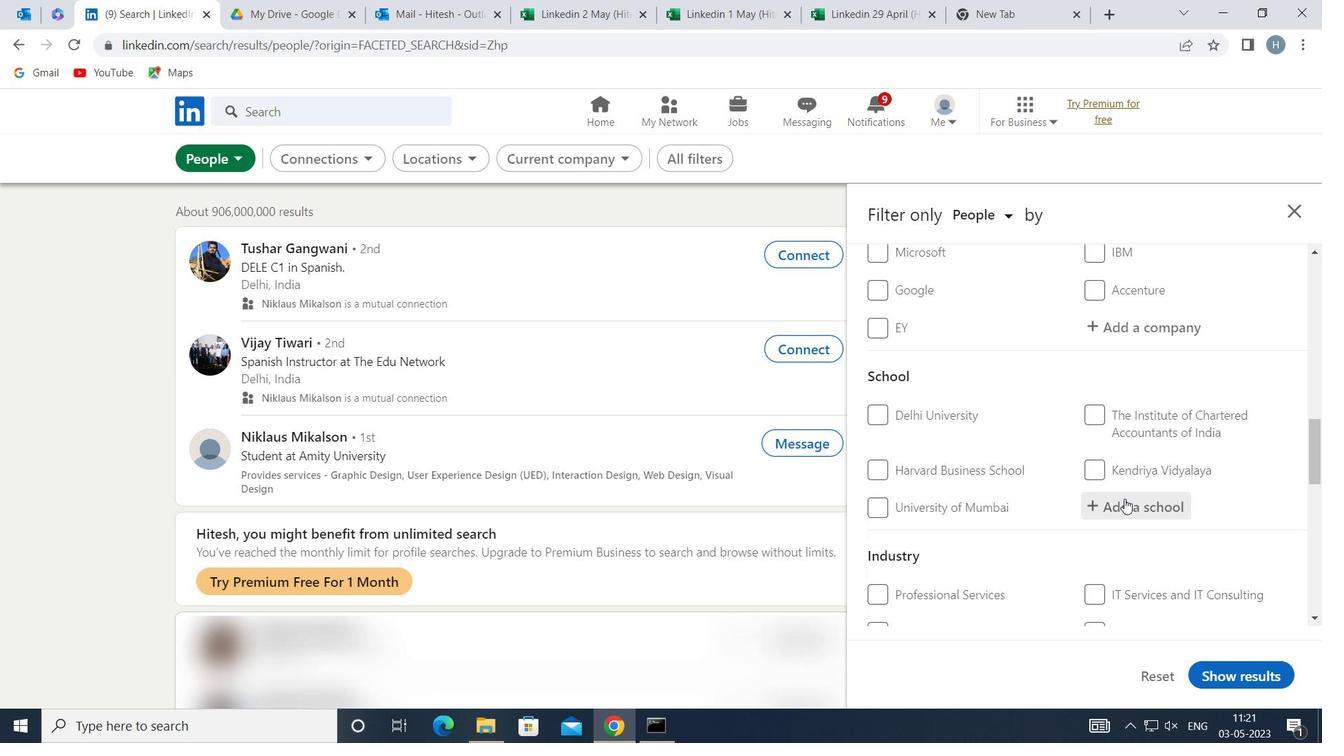
Action: Key pressed <Key.shift>LOYAL<Key.backspace><Key.backspace>OLA<Key.space><Key.shift>SXHOLL
Screenshot: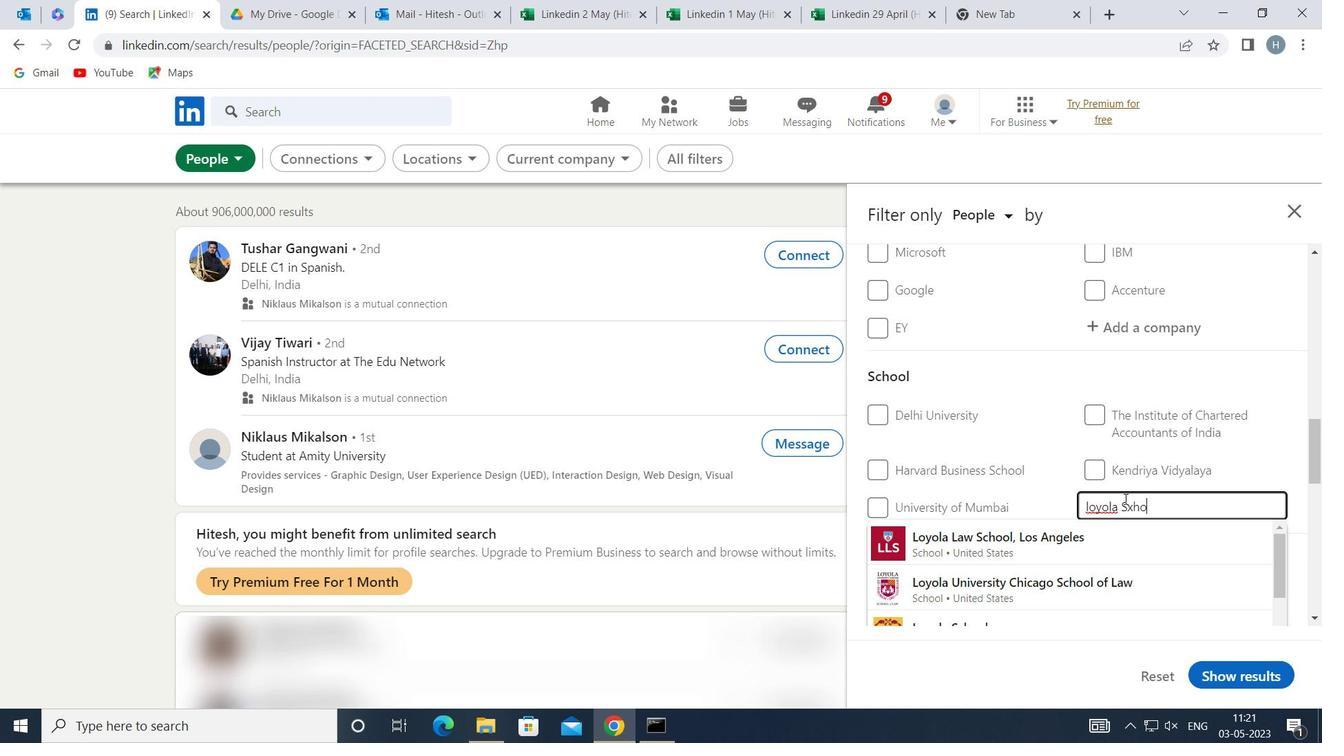 
Action: Mouse moved to (1169, 513)
Screenshot: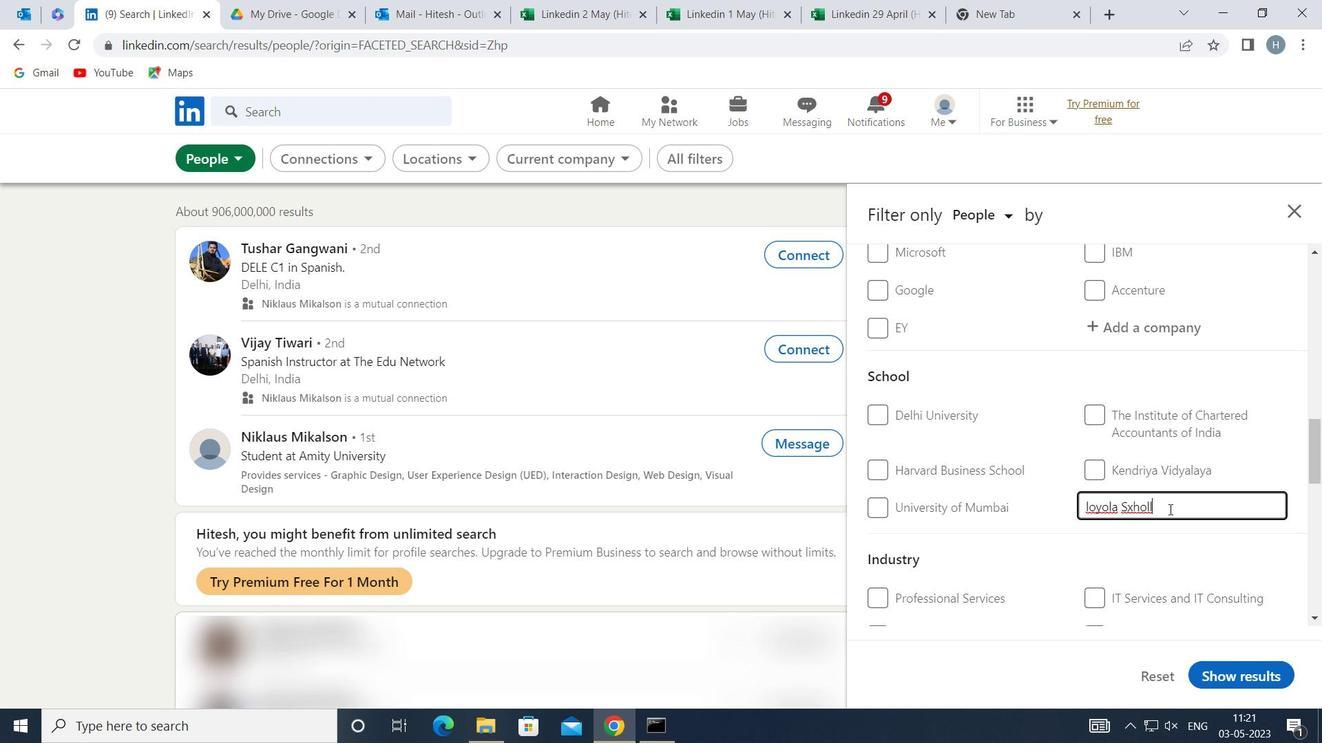 
Action: Key pressed <Key.backspace>
Screenshot: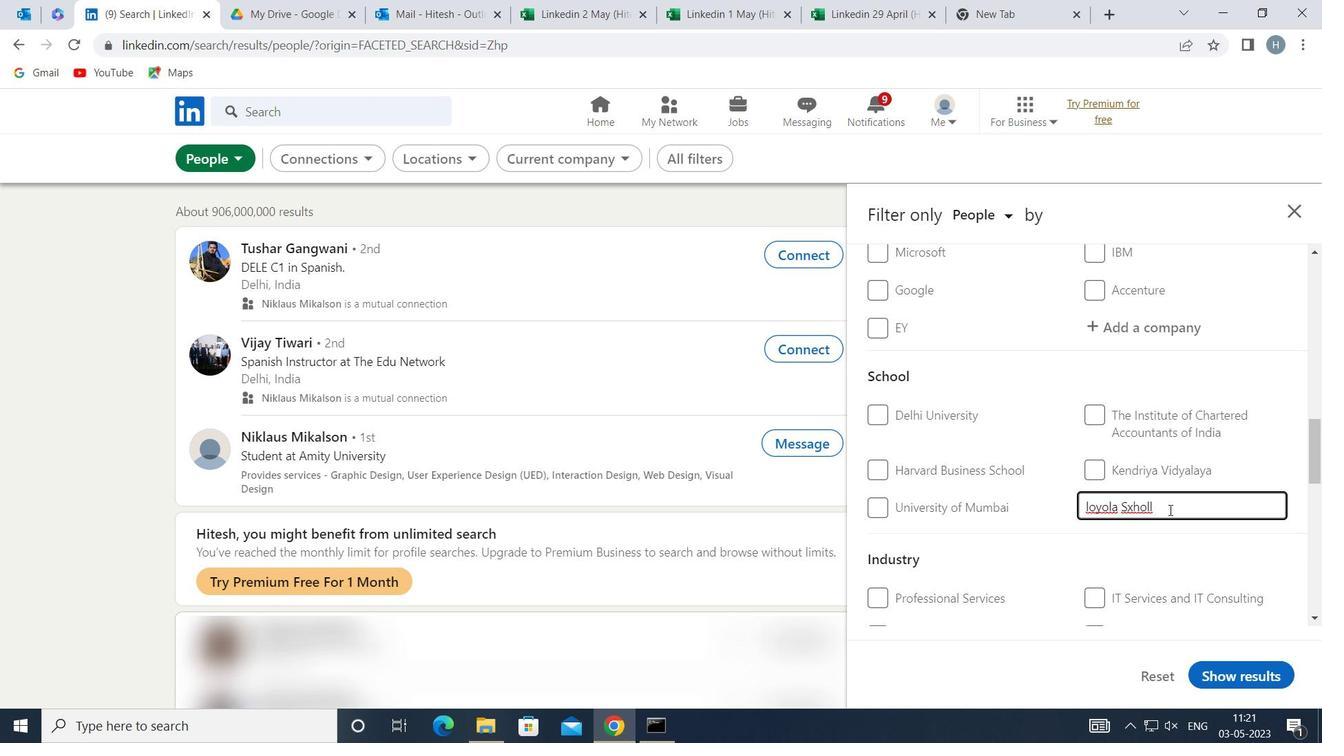 
Action: Mouse moved to (1170, 513)
Screenshot: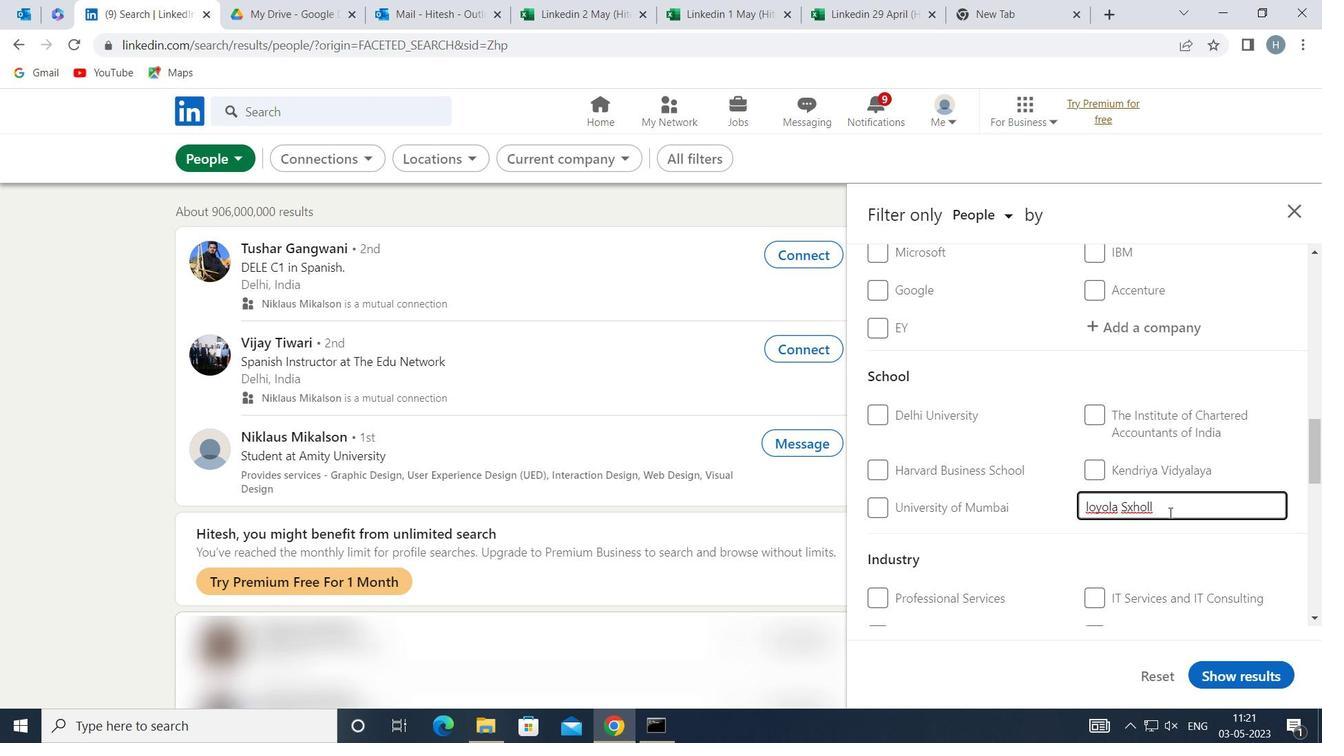 
Action: Key pressed <Key.backspace><Key.backspace><Key.backspace><Key.backspace>
Screenshot: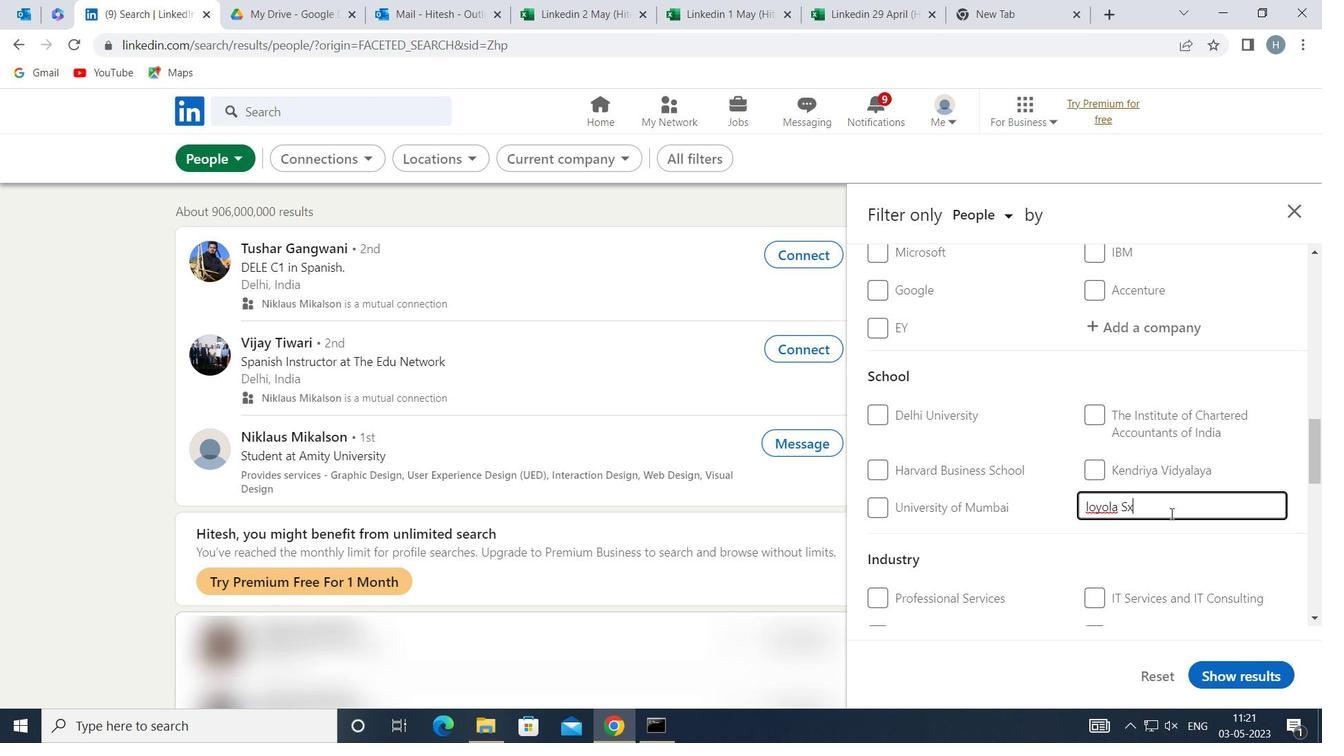 
Action: Mouse moved to (1170, 511)
Screenshot: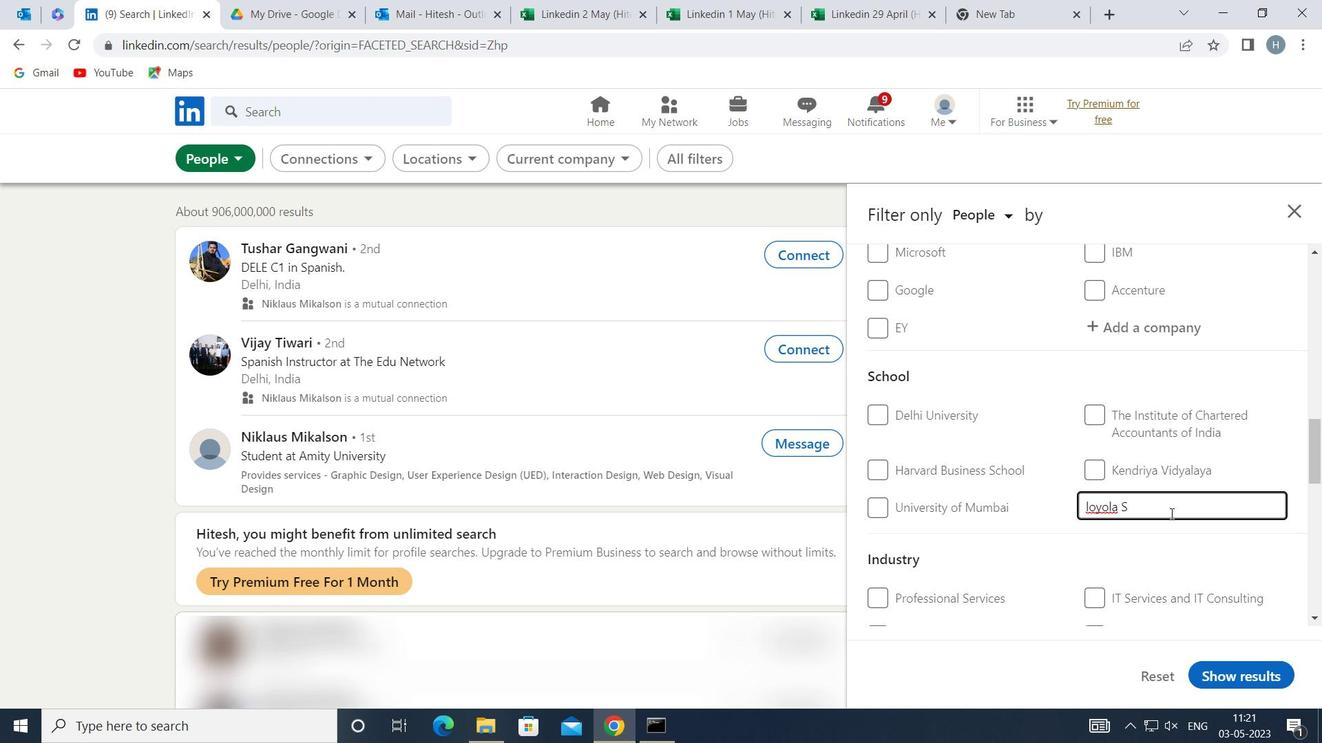 
Action: Key pressed CH
Screenshot: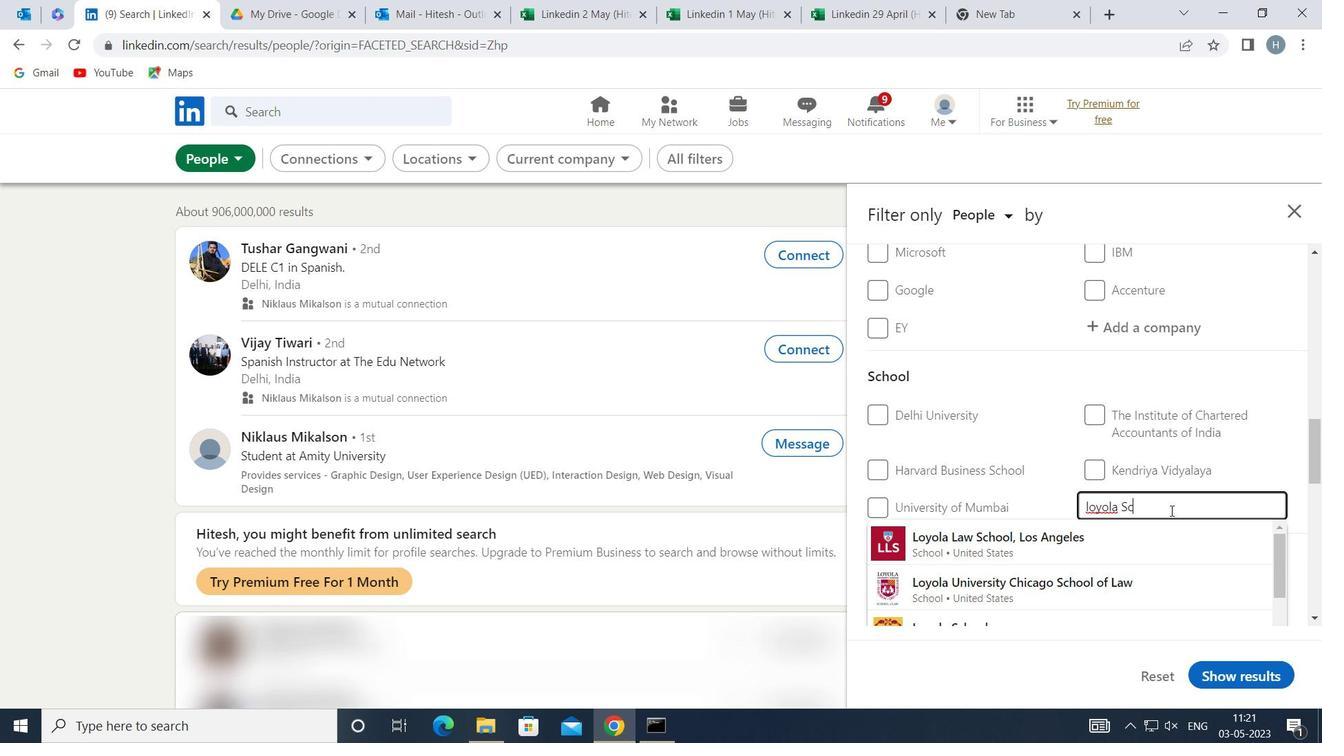 
Action: Mouse moved to (1174, 524)
Screenshot: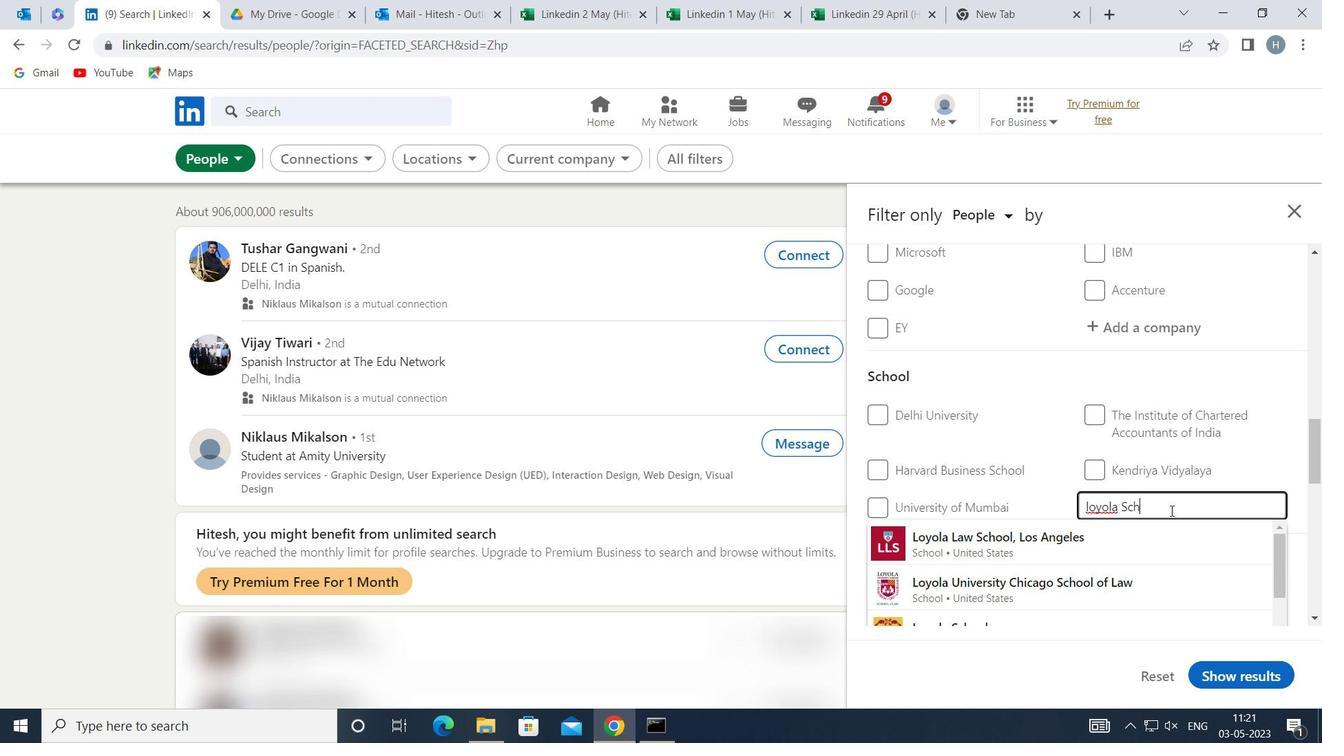 
Action: Key pressed OOL
Screenshot: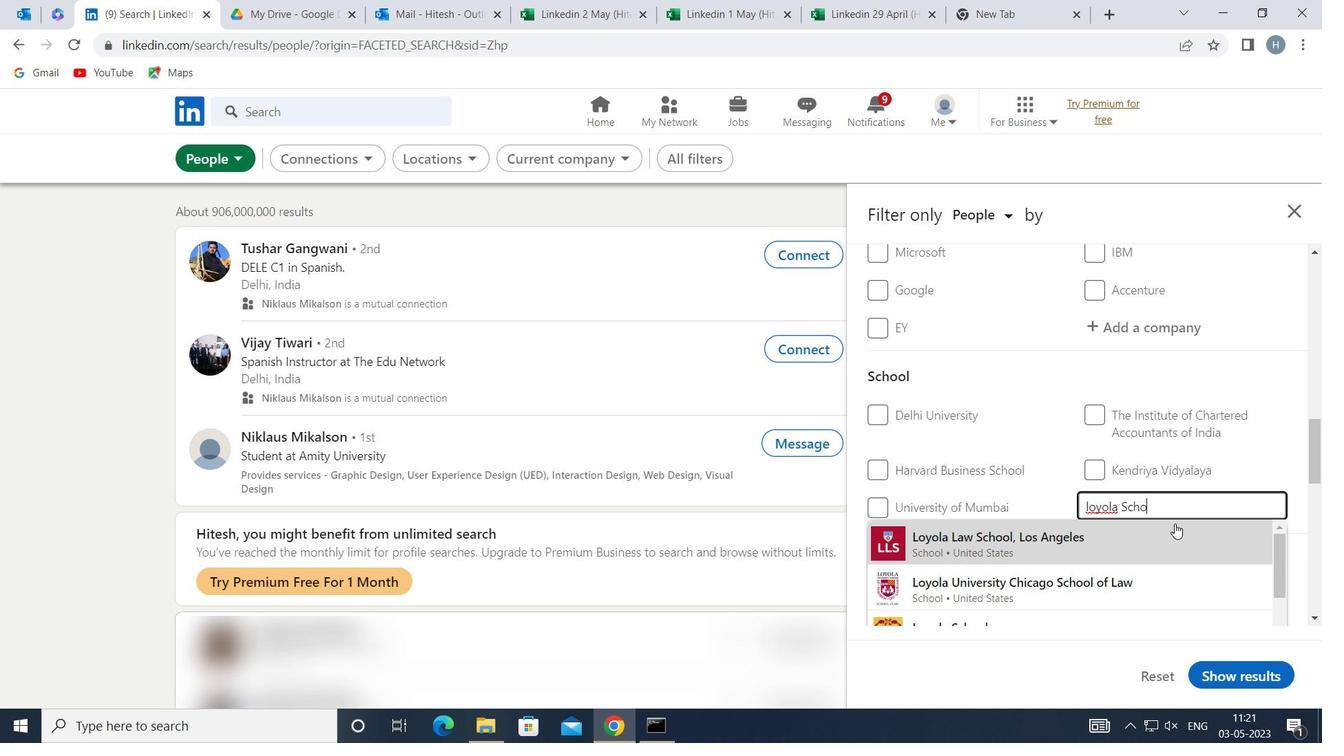 
Action: Mouse moved to (1174, 524)
Screenshot: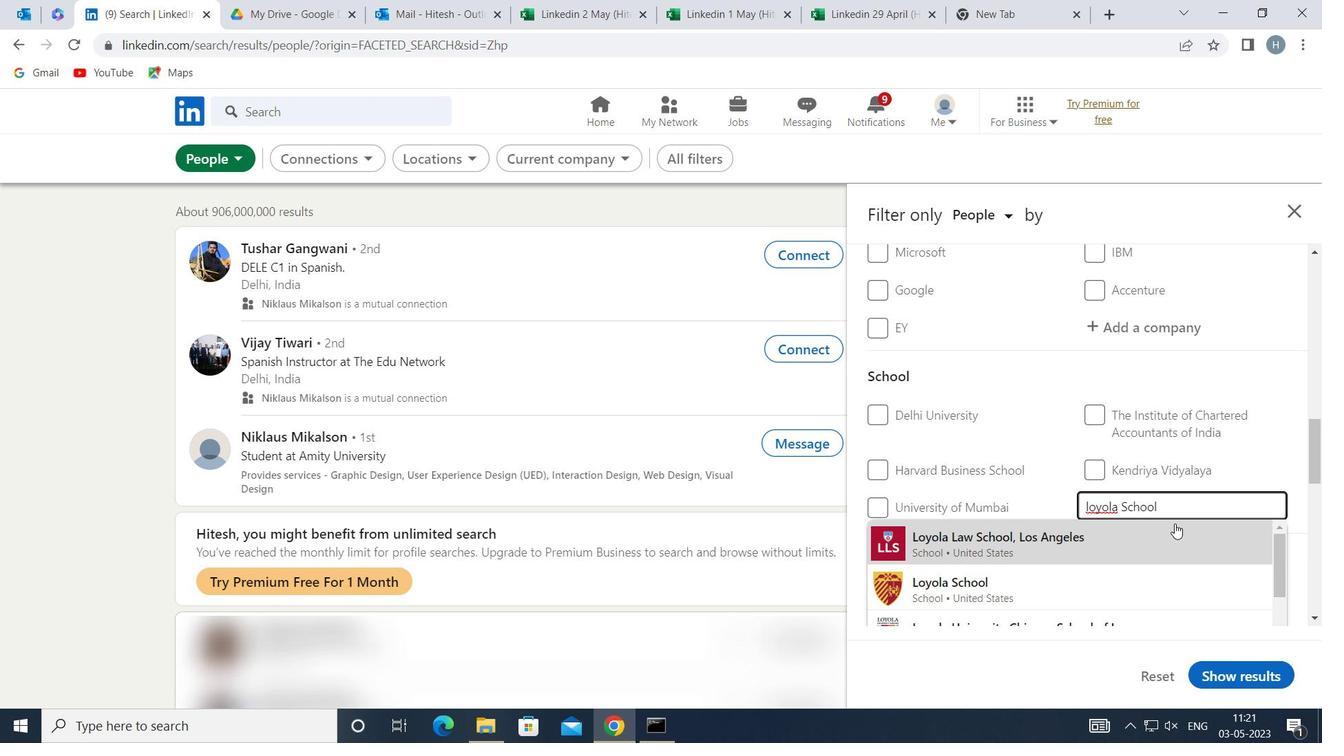 
Action: Key pressed <Key.space><Key.shift>JAM
Screenshot: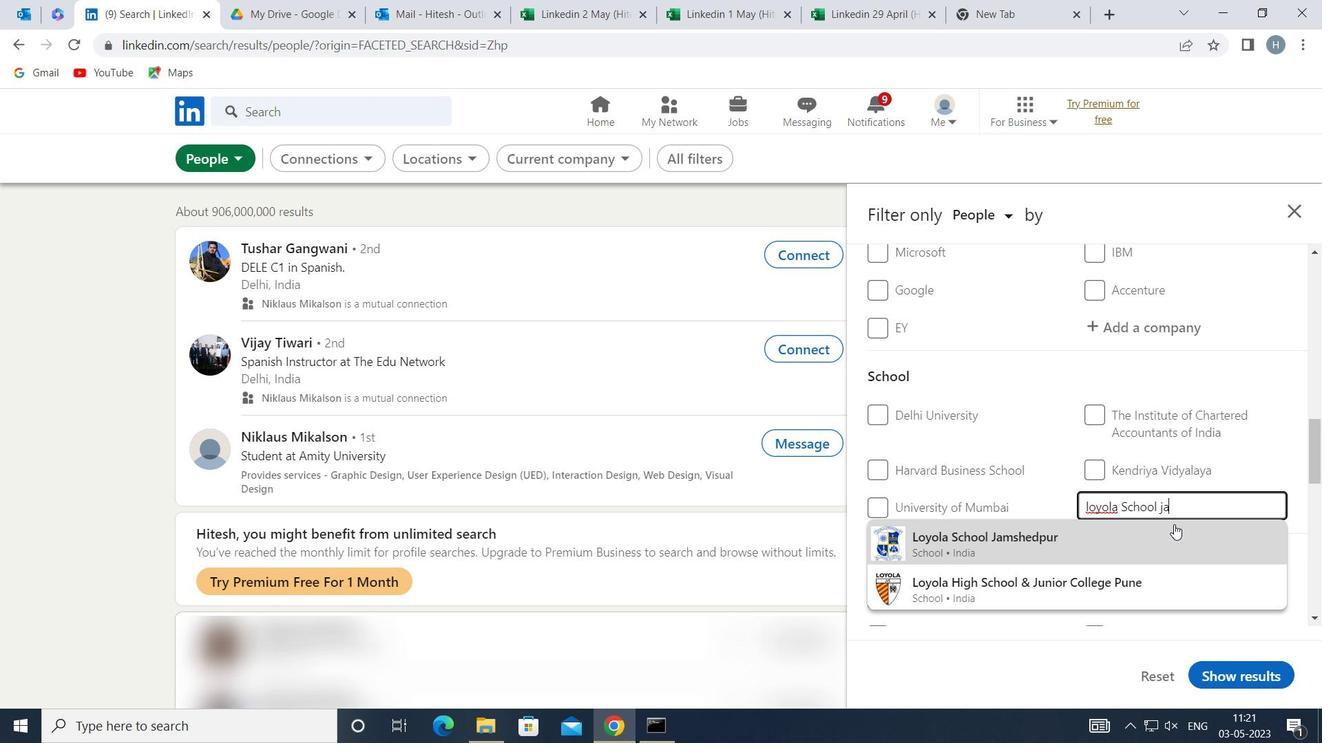 
Action: Mouse moved to (1125, 543)
Screenshot: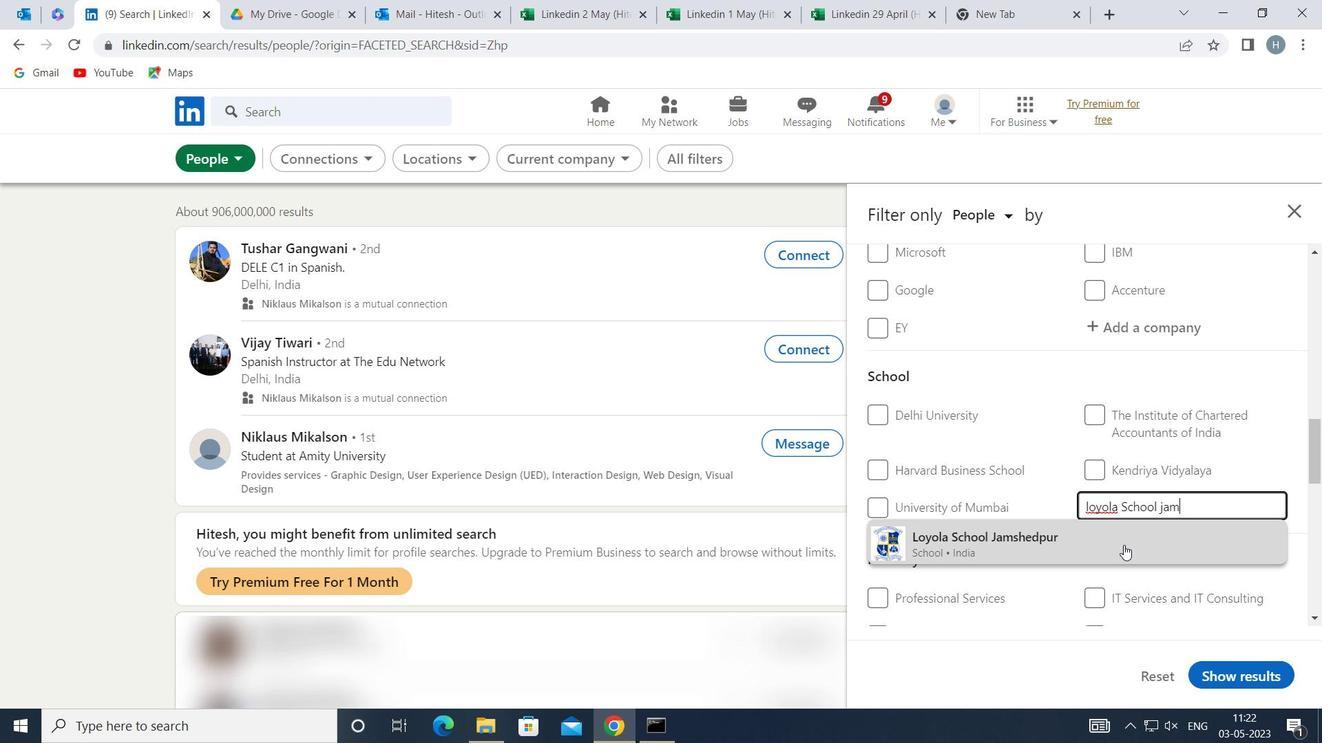 
Action: Mouse pressed left at (1125, 543)
Screenshot: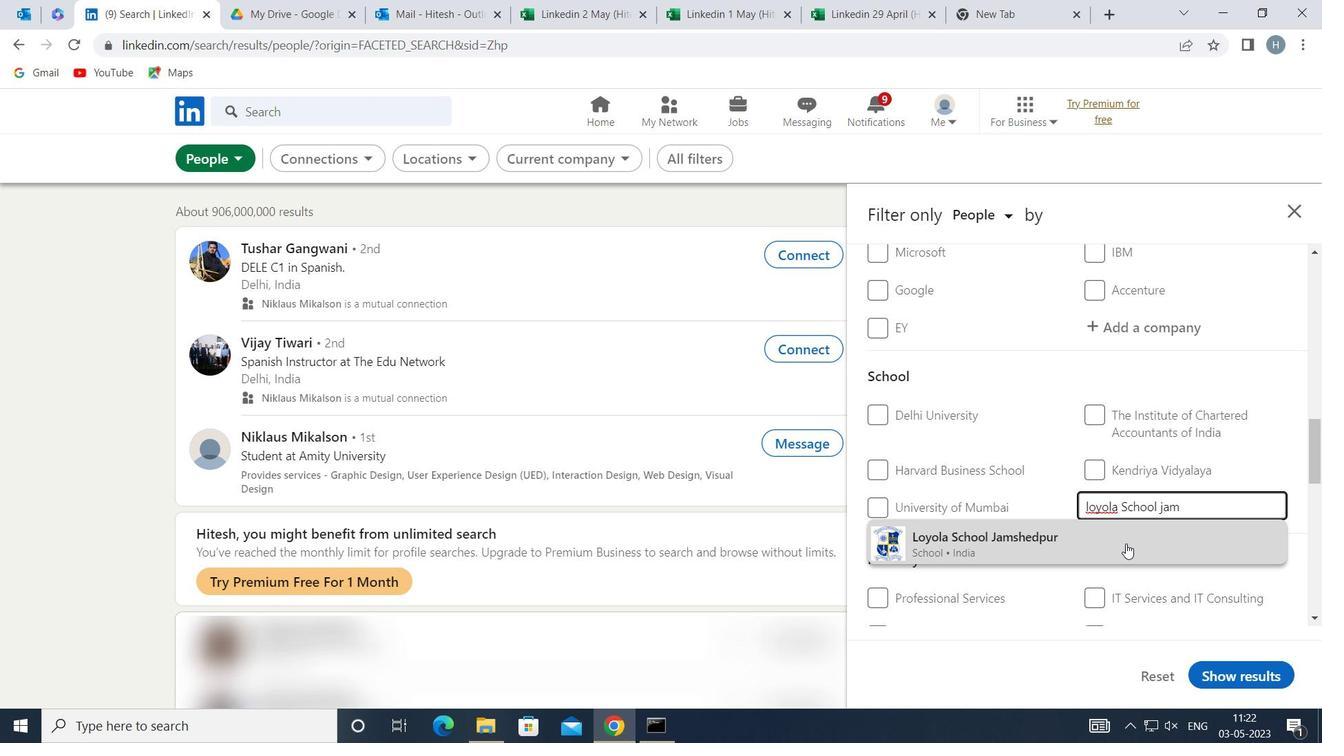 
Action: Mouse moved to (1104, 537)
Screenshot: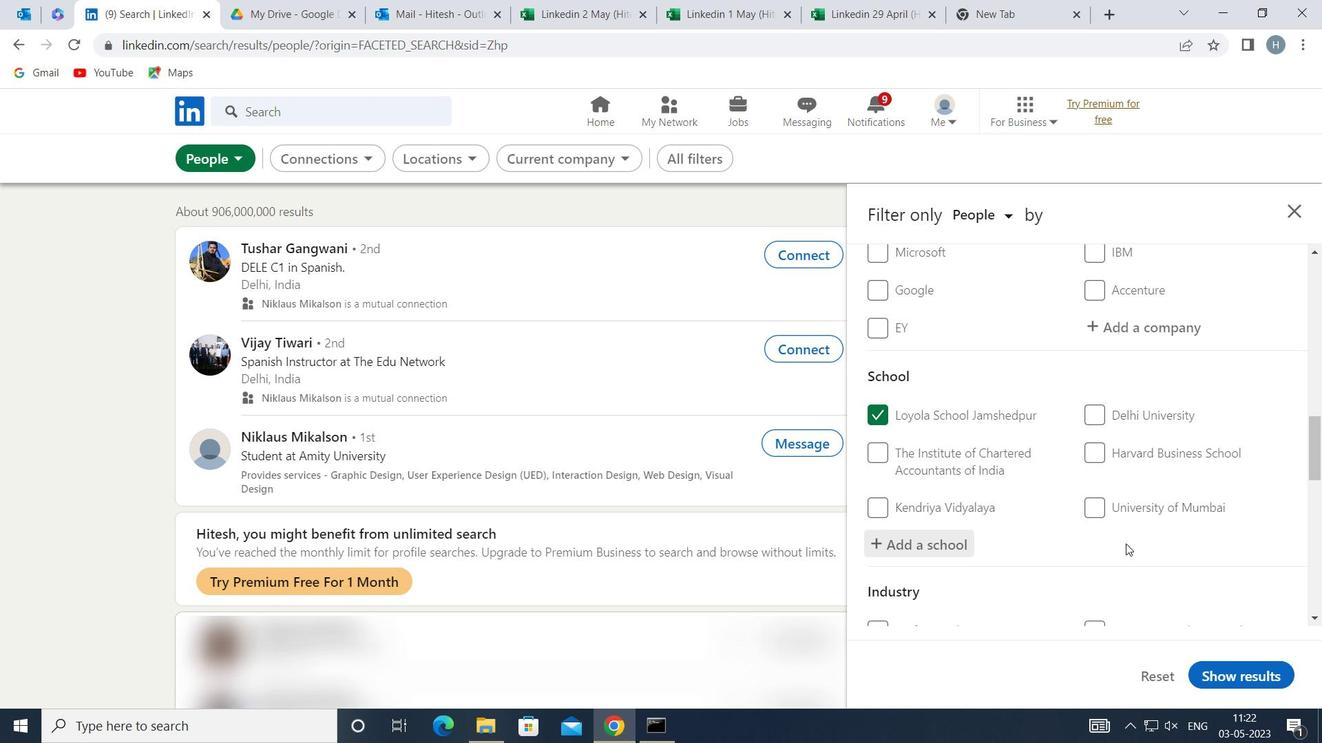 
Action: Mouse scrolled (1104, 537) with delta (0, 0)
Screenshot: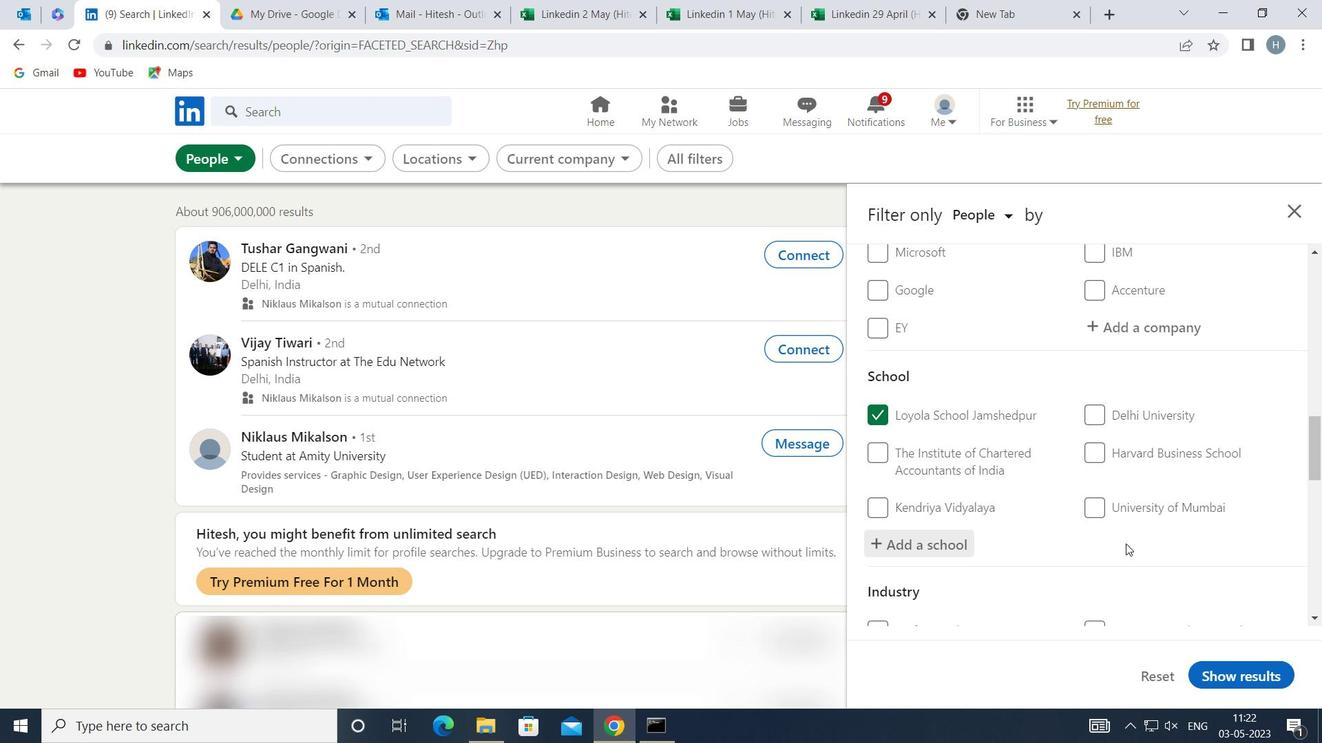 
Action: Mouse moved to (1079, 546)
Screenshot: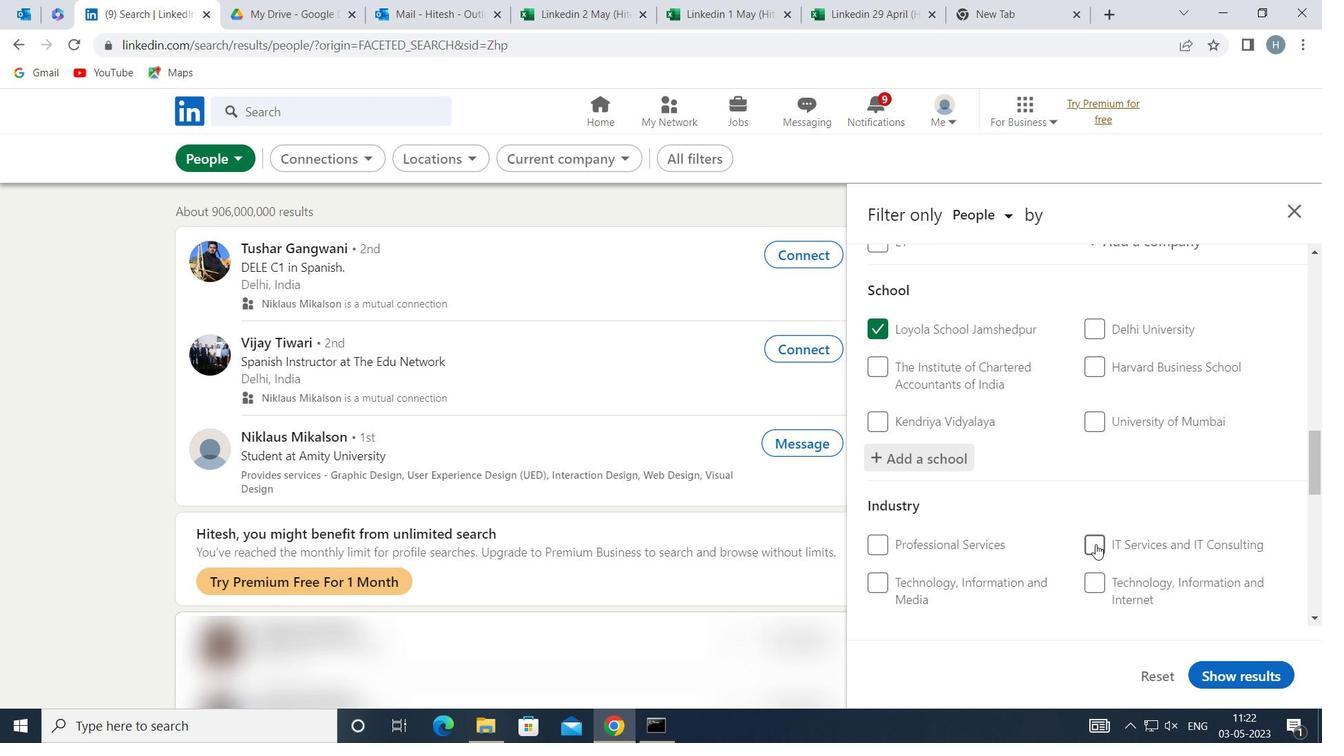 
Action: Mouse scrolled (1079, 546) with delta (0, 0)
Screenshot: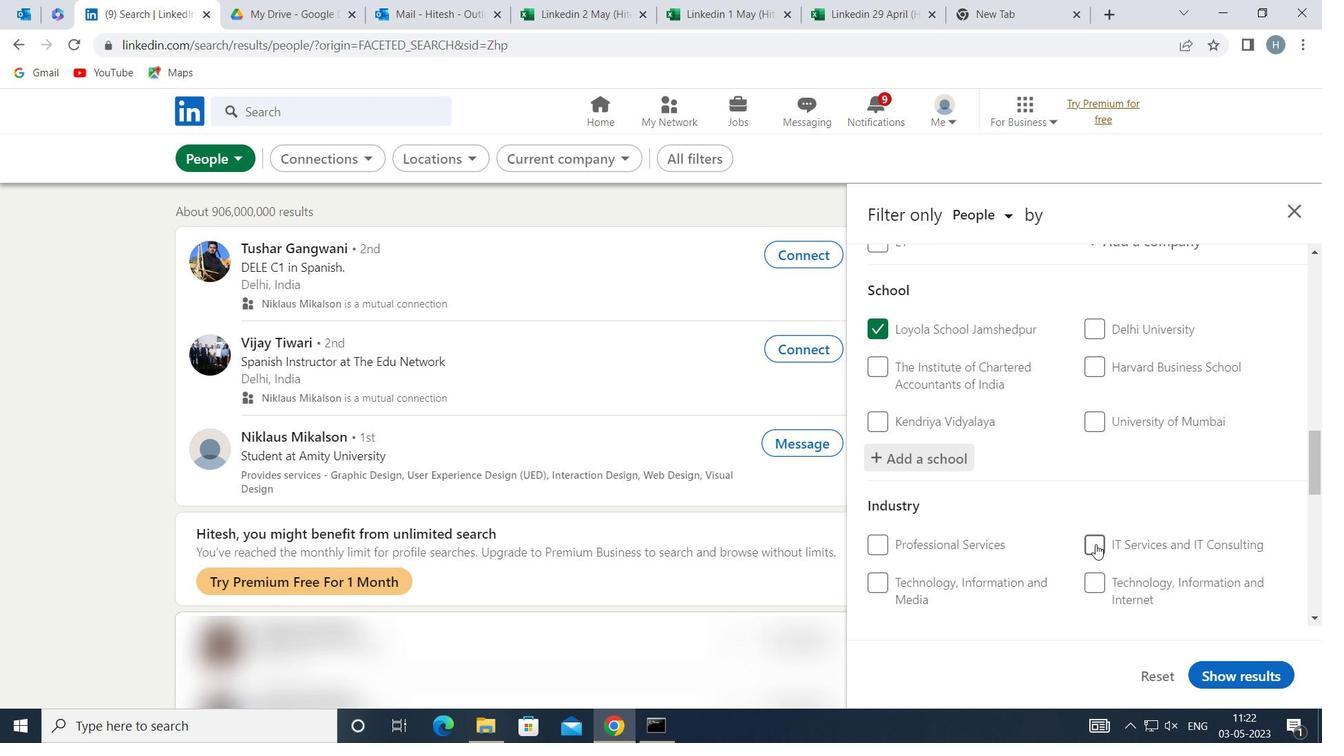 
Action: Mouse moved to (1071, 546)
Screenshot: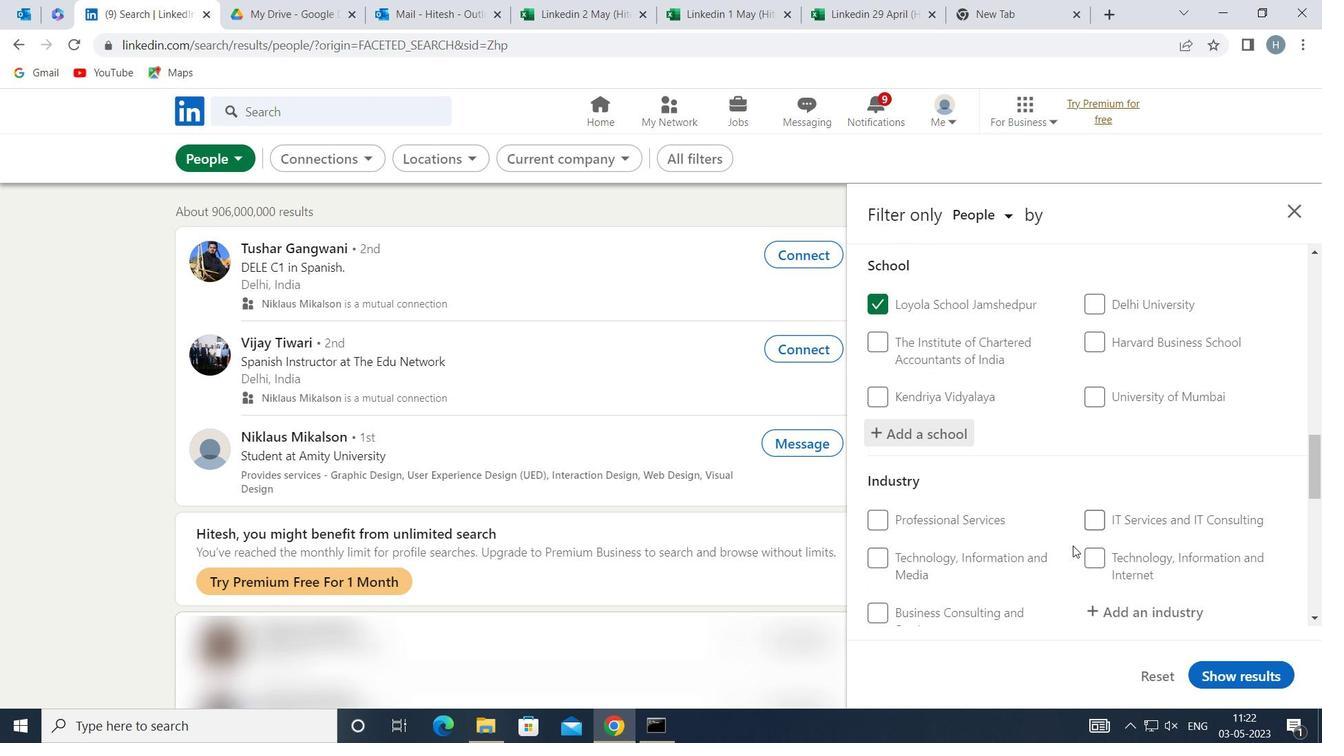 
Action: Mouse scrolled (1071, 546) with delta (0, 0)
Screenshot: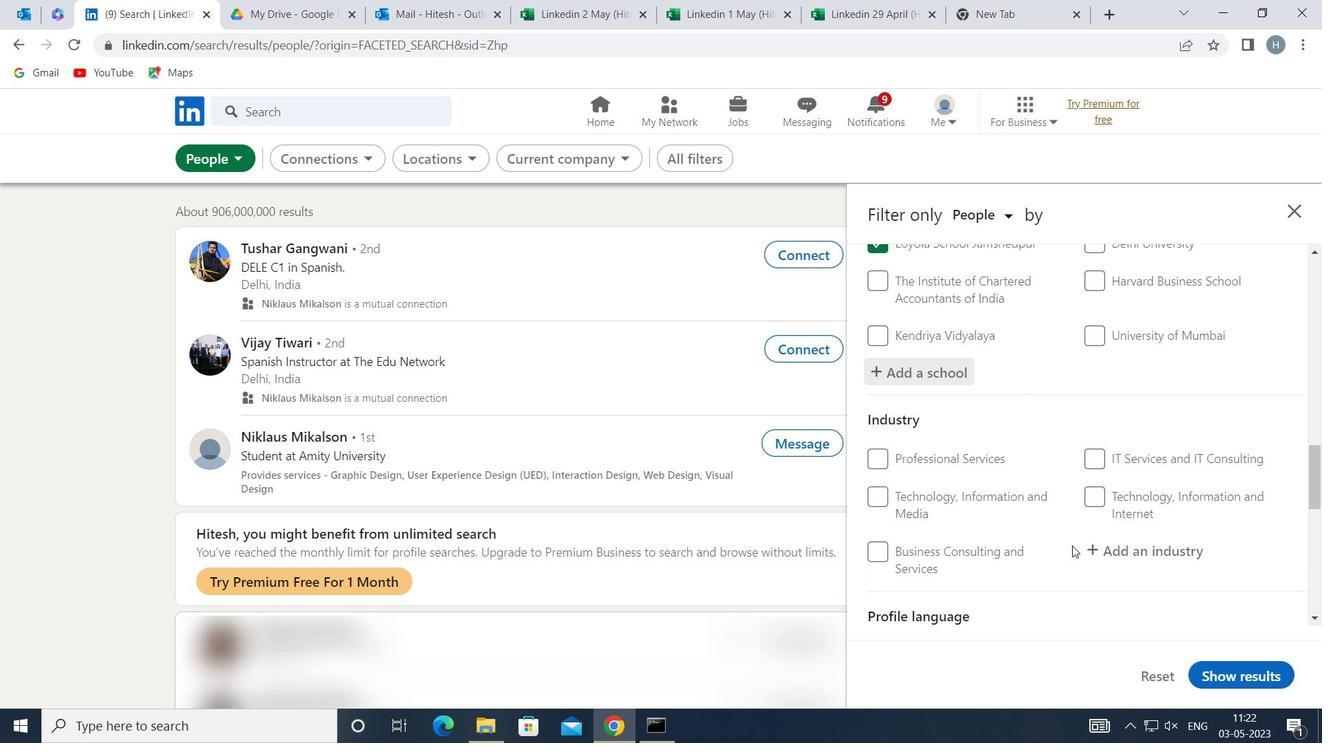 
Action: Mouse moved to (1126, 466)
Screenshot: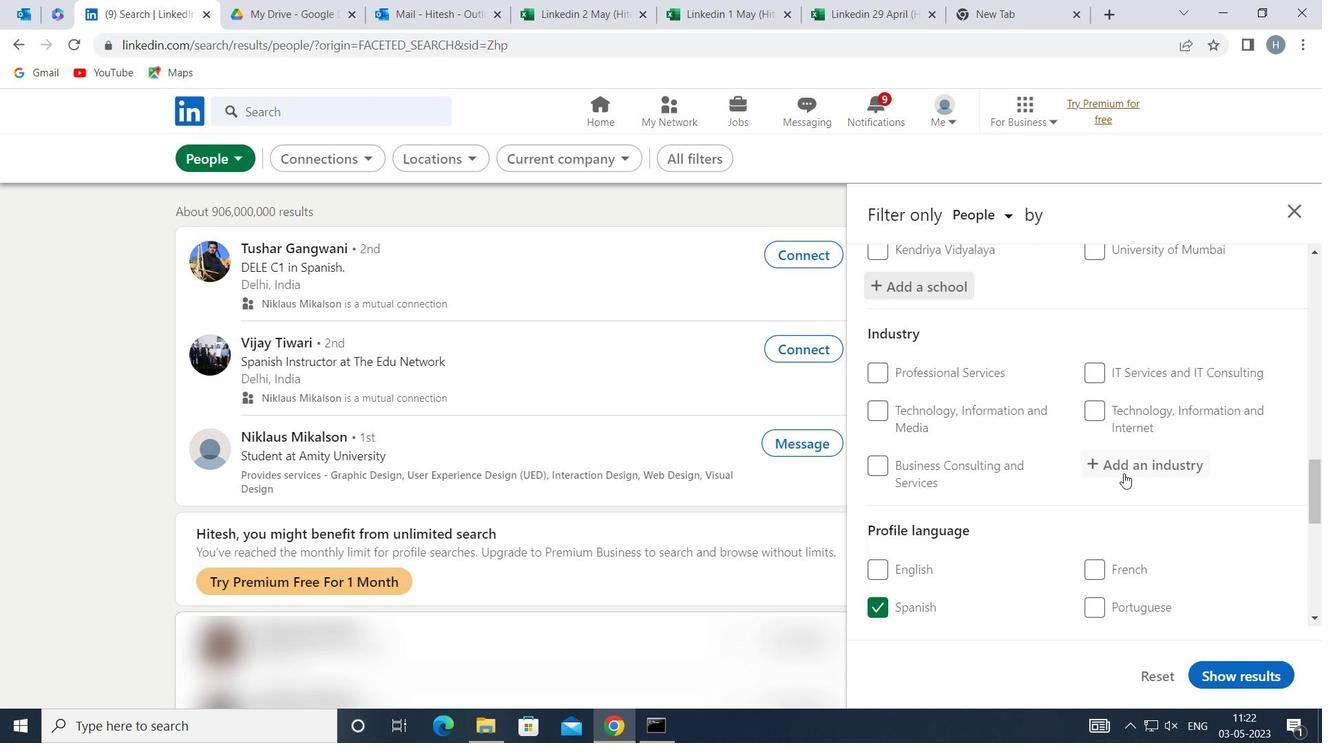 
Action: Mouse pressed left at (1126, 466)
Screenshot: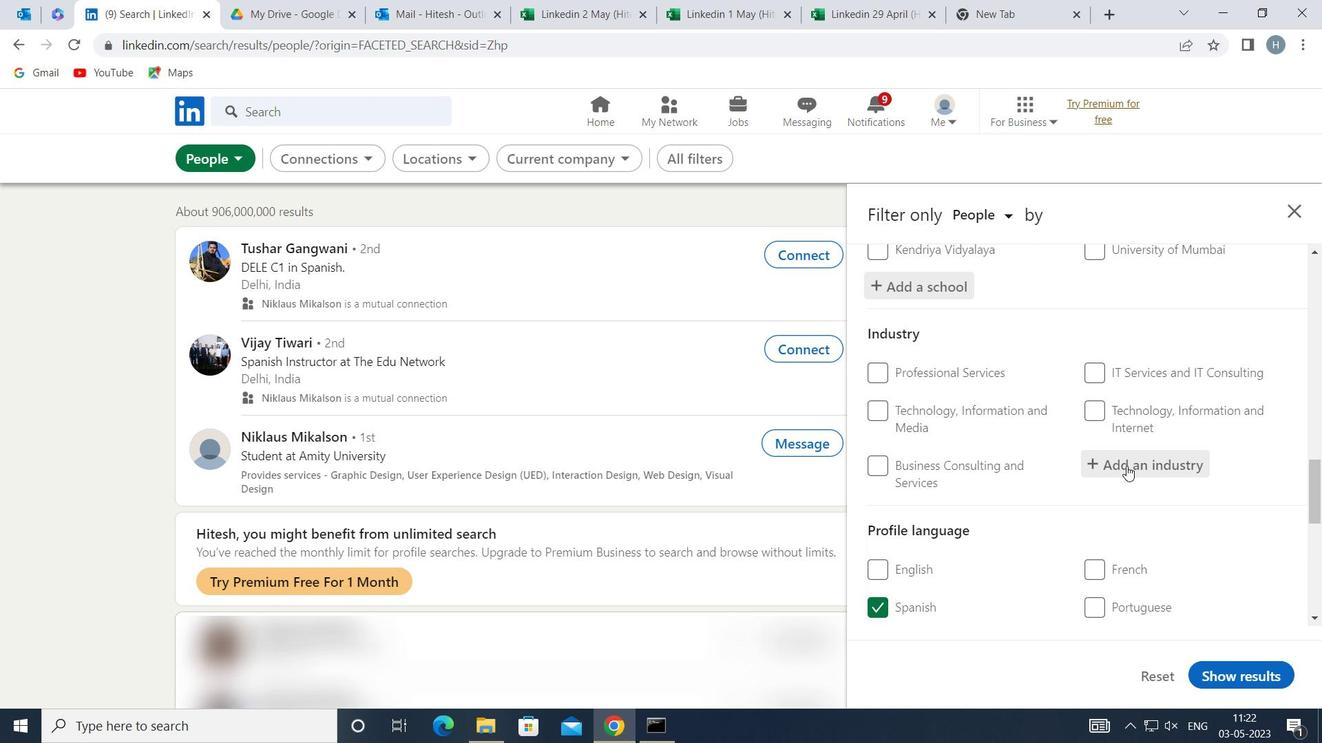 
Action: Mouse moved to (1126, 465)
Screenshot: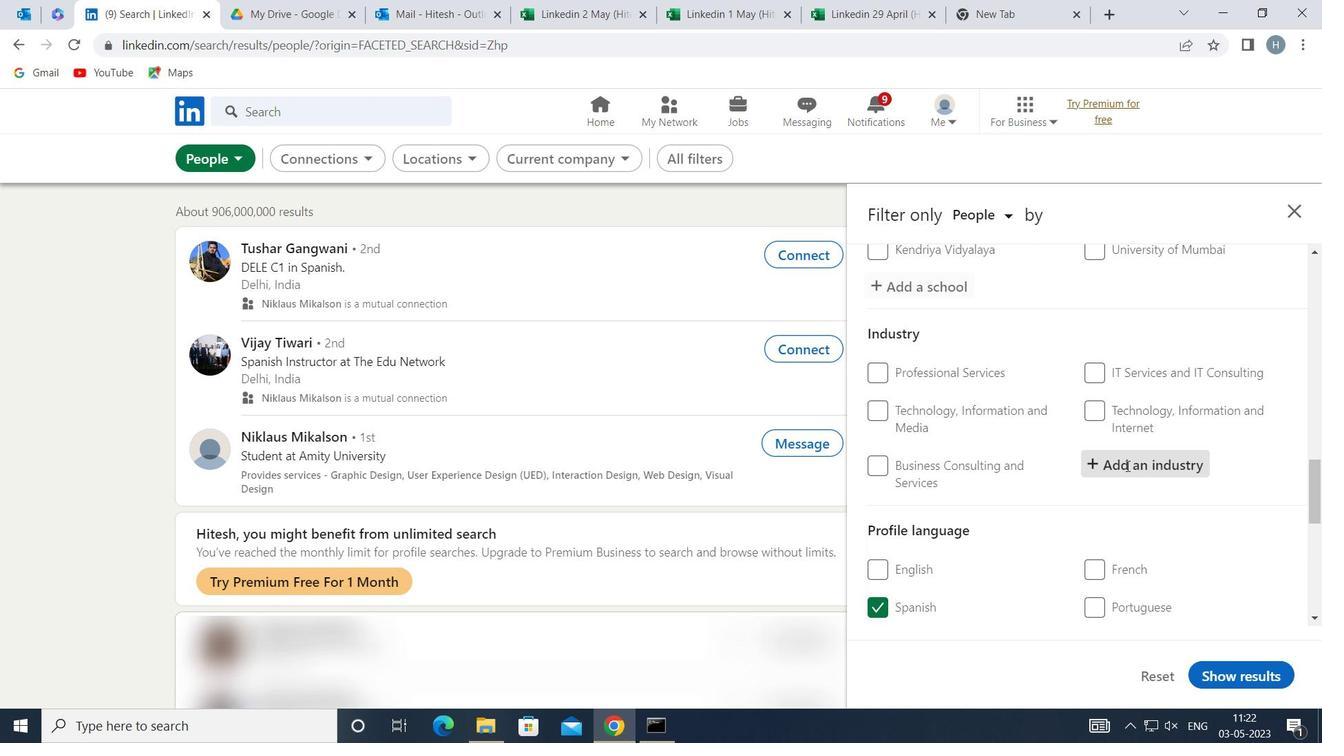 
Action: Key pressed <Key.shift>POSTAL
Screenshot: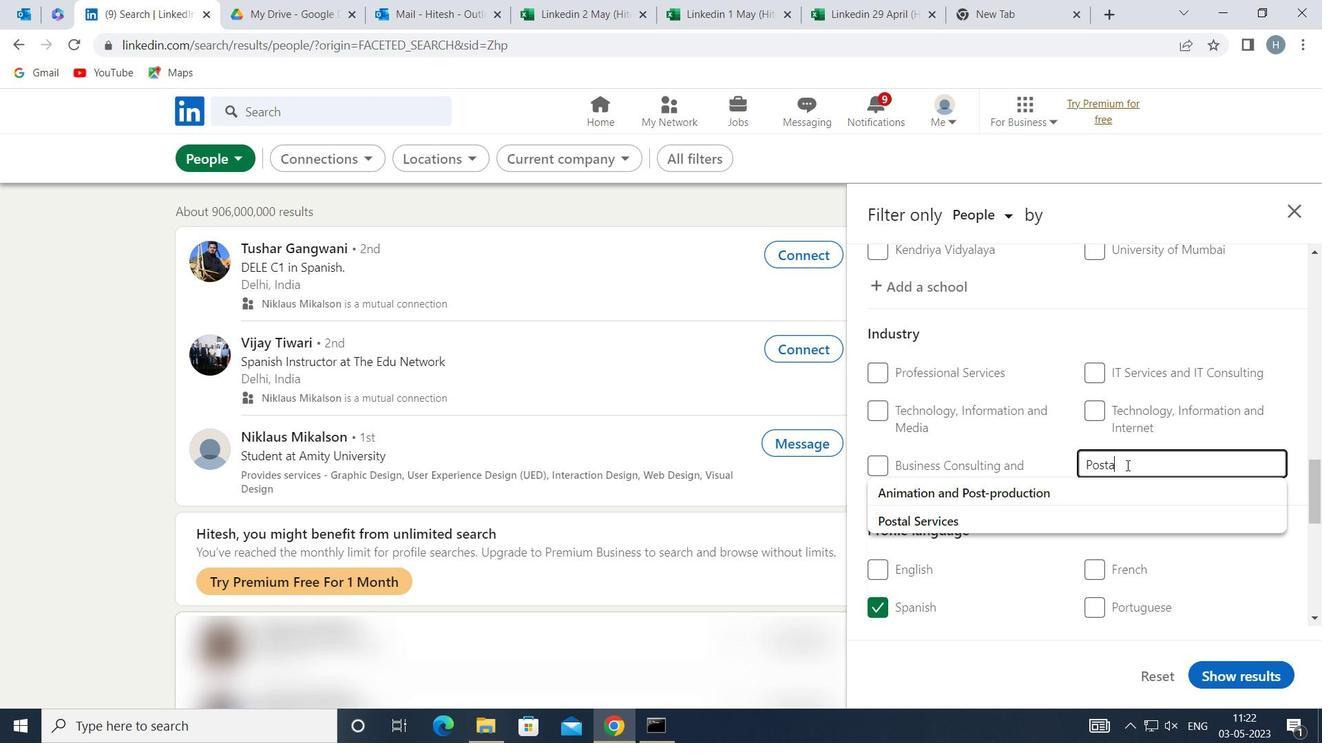
Action: Mouse moved to (1169, 495)
Screenshot: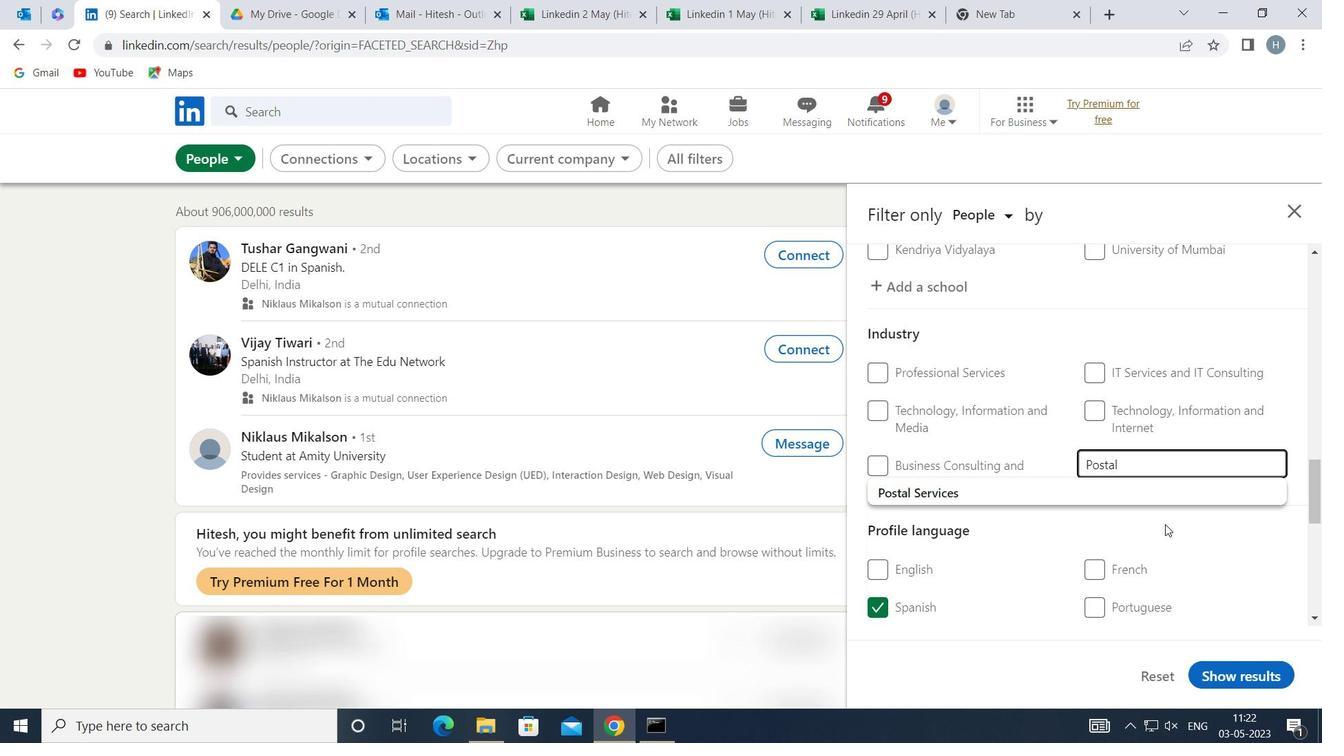 
Action: Mouse pressed left at (1169, 495)
Screenshot: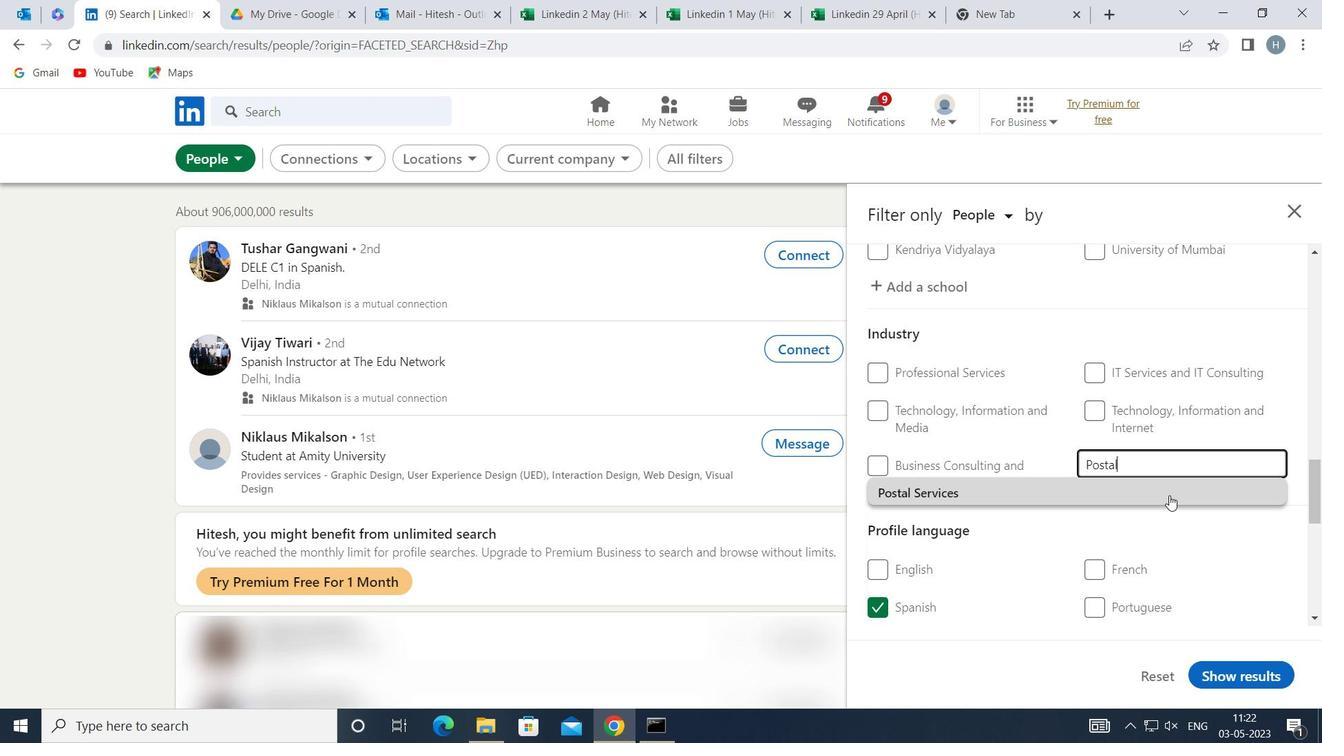 
Action: Mouse moved to (1111, 519)
Screenshot: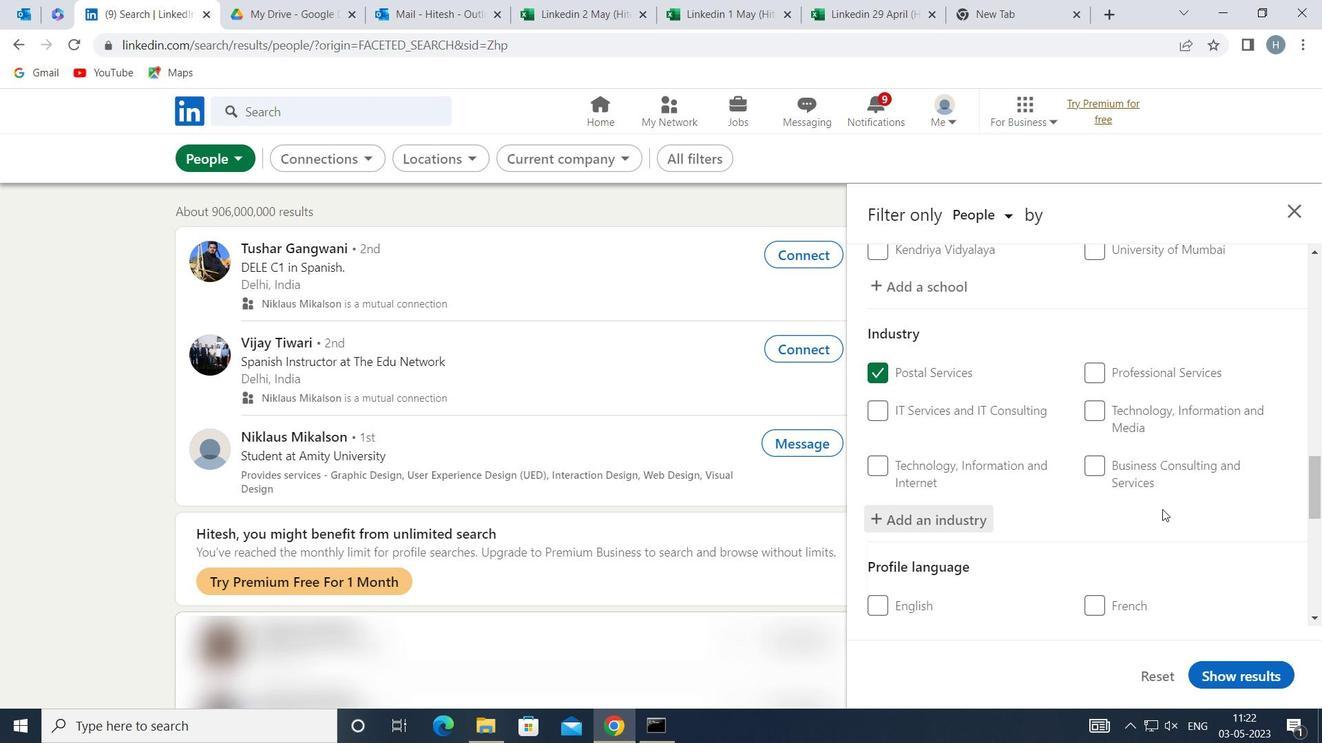 
Action: Mouse scrolled (1111, 519) with delta (0, 0)
Screenshot: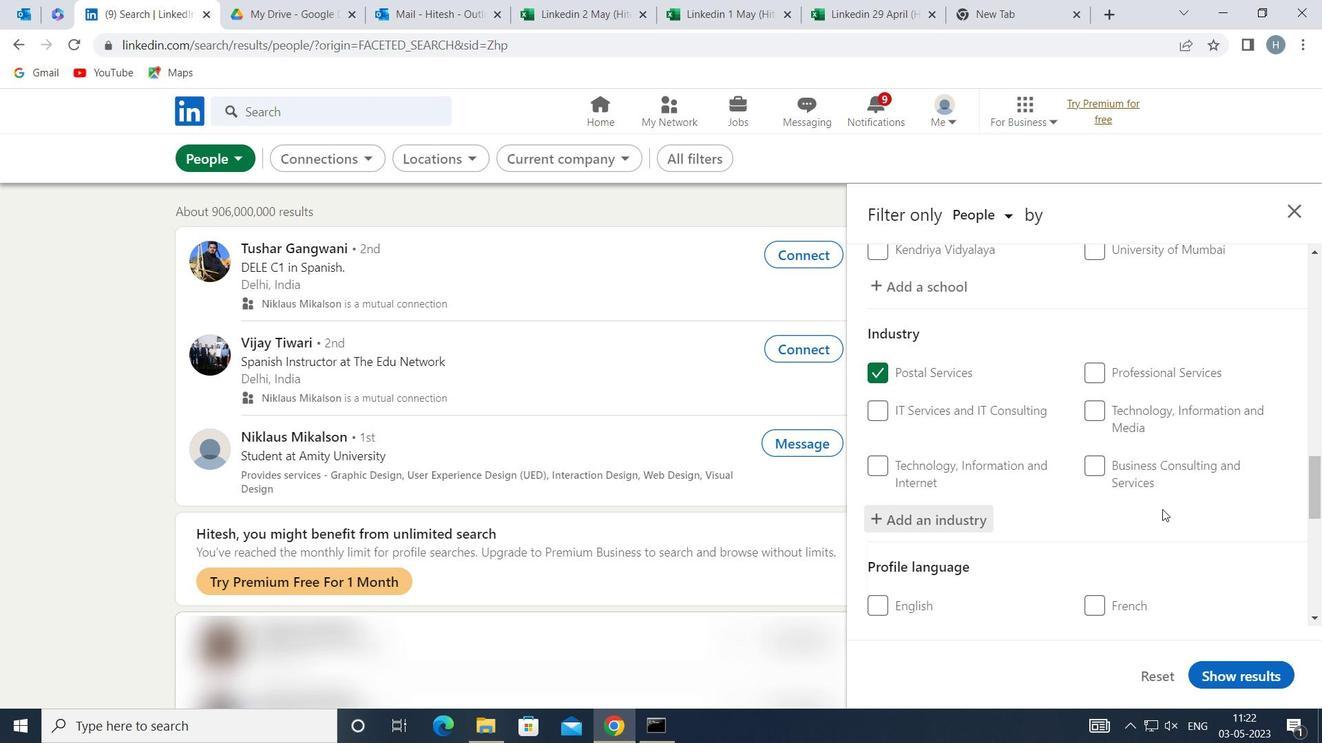 
Action: Mouse moved to (1110, 519)
Screenshot: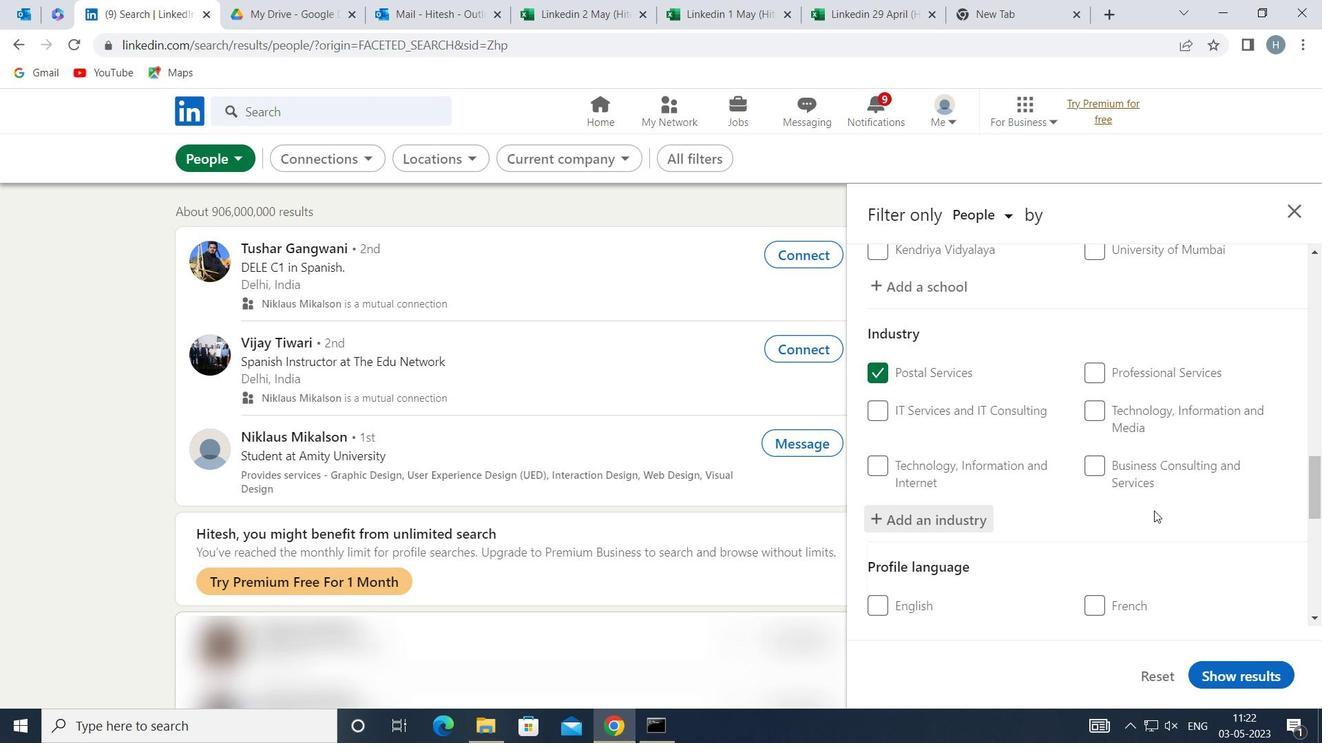 
Action: Mouse scrolled (1110, 519) with delta (0, 0)
Screenshot: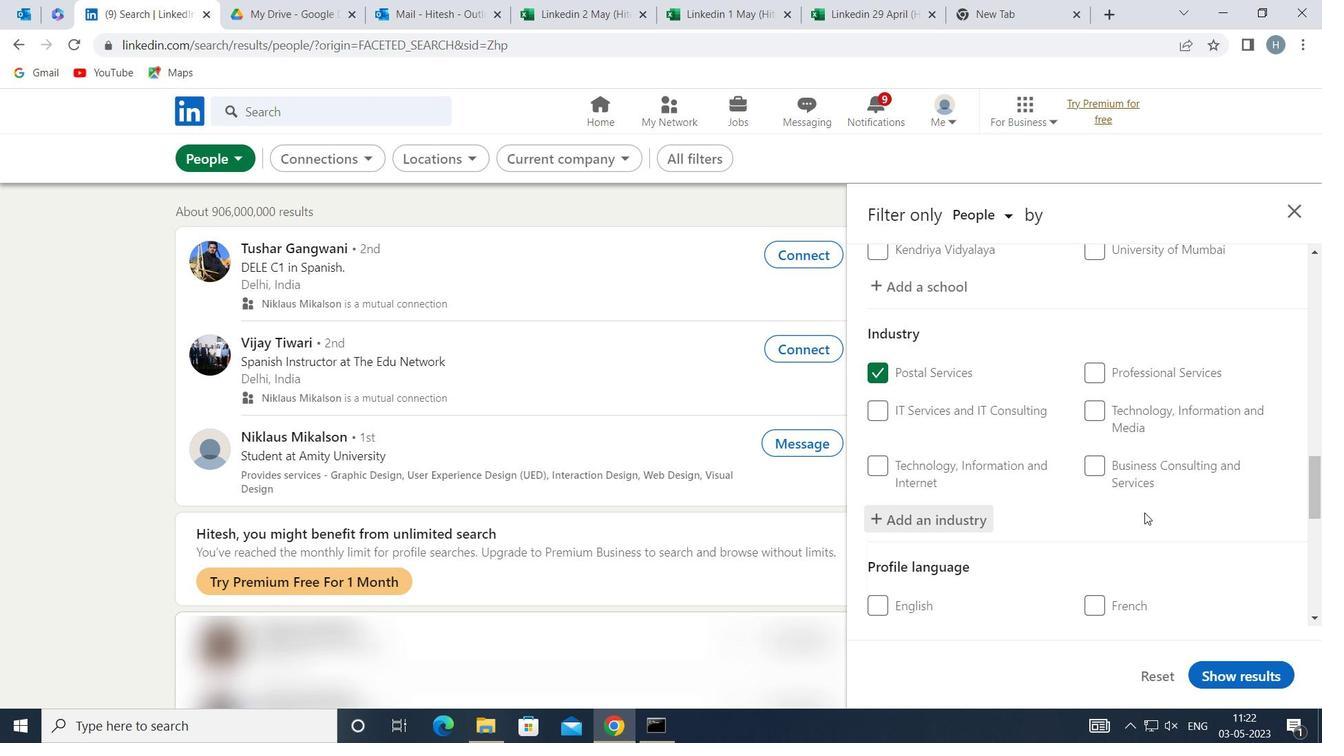 
Action: Mouse moved to (1103, 518)
Screenshot: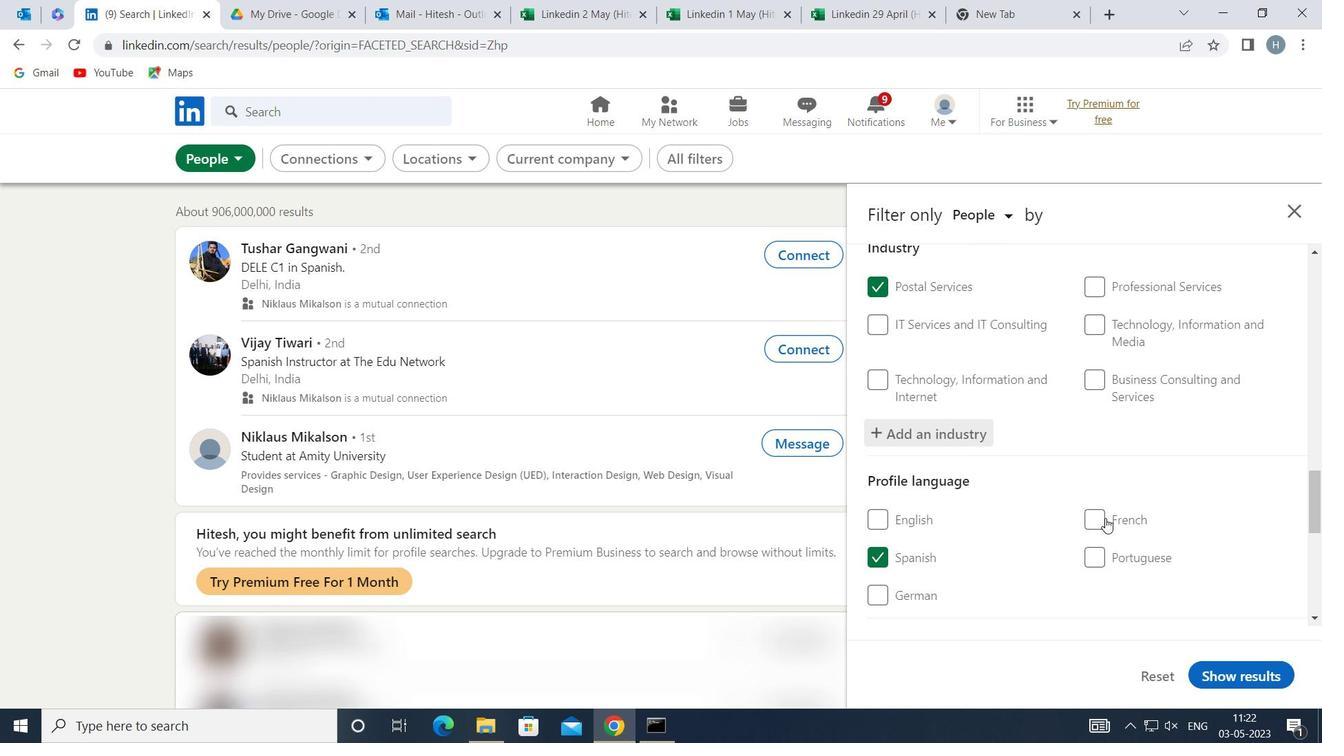 
Action: Mouse scrolled (1103, 517) with delta (0, 0)
Screenshot: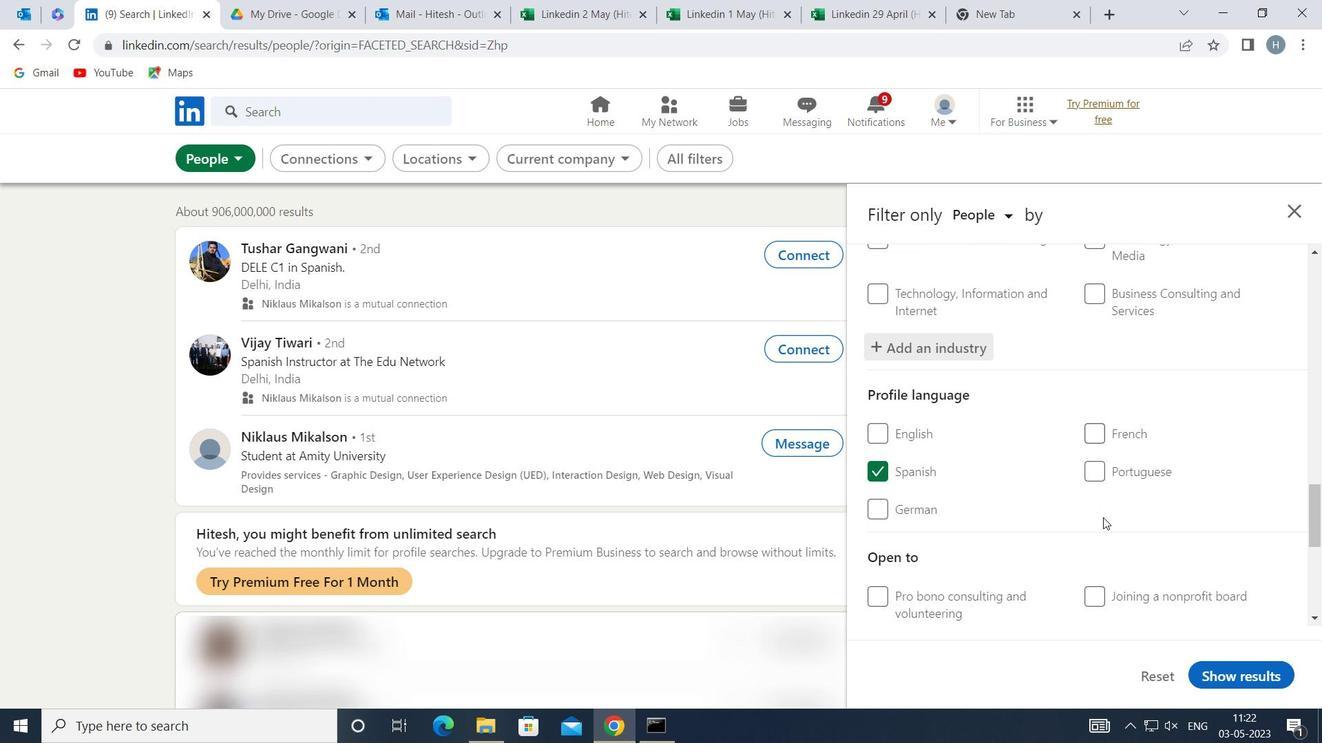
Action: Mouse moved to (1103, 519)
Screenshot: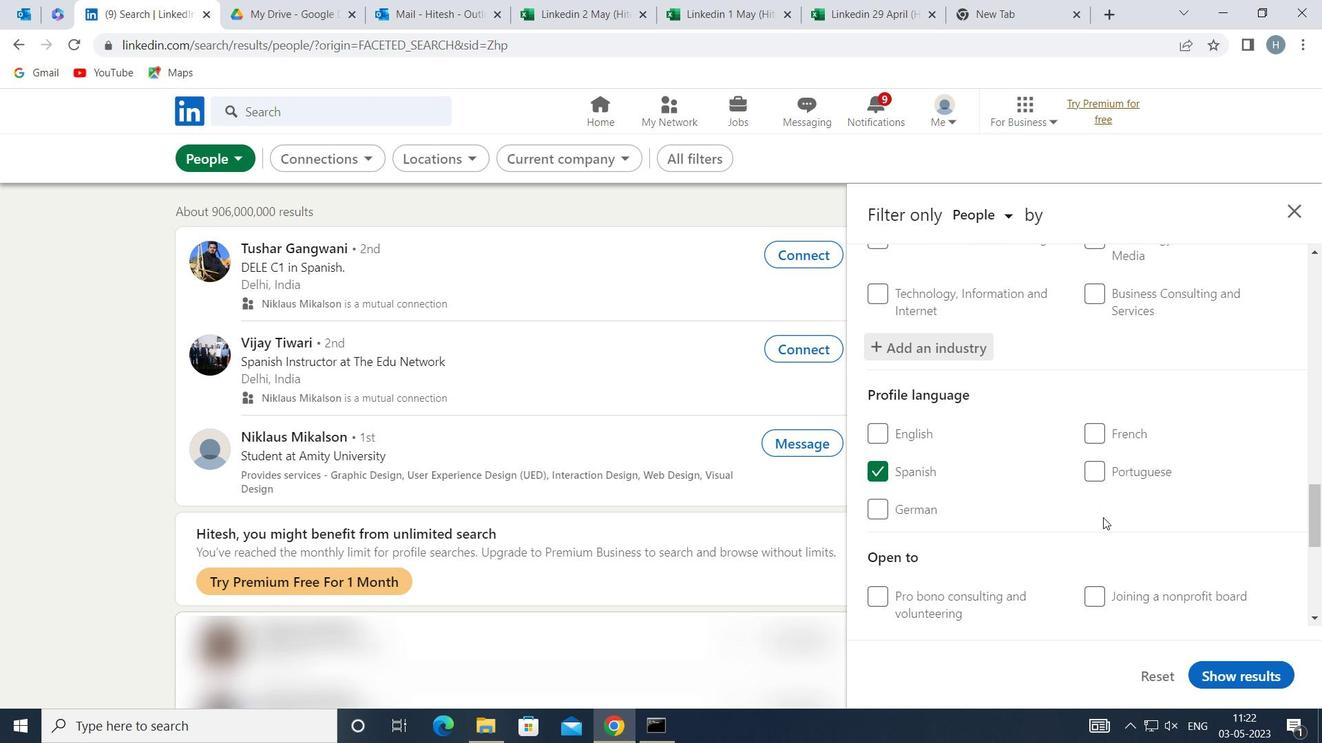 
Action: Mouse scrolled (1103, 519) with delta (0, 0)
Screenshot: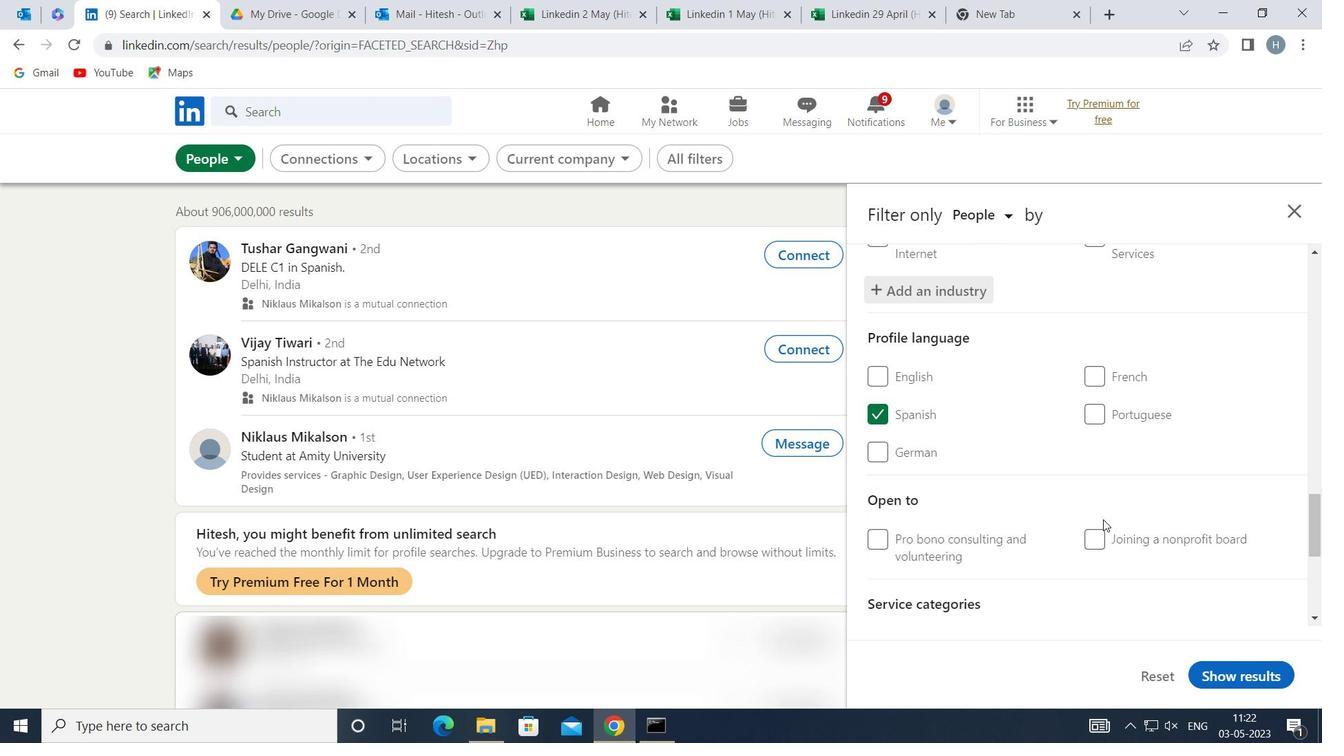 
Action: Mouse scrolled (1103, 519) with delta (0, 0)
Screenshot: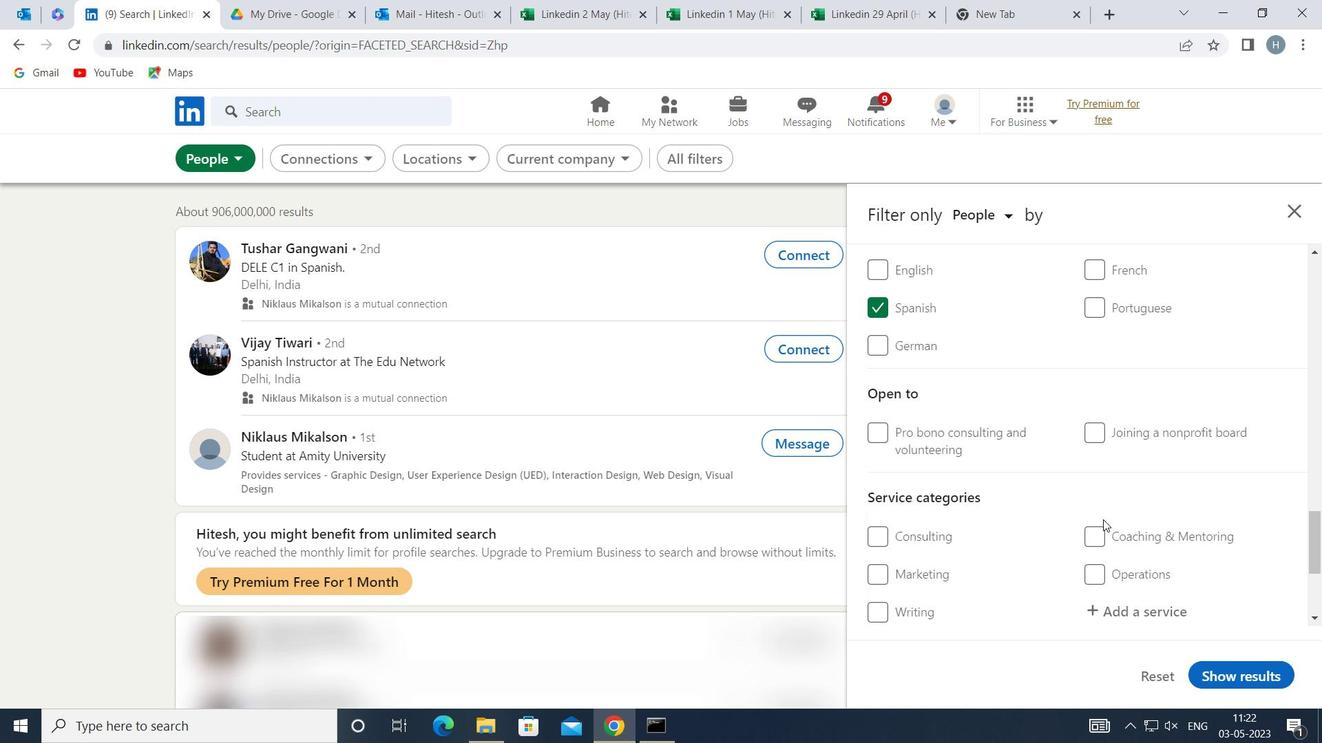 
Action: Mouse moved to (1129, 518)
Screenshot: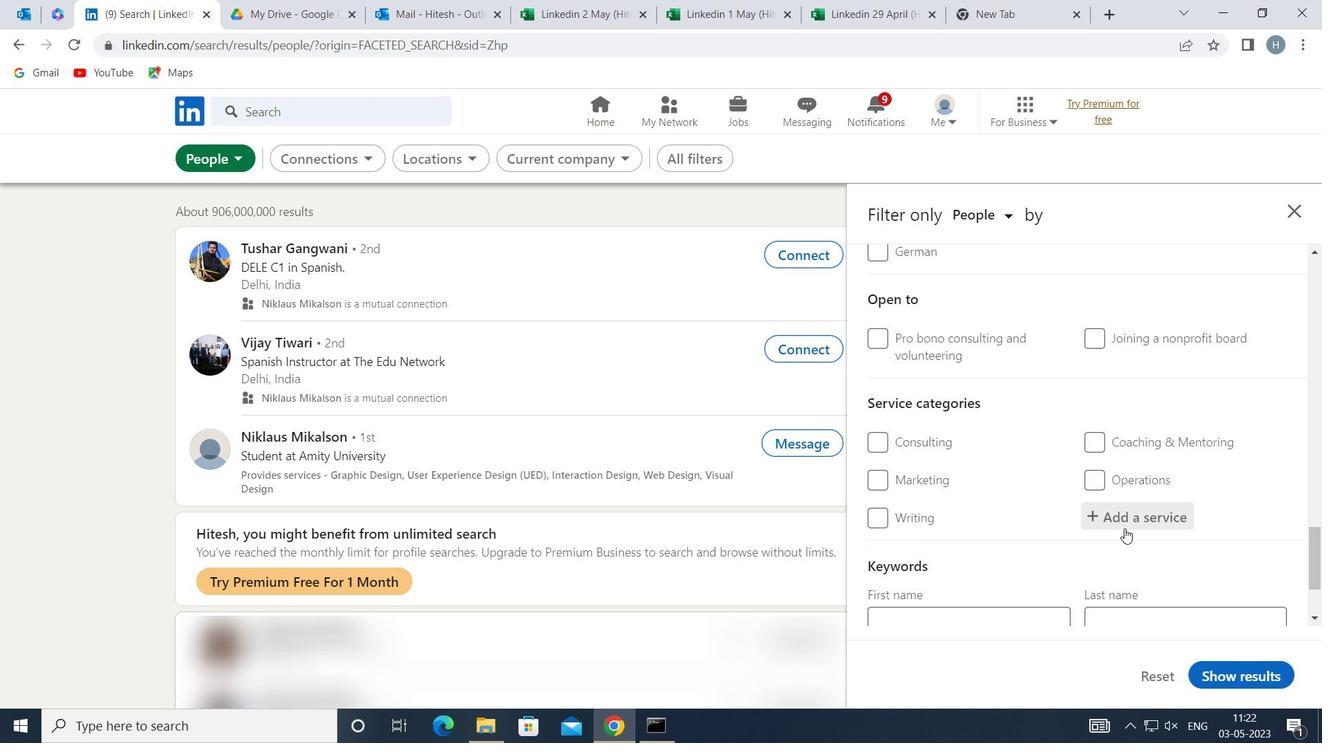 
Action: Mouse pressed left at (1129, 518)
Screenshot: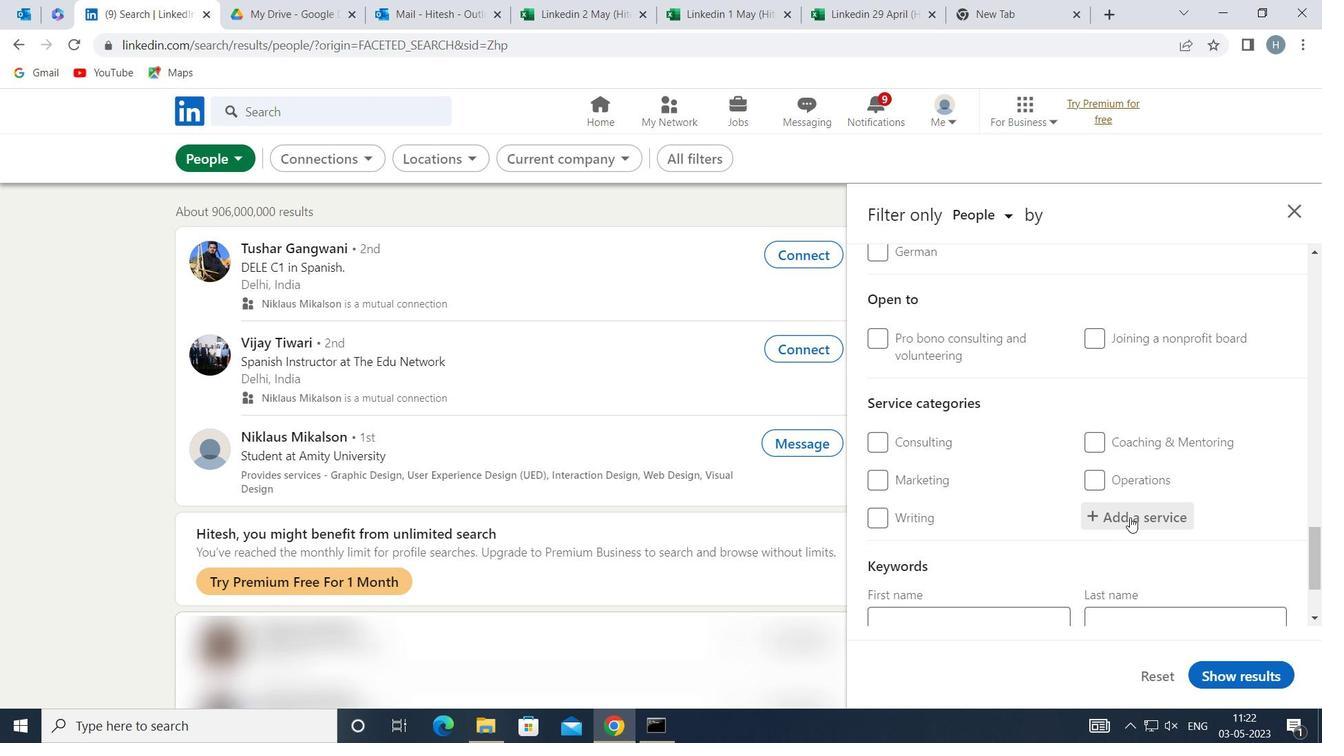 
Action: Mouse moved to (1168, 541)
Screenshot: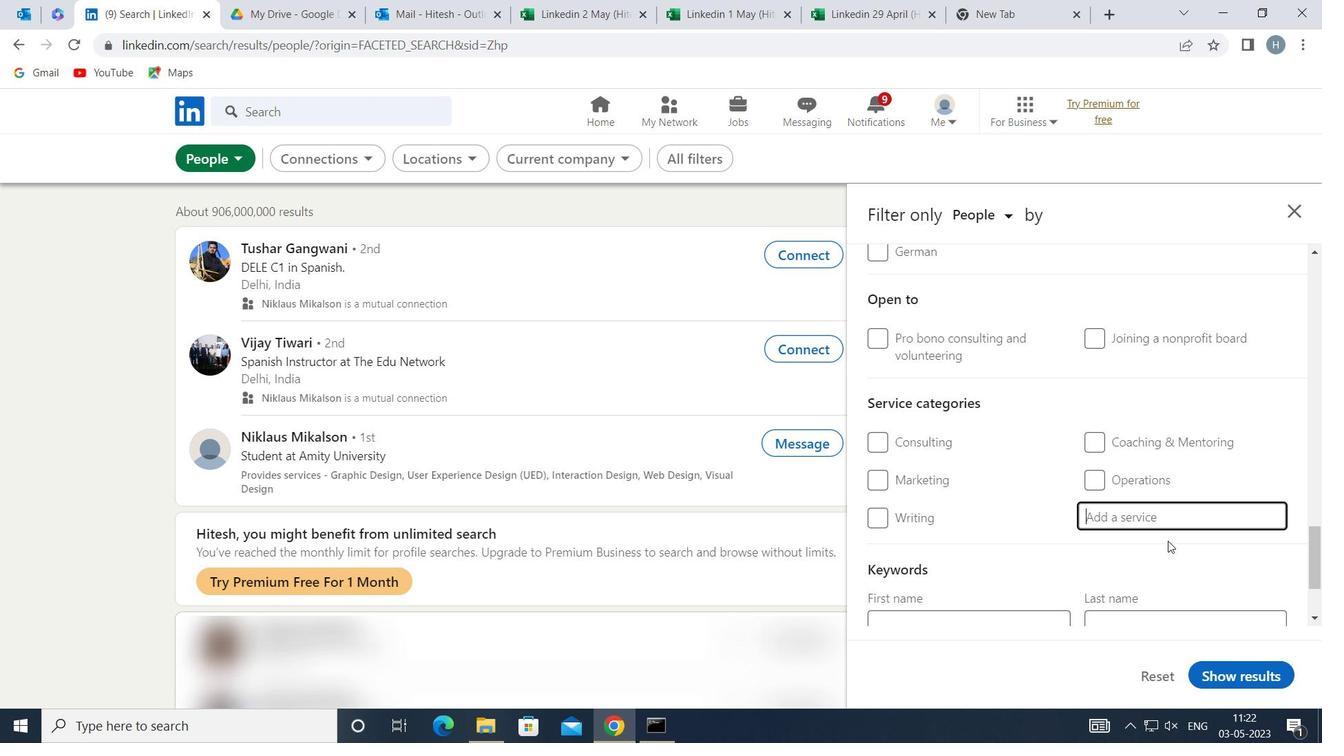 
Action: Key pressed <Key.shift>HOME<Key.space><Key.shift>NET
Screenshot: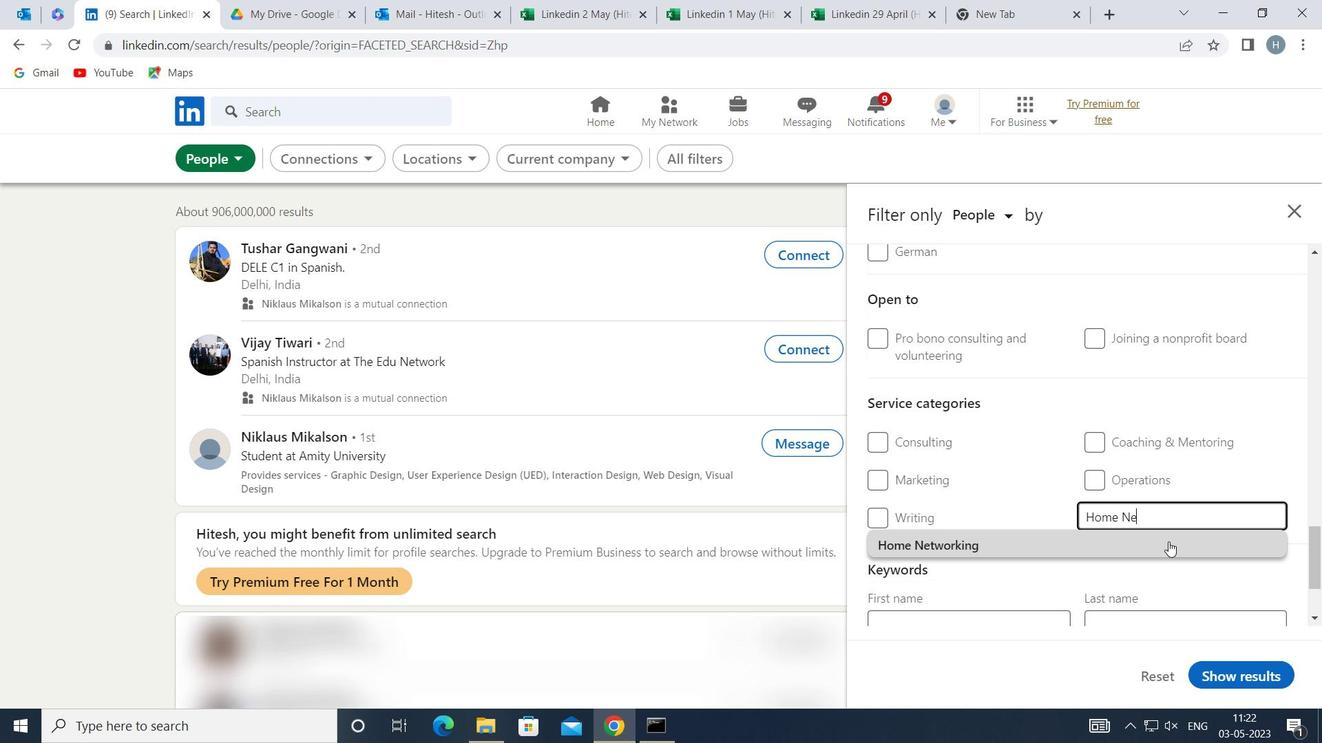 
Action: Mouse moved to (1230, 541)
Screenshot: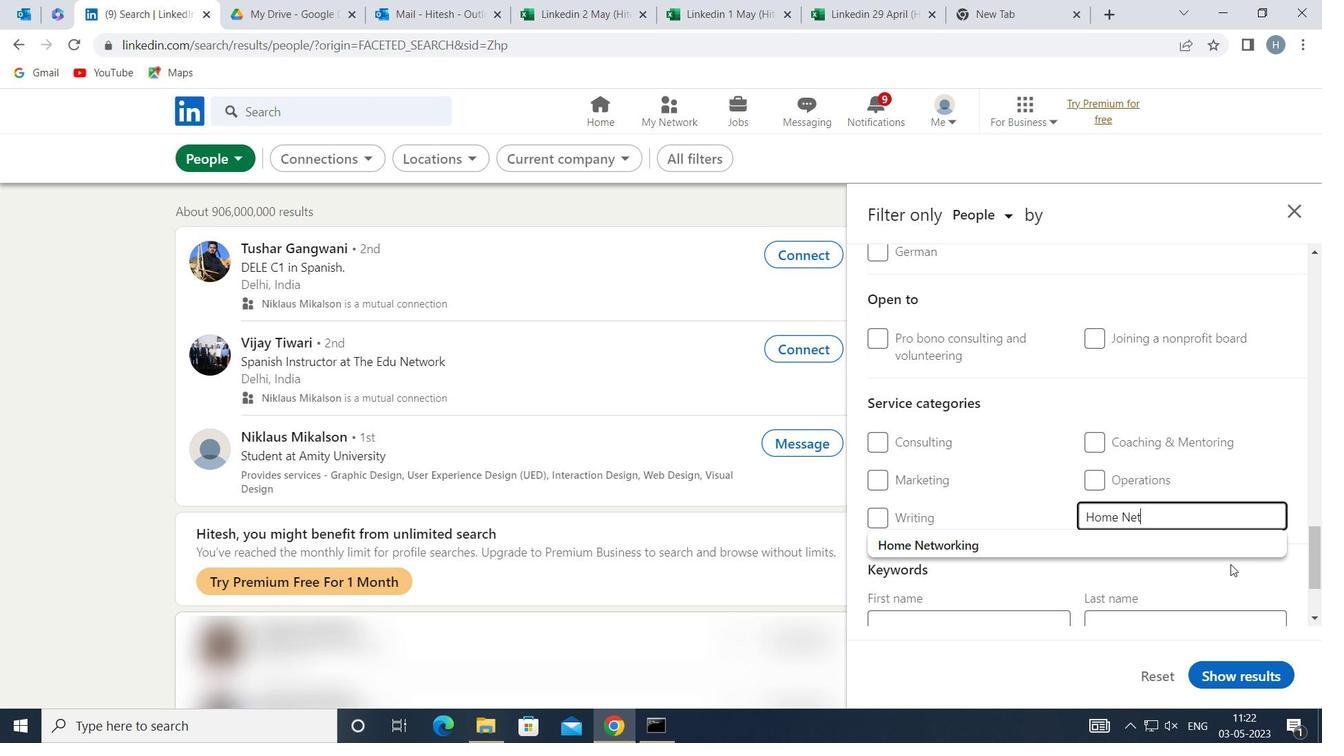 
Action: Mouse pressed left at (1230, 541)
Screenshot: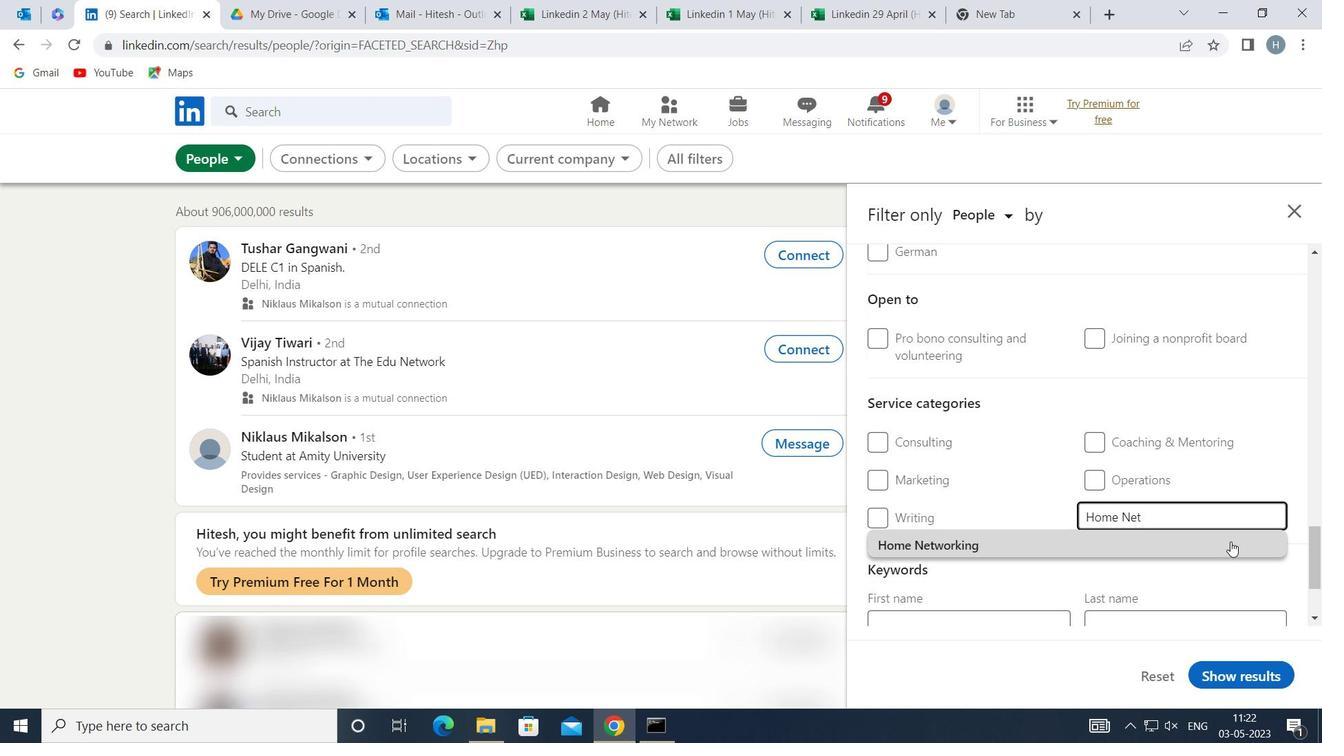 
Action: Mouse moved to (1187, 539)
Screenshot: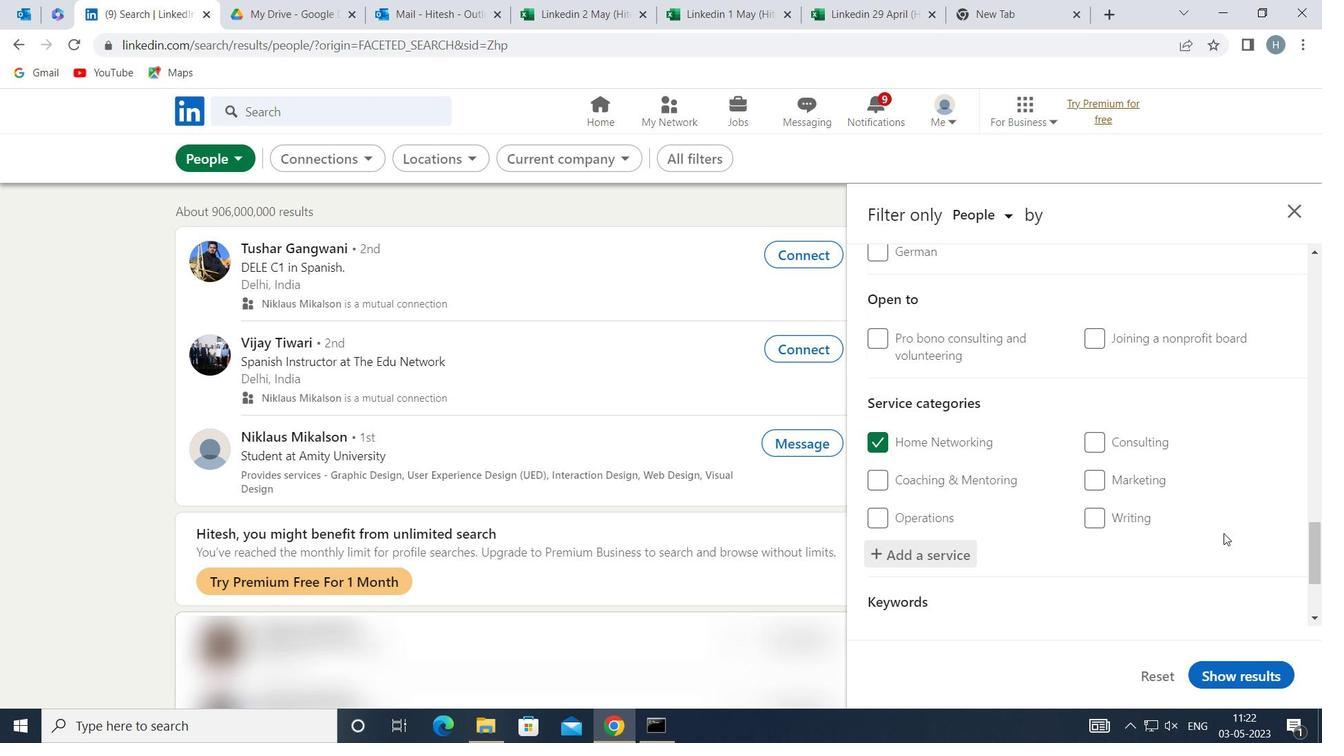 
Action: Mouse scrolled (1187, 538) with delta (0, 0)
Screenshot: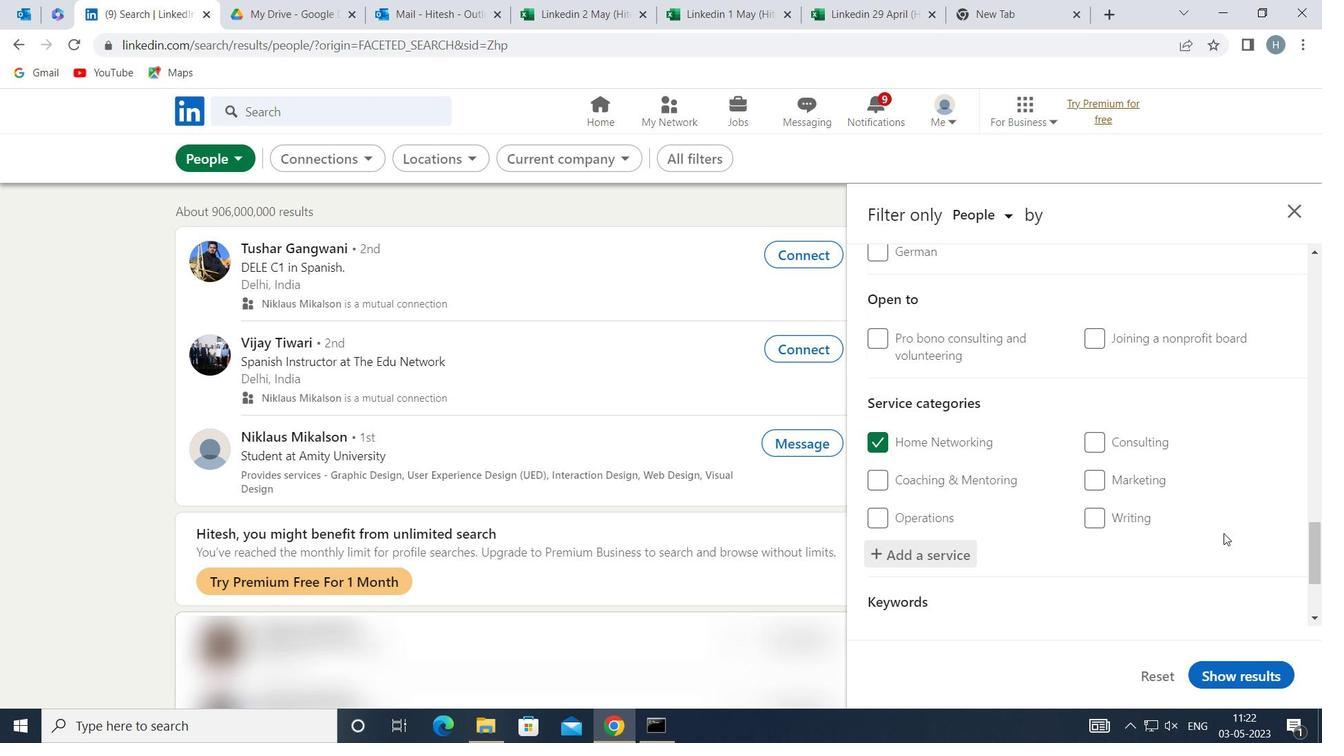 
Action: Mouse moved to (1186, 539)
Screenshot: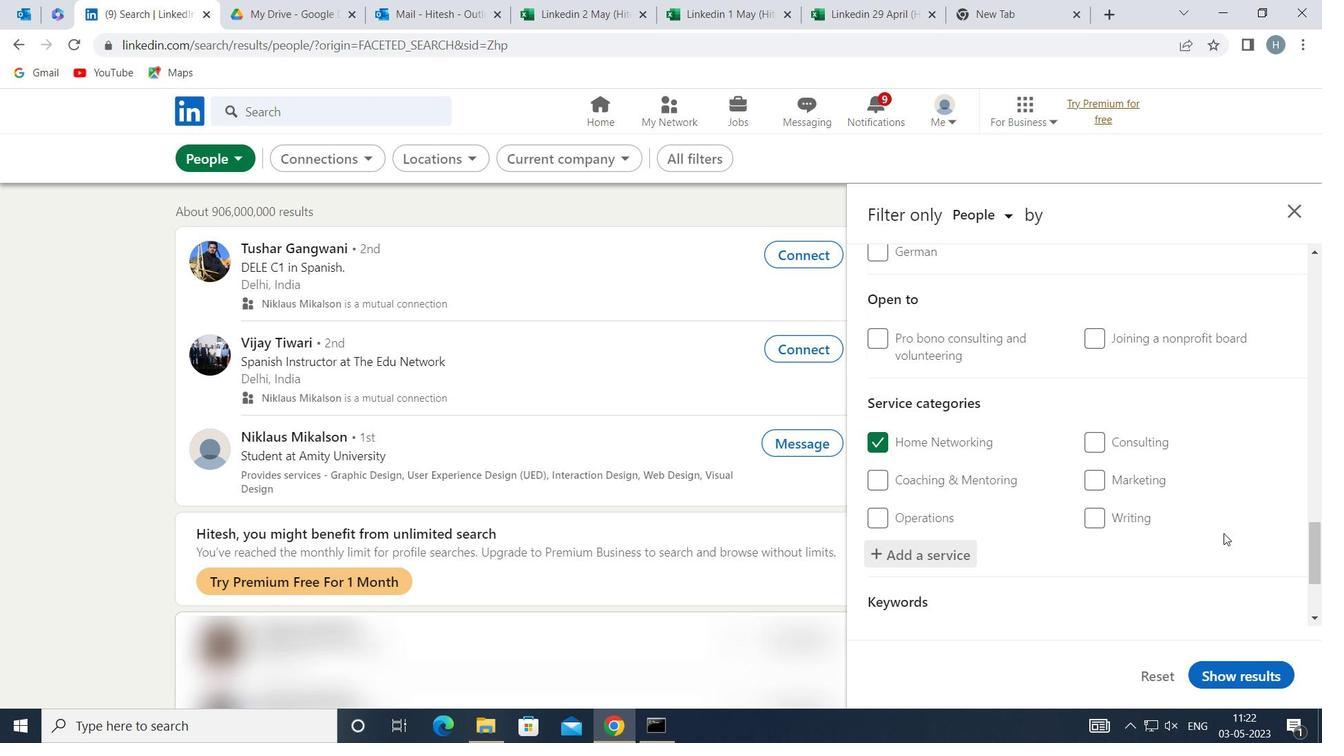 
Action: Mouse scrolled (1186, 539) with delta (0, 0)
Screenshot: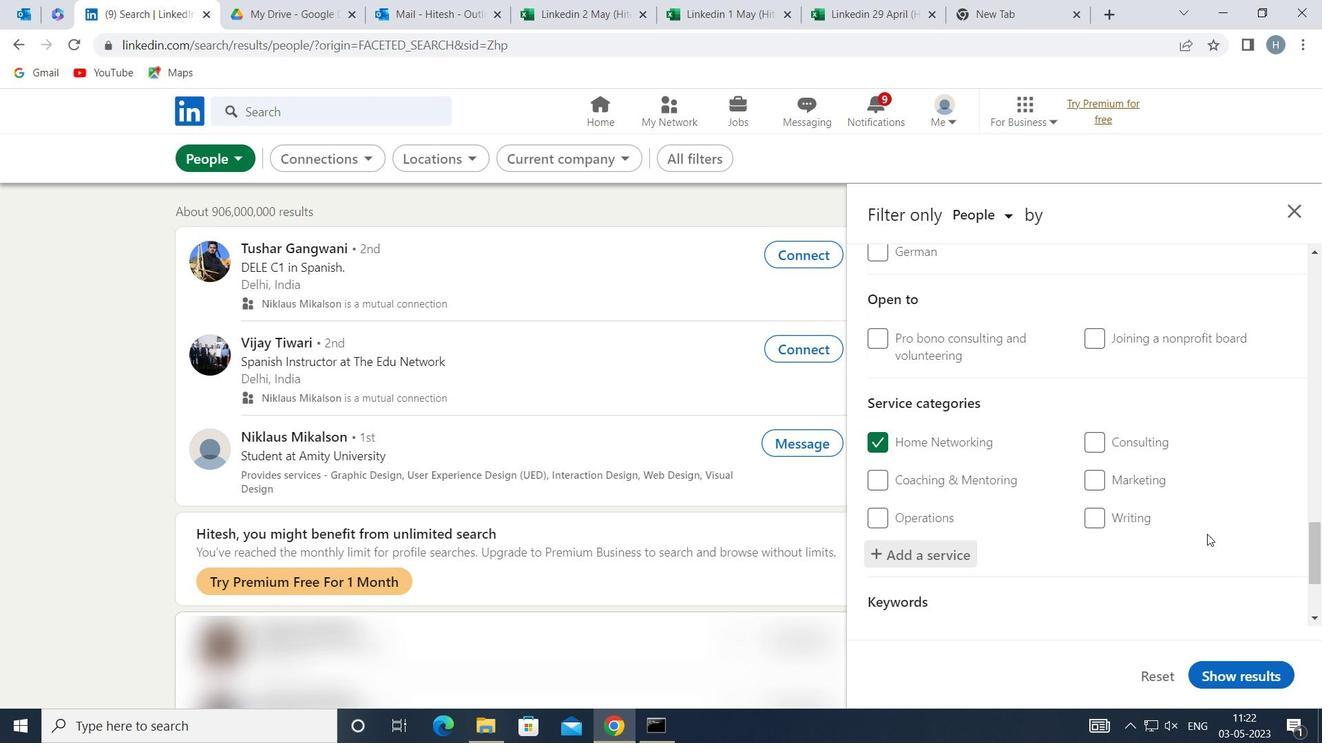 
Action: Mouse moved to (1185, 539)
Screenshot: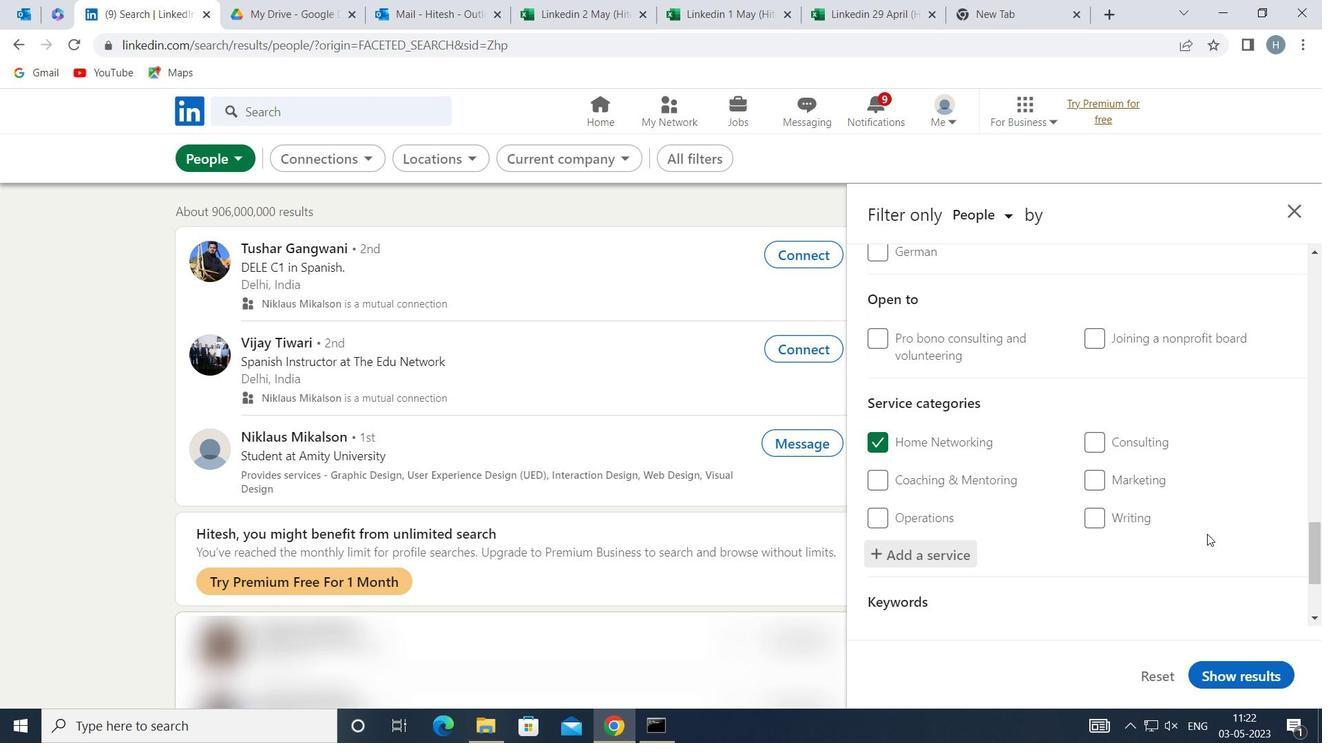 
Action: Mouse scrolled (1185, 539) with delta (0, 0)
Screenshot: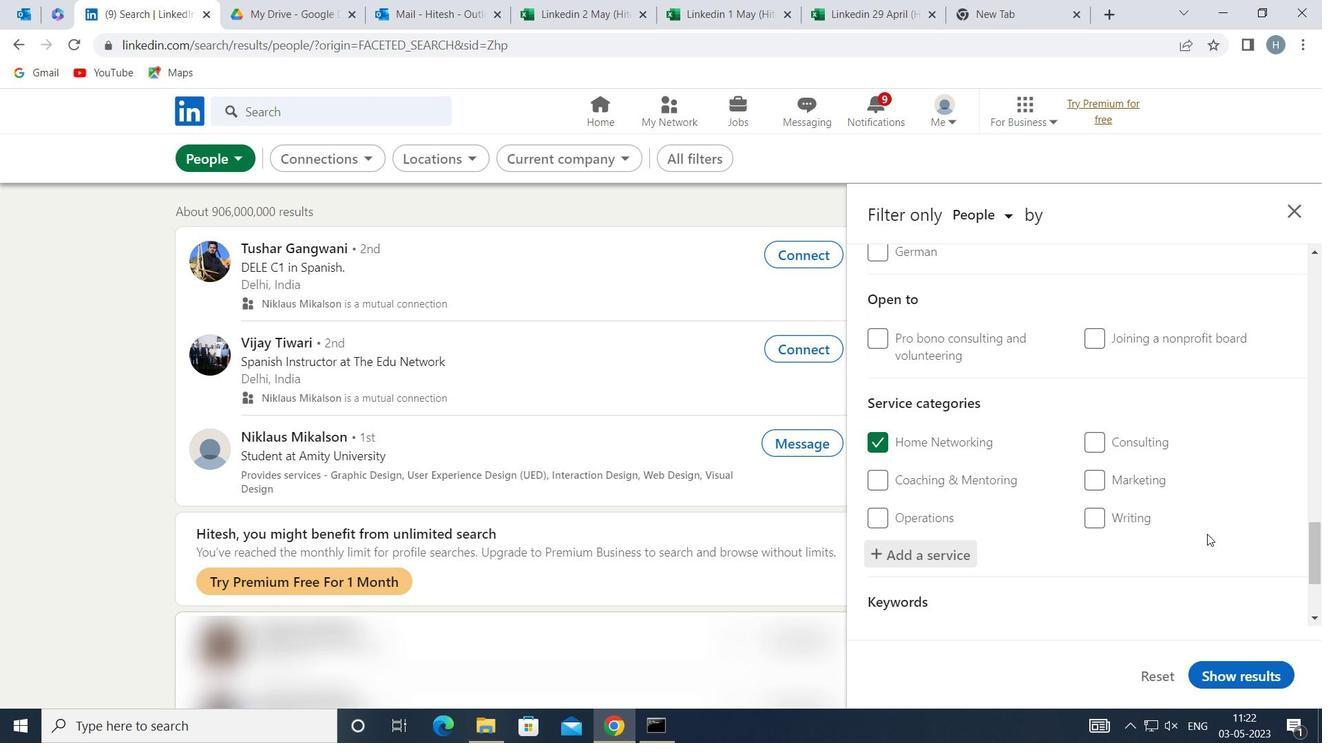 
Action: Mouse moved to (1182, 540)
Screenshot: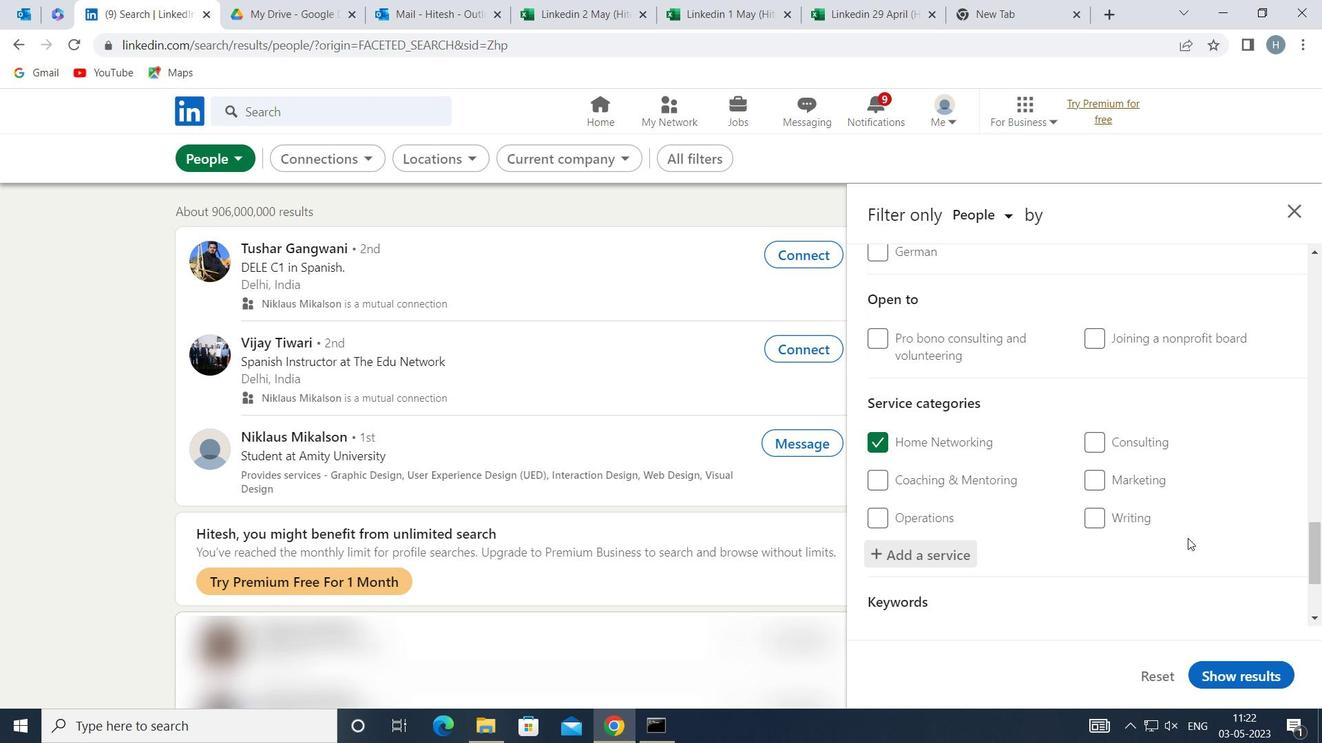 
Action: Mouse scrolled (1182, 539) with delta (0, 0)
Screenshot: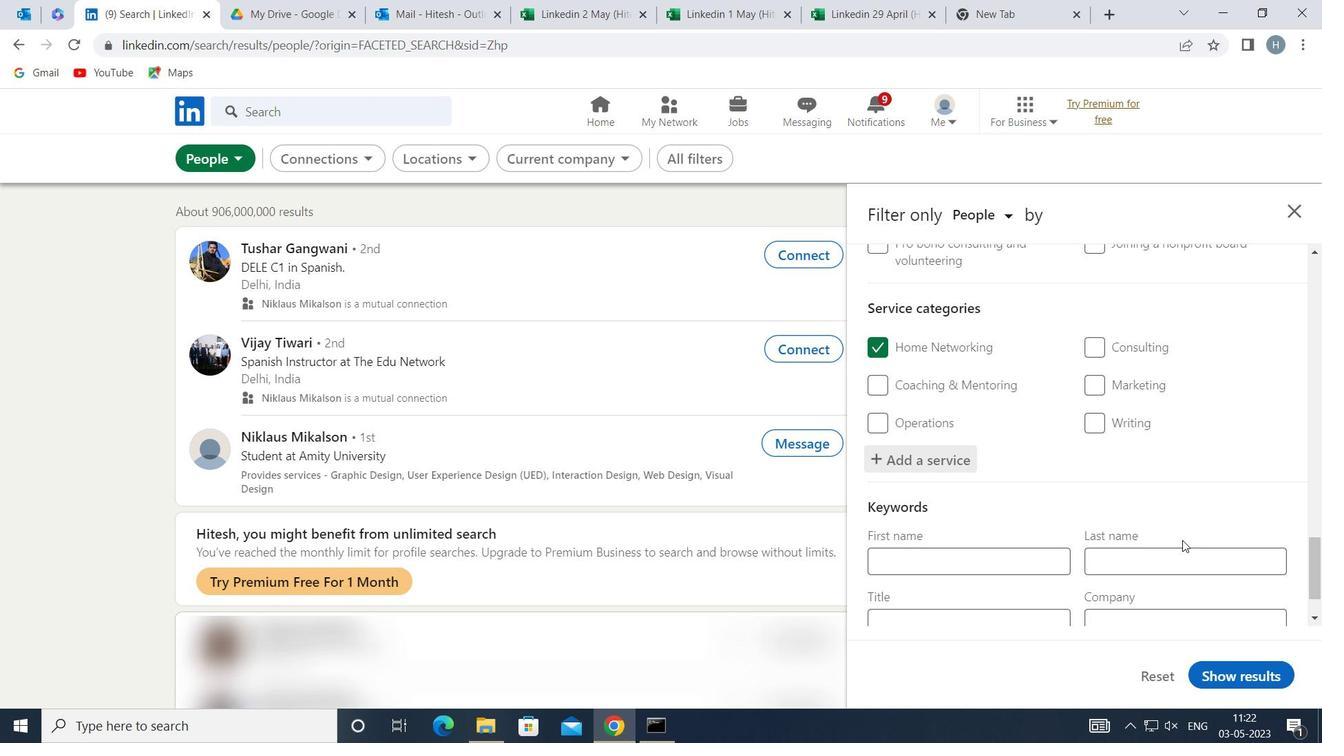
Action: Mouse moved to (1178, 541)
Screenshot: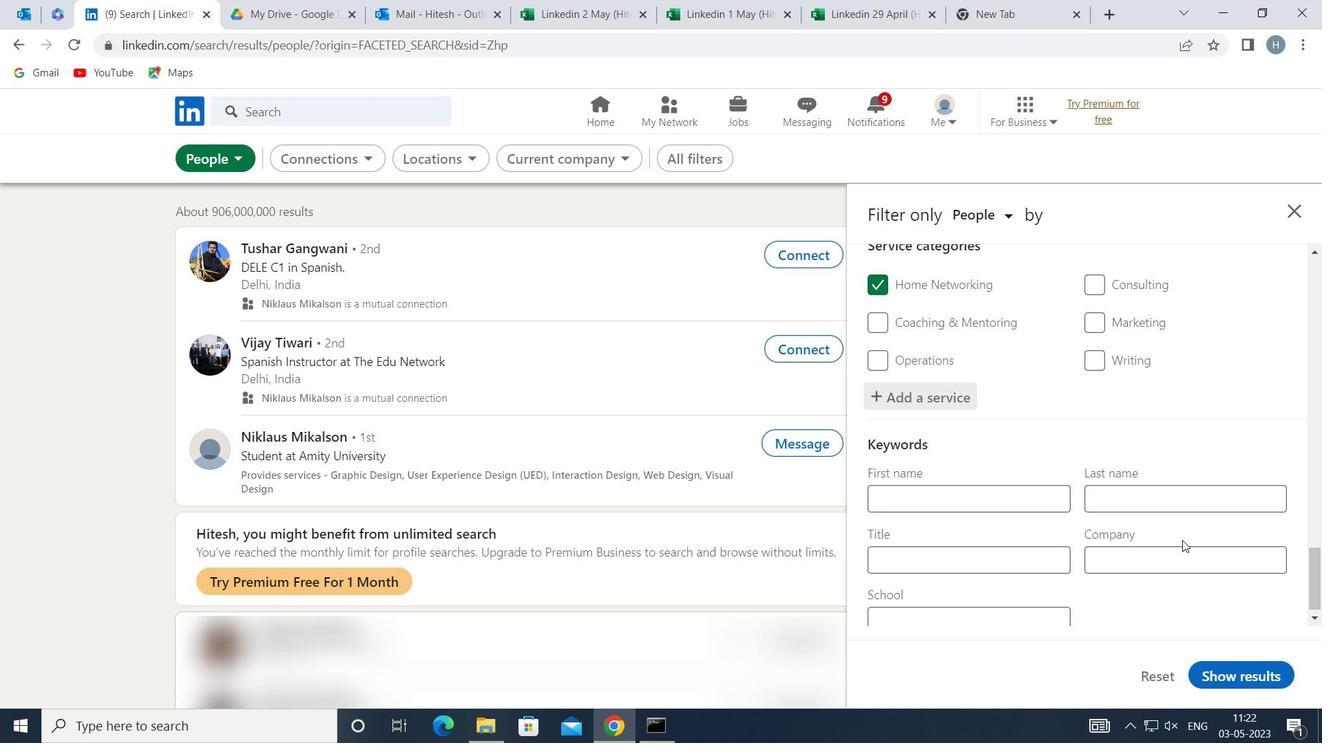 
Action: Mouse scrolled (1178, 540) with delta (0, 0)
Screenshot: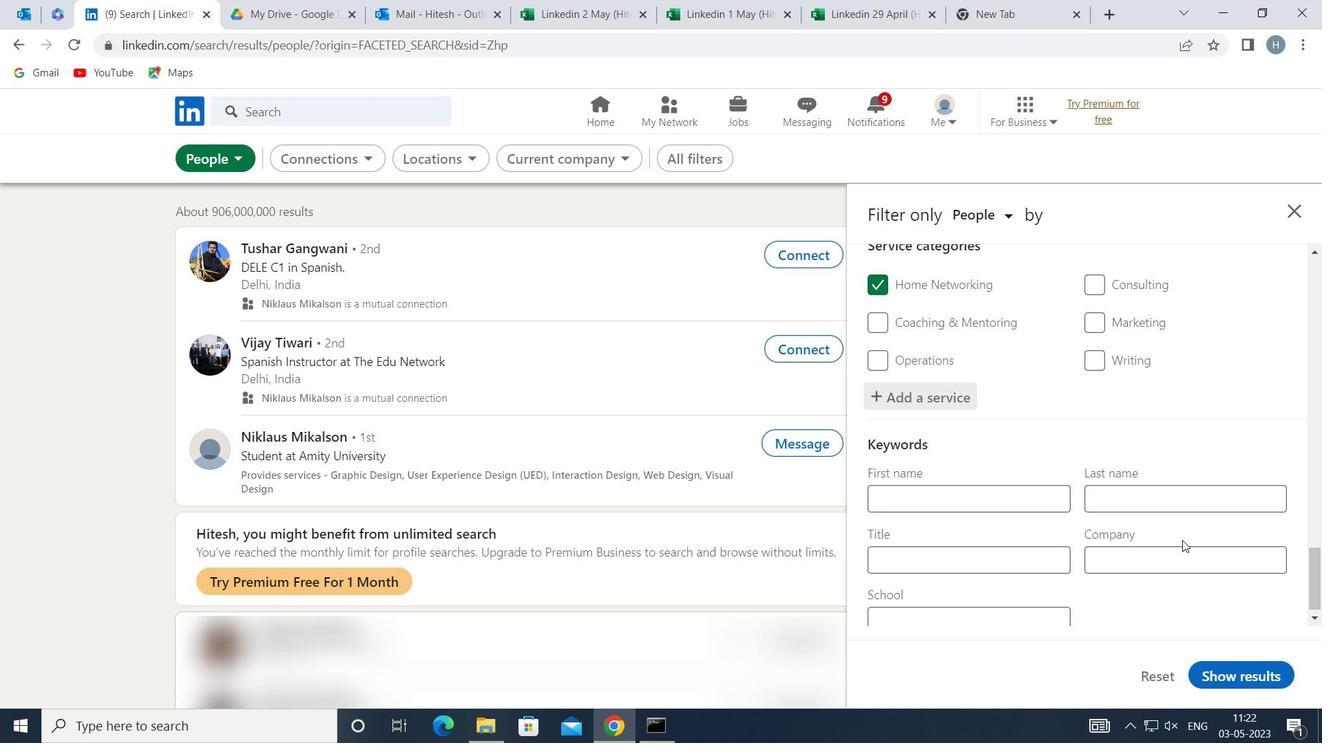 
Action: Mouse moved to (1165, 543)
Screenshot: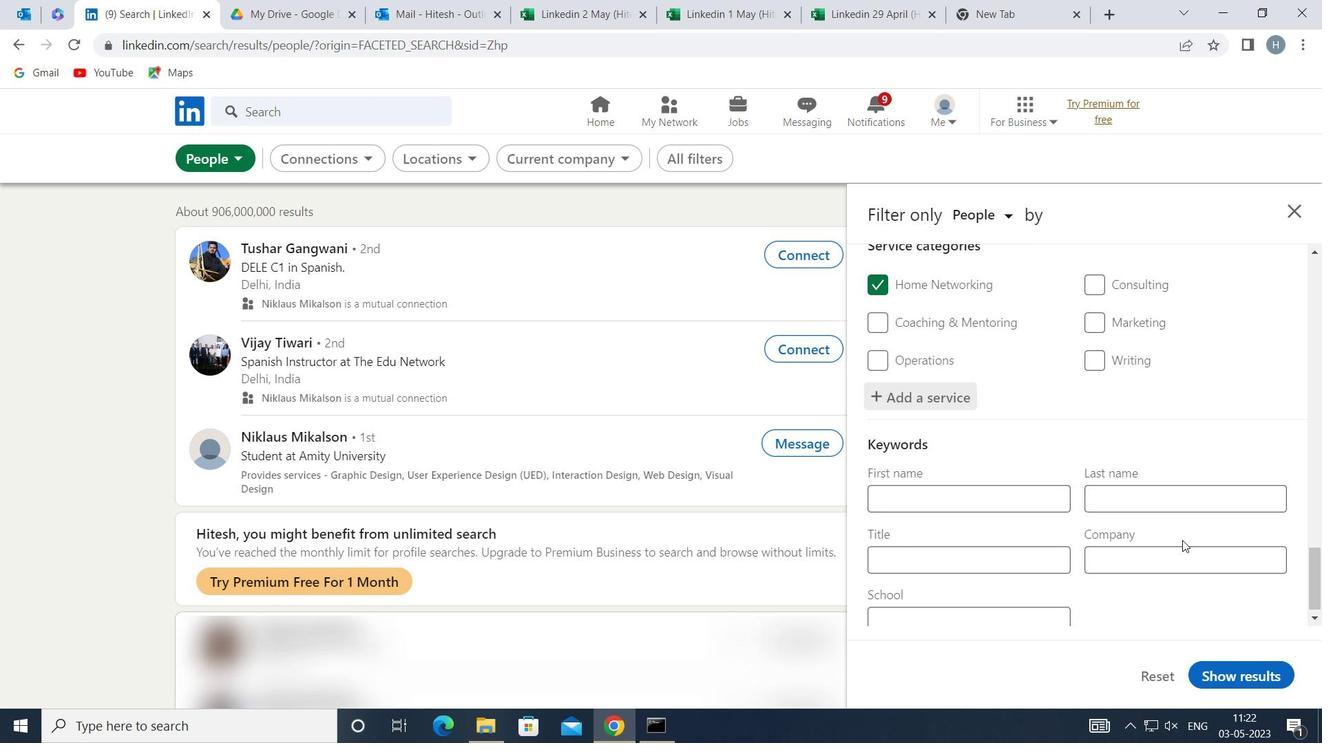 
Action: Mouse scrolled (1165, 542) with delta (0, 0)
Screenshot: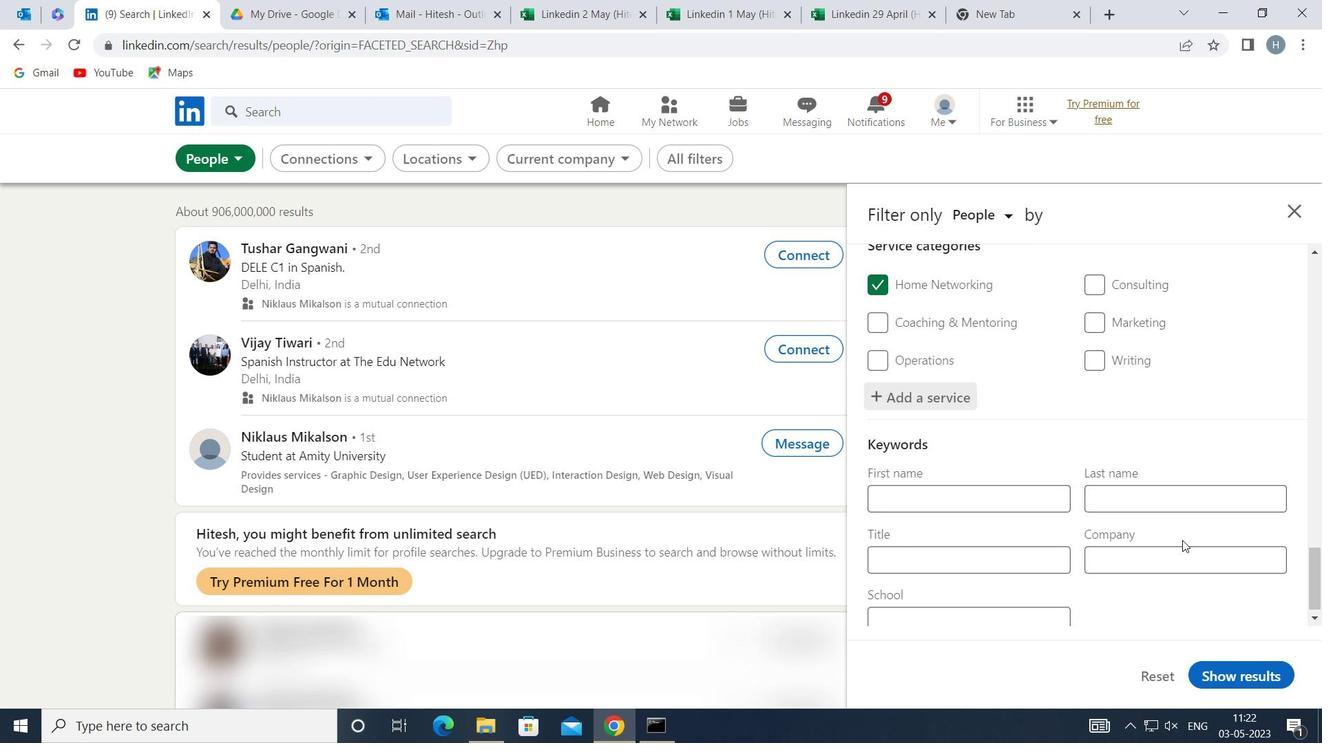 
Action: Mouse moved to (1044, 549)
Screenshot: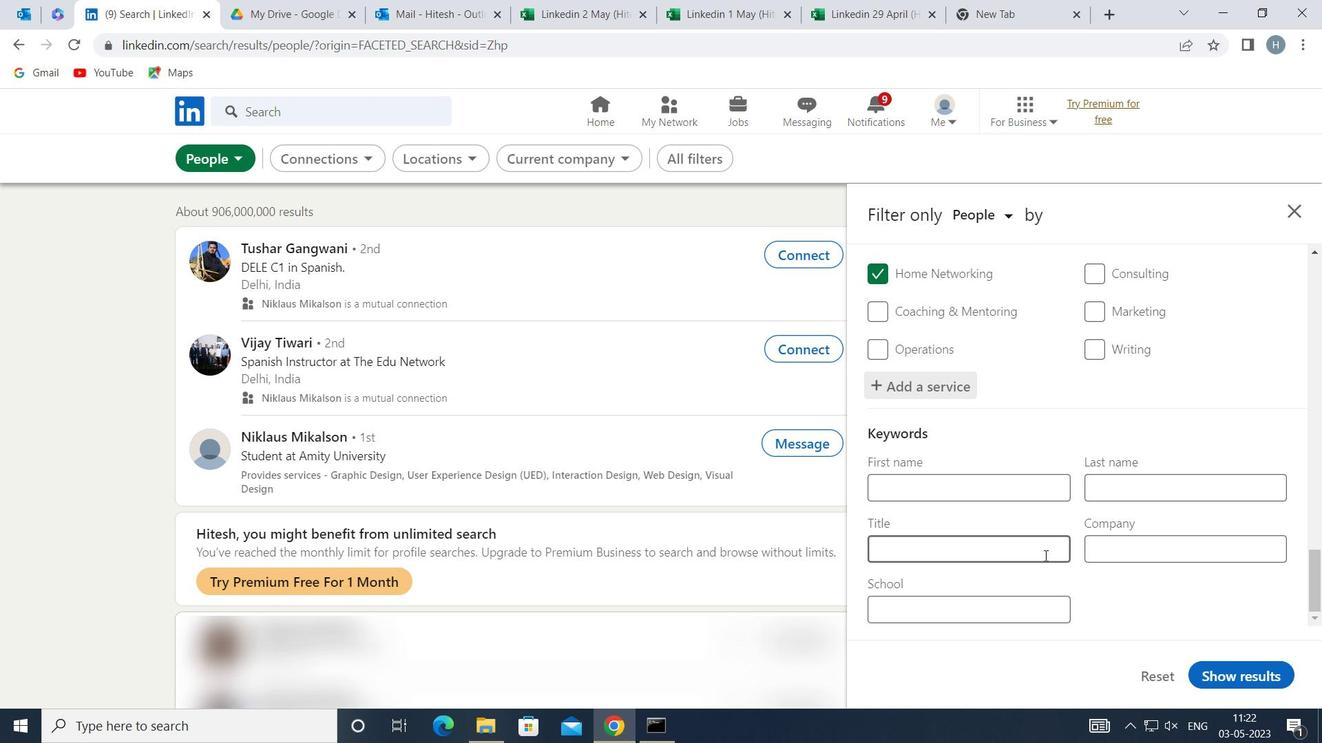 
Action: Mouse pressed left at (1044, 549)
Screenshot: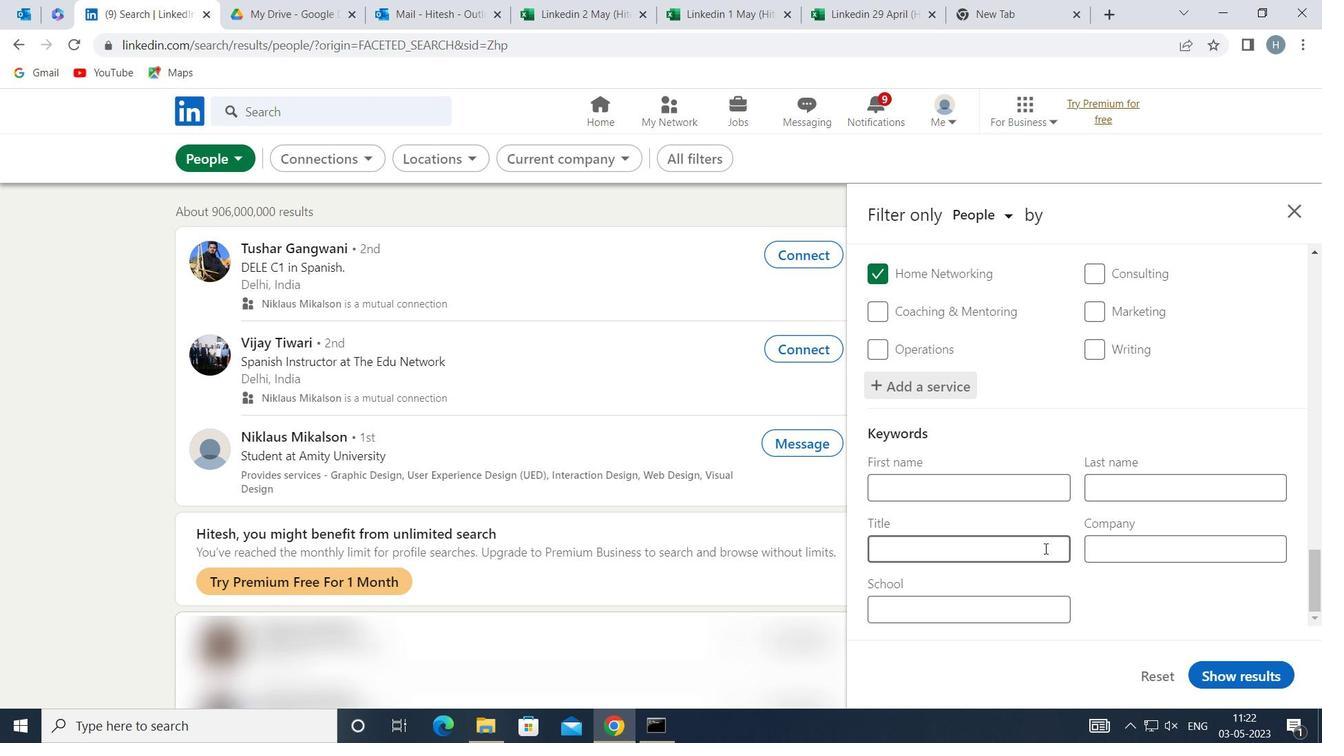 
Action: Mouse moved to (1169, 628)
Screenshot: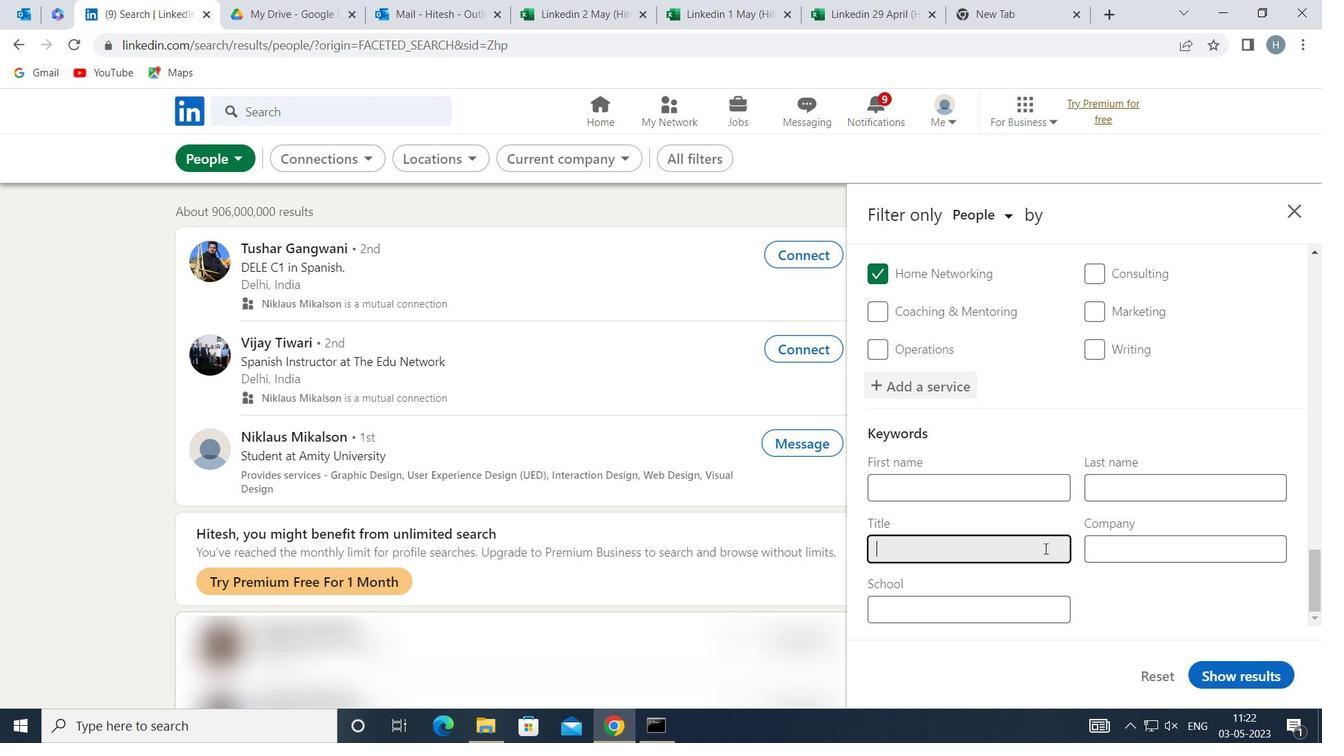 
Action: Key pressed <Key.shift>SOFTWARE<Key.space><Key.shift>ENGINEER
Screenshot: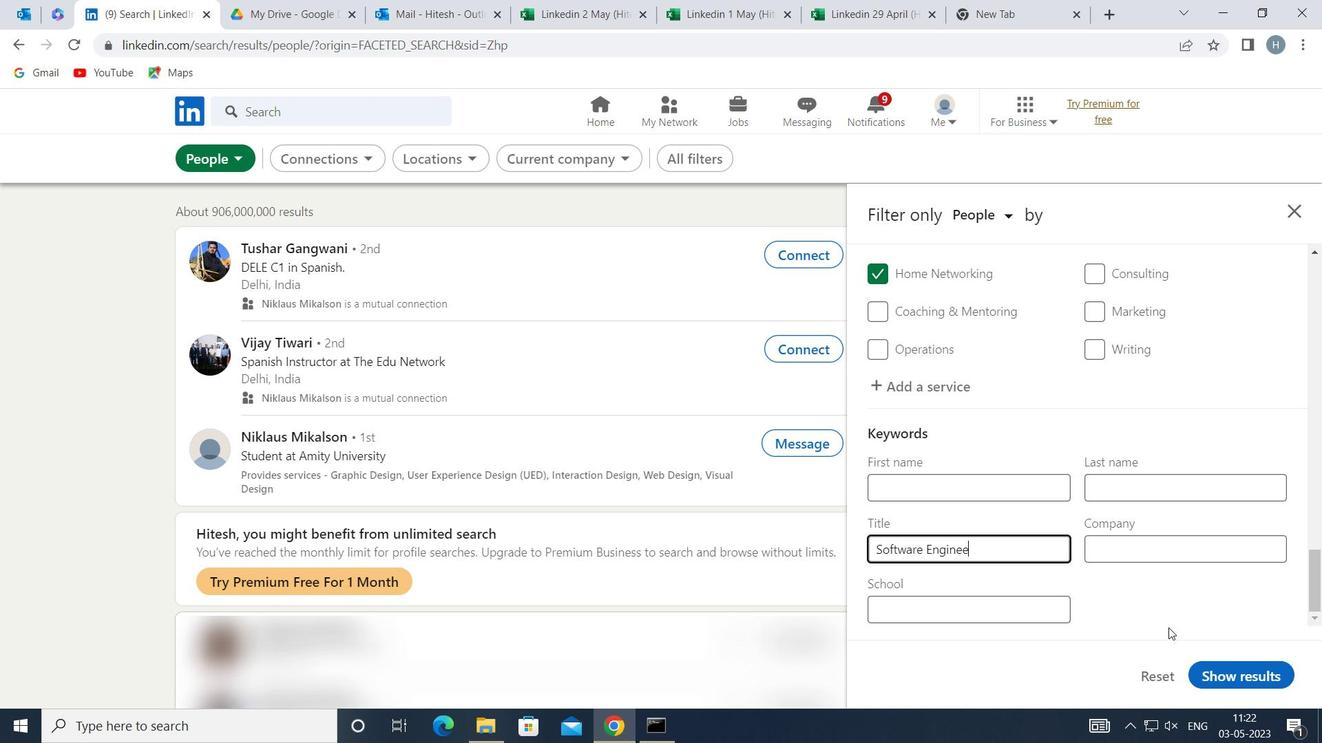 
Action: Mouse moved to (1229, 677)
Screenshot: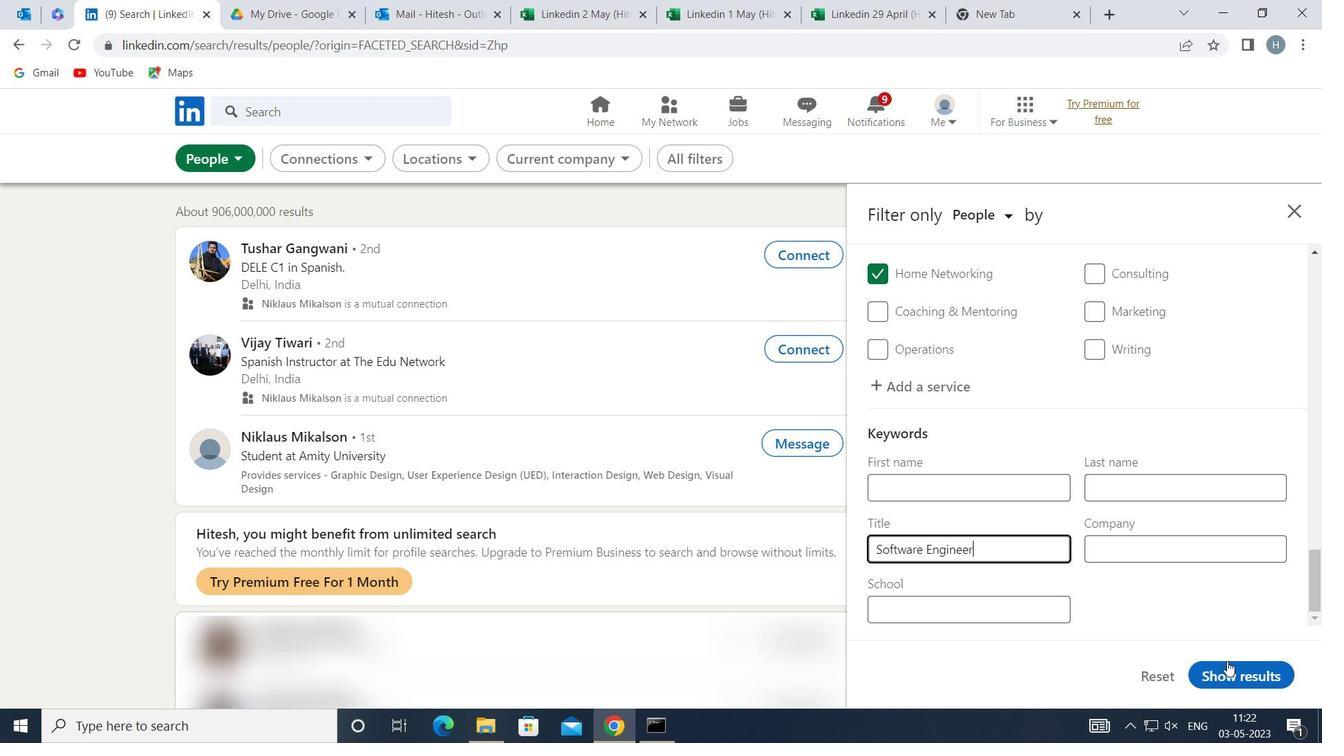 
Action: Mouse pressed left at (1229, 677)
Screenshot: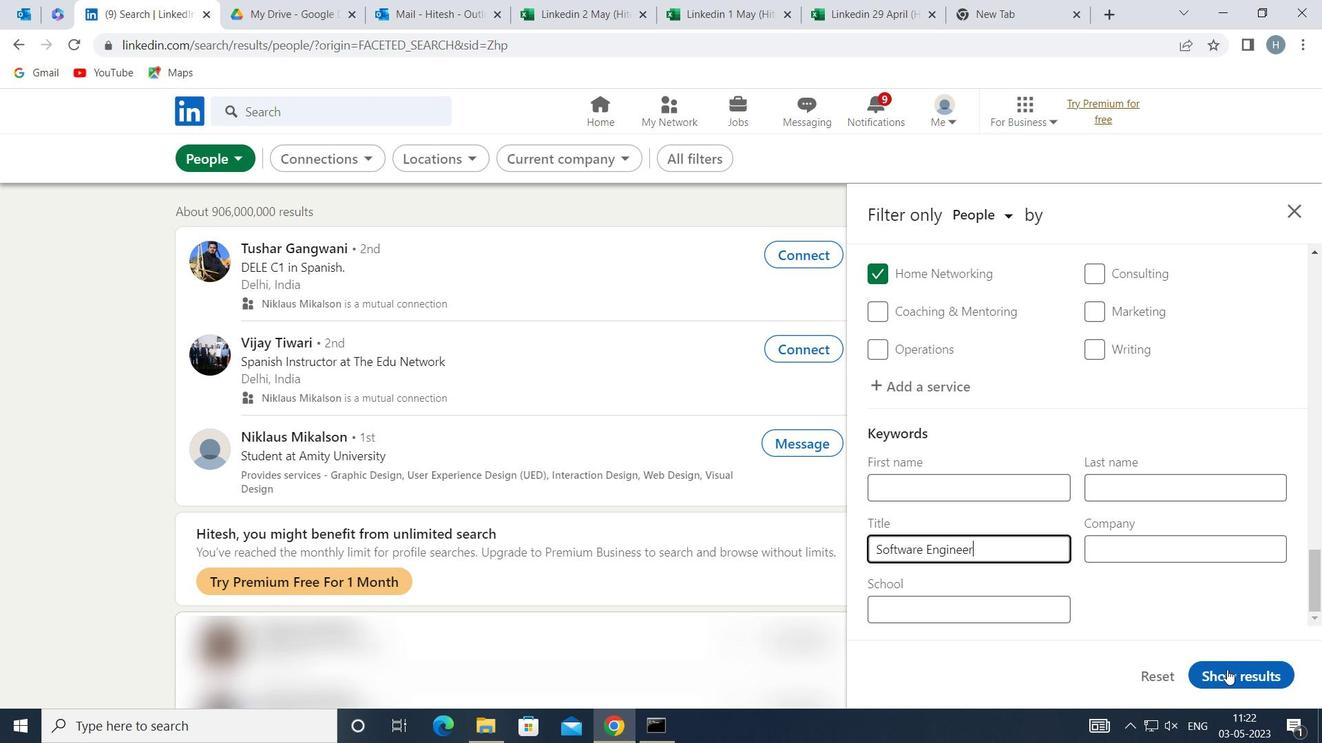 
Action: Mouse moved to (1084, 599)
Screenshot: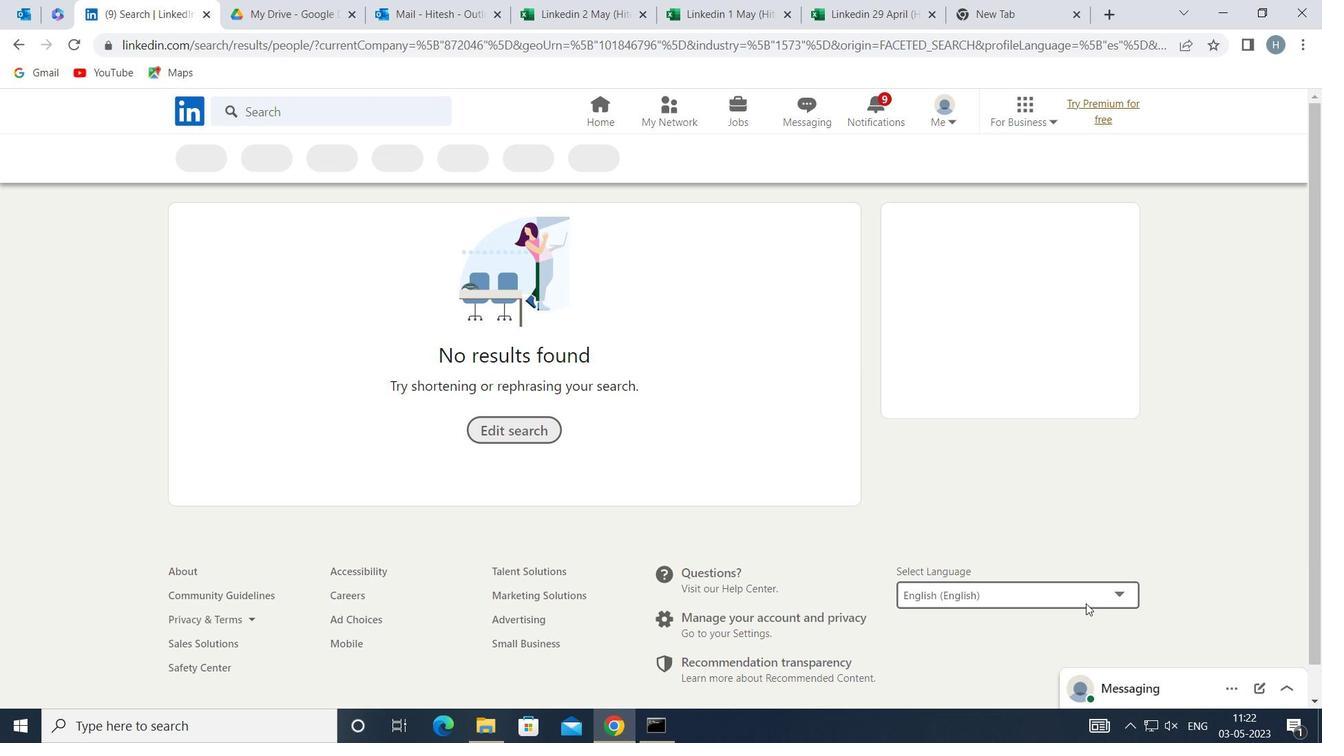 
